 Task: Search one way flight ticket for 2 adults, 2 children, 2 infants in seat in first from Jacksonville: Albert J. Ellis Airport to Fort Wayne: Fort Wayne International Airport on 8-4-2023. Number of bags: 7 checked bags. Price is upto 76000. Outbound departure time preference is 22:30.
Action: Mouse moved to (399, 343)
Screenshot: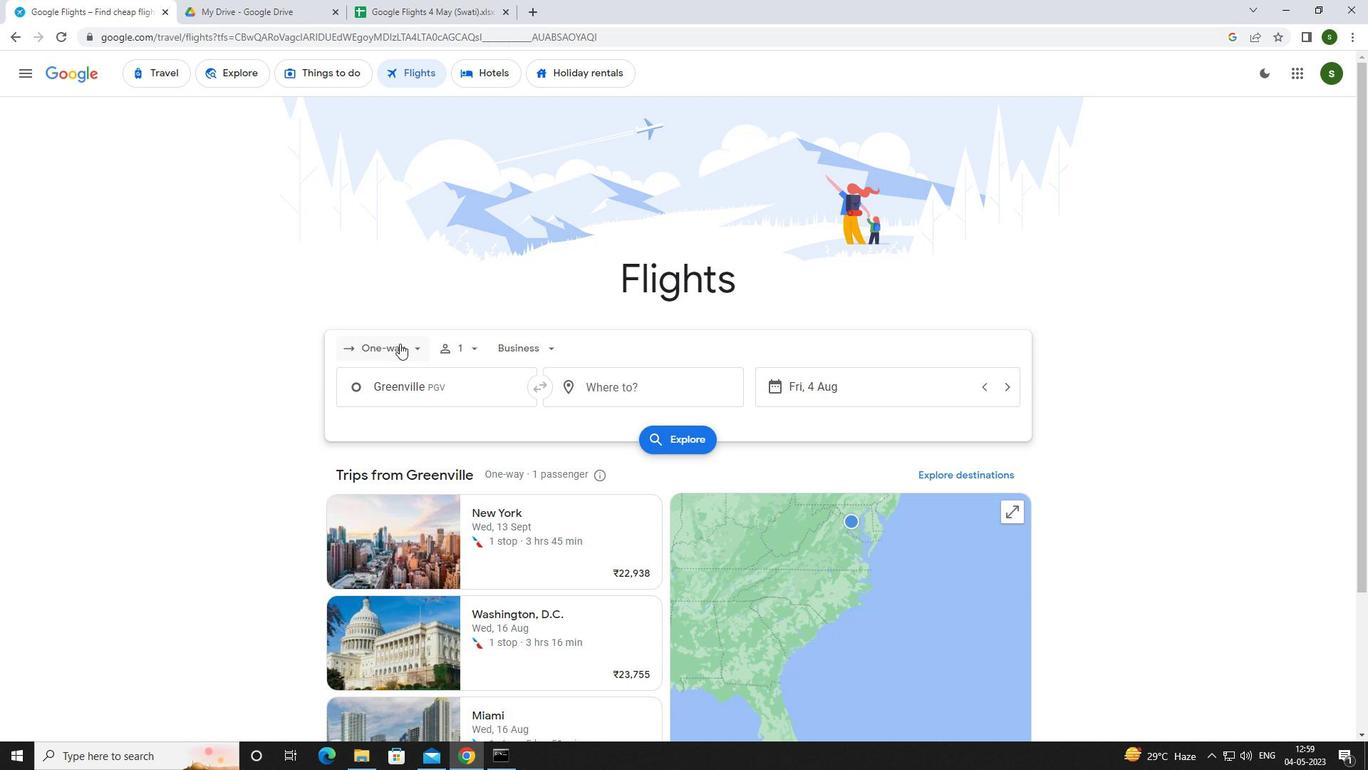 
Action: Mouse pressed left at (399, 343)
Screenshot: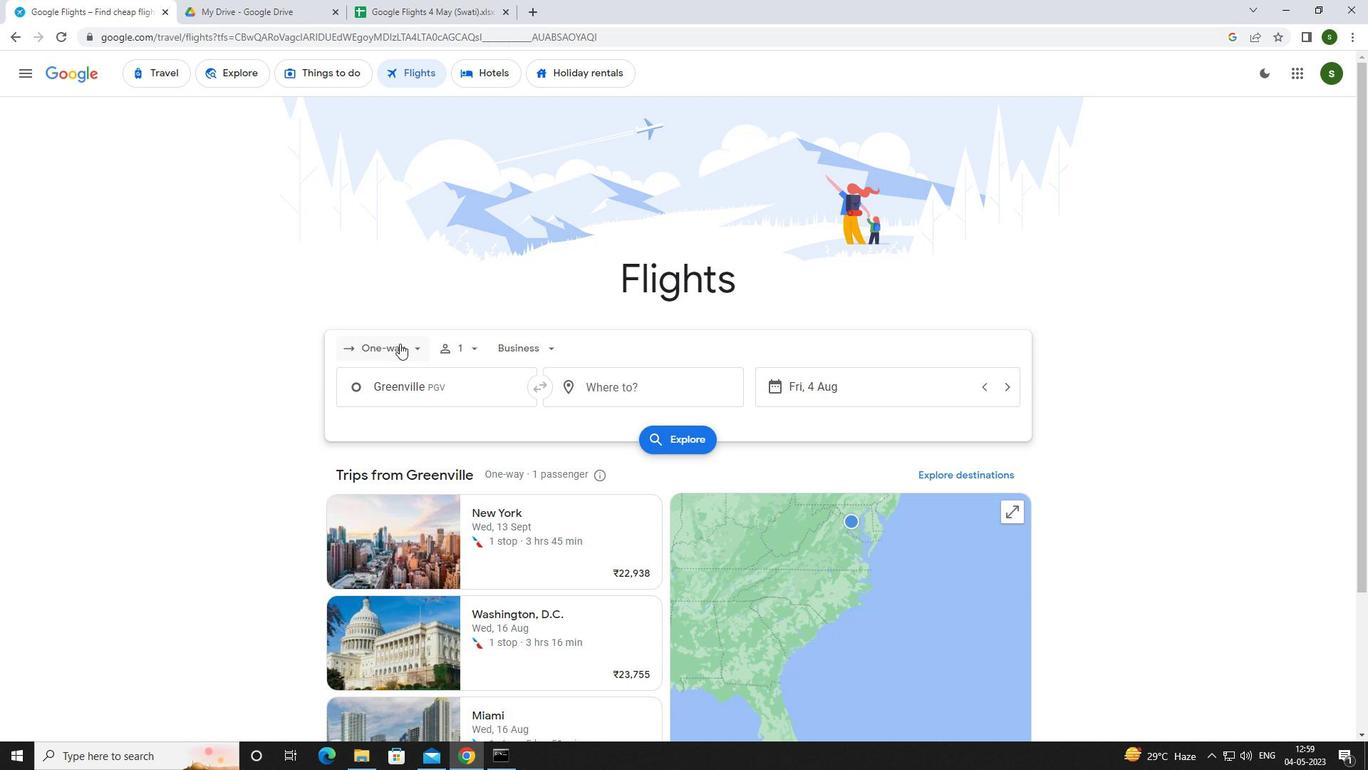 
Action: Mouse moved to (418, 417)
Screenshot: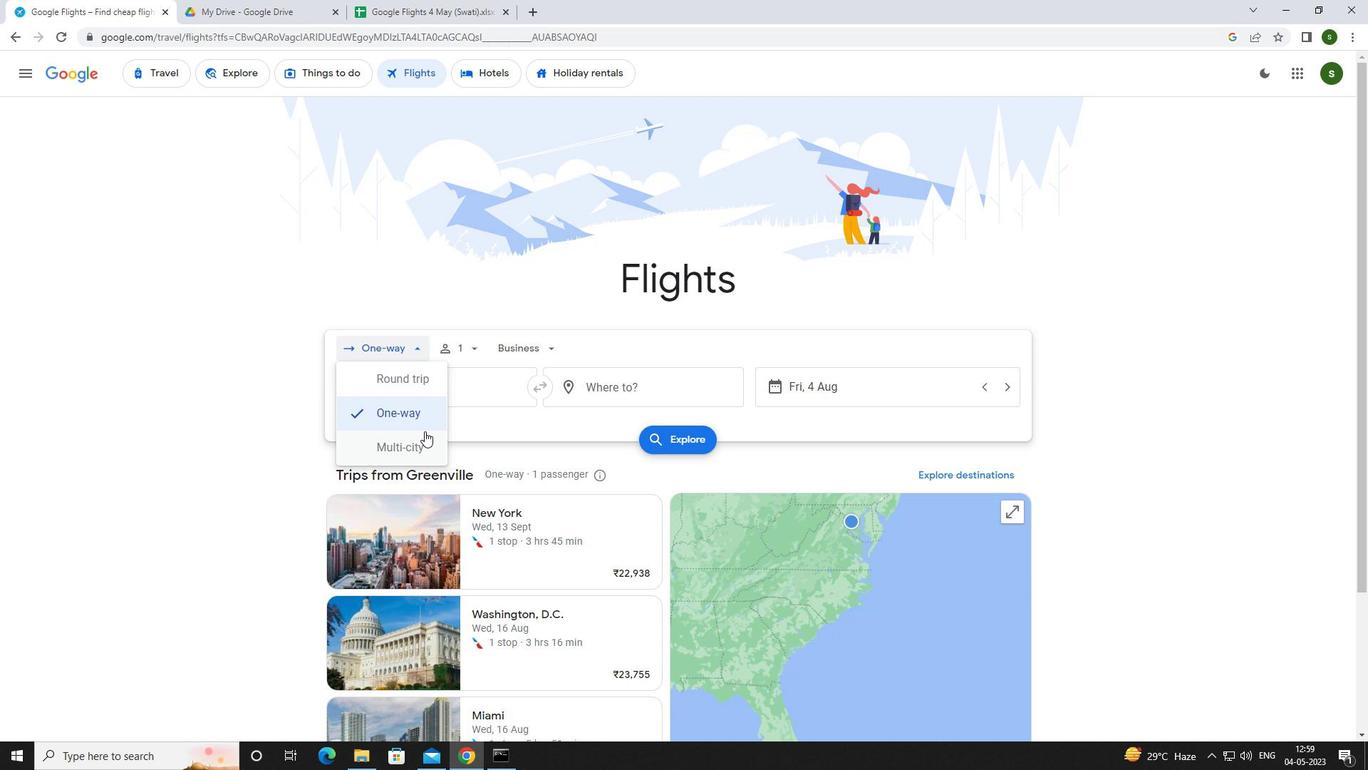 
Action: Mouse pressed left at (418, 417)
Screenshot: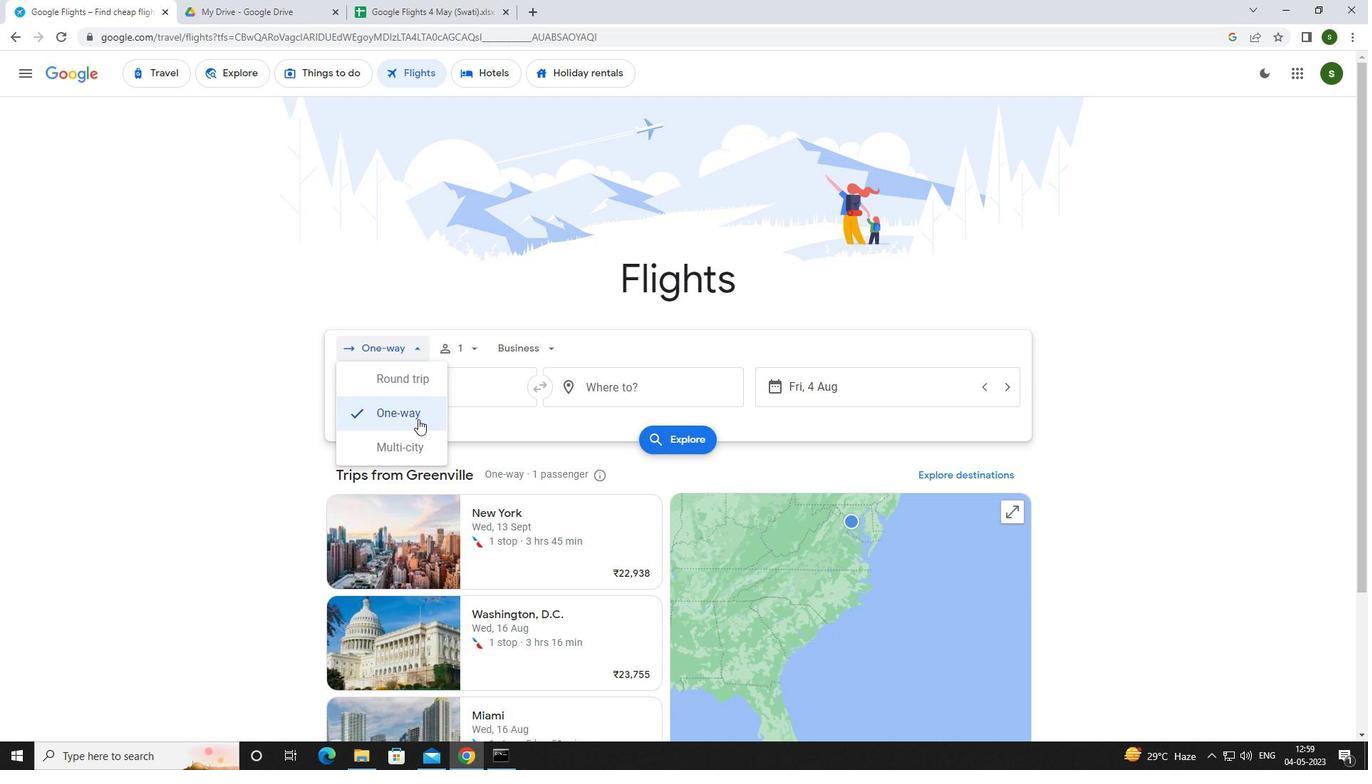 
Action: Mouse moved to (480, 341)
Screenshot: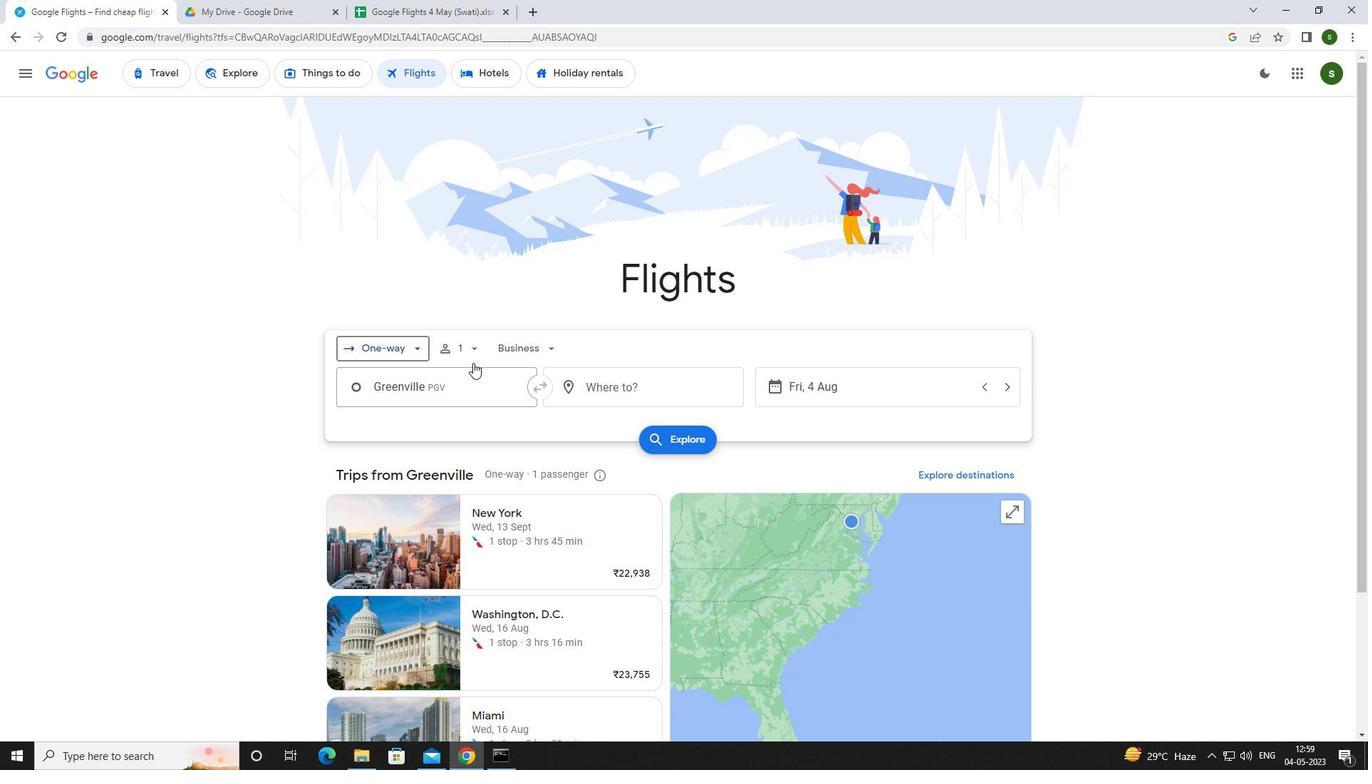 
Action: Mouse pressed left at (480, 341)
Screenshot: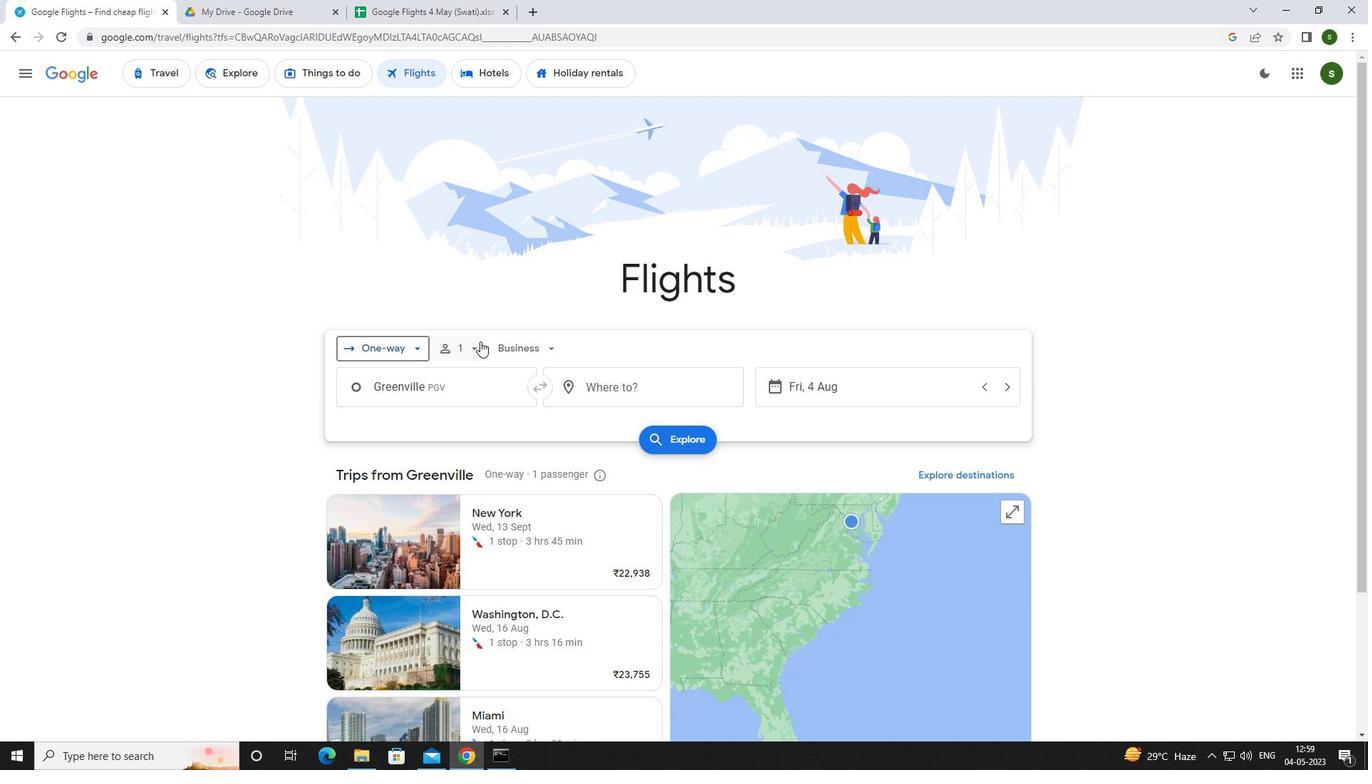 
Action: Mouse moved to (583, 382)
Screenshot: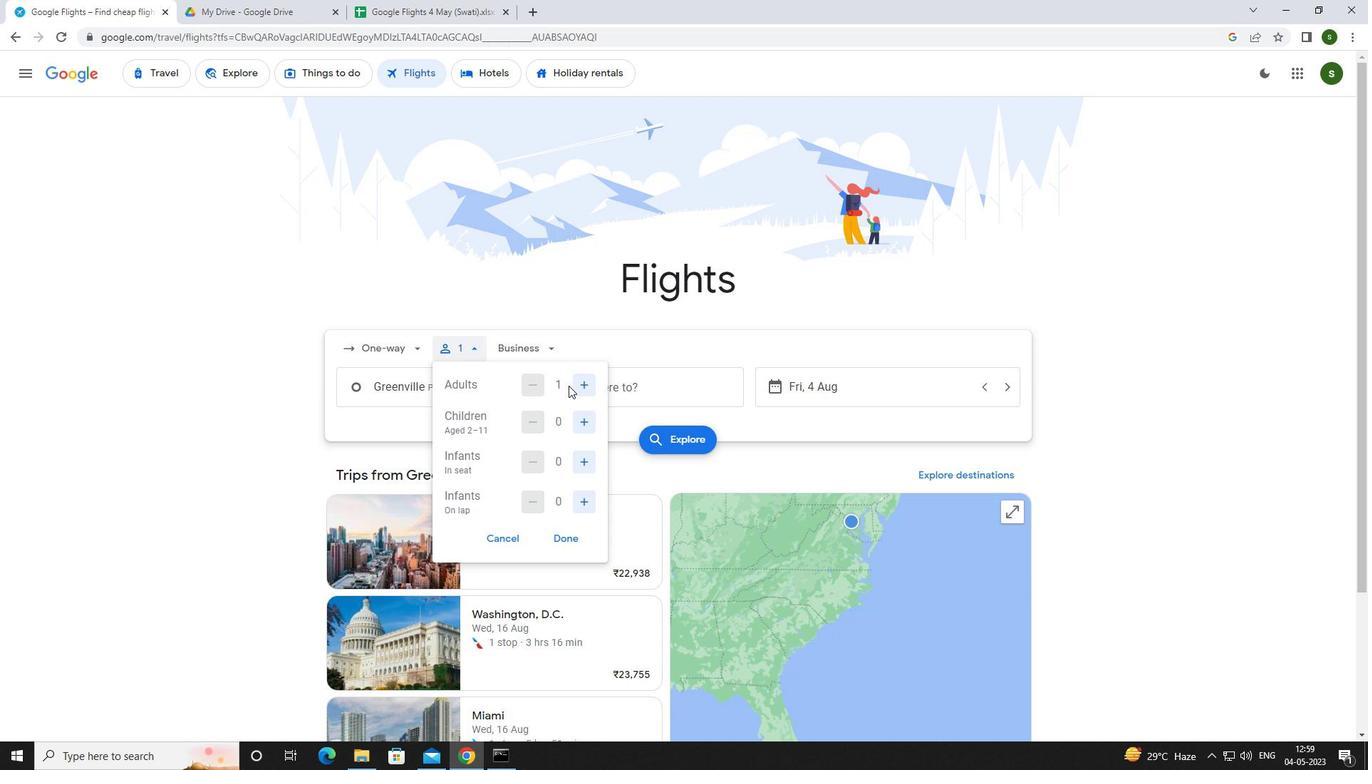 
Action: Mouse pressed left at (583, 382)
Screenshot: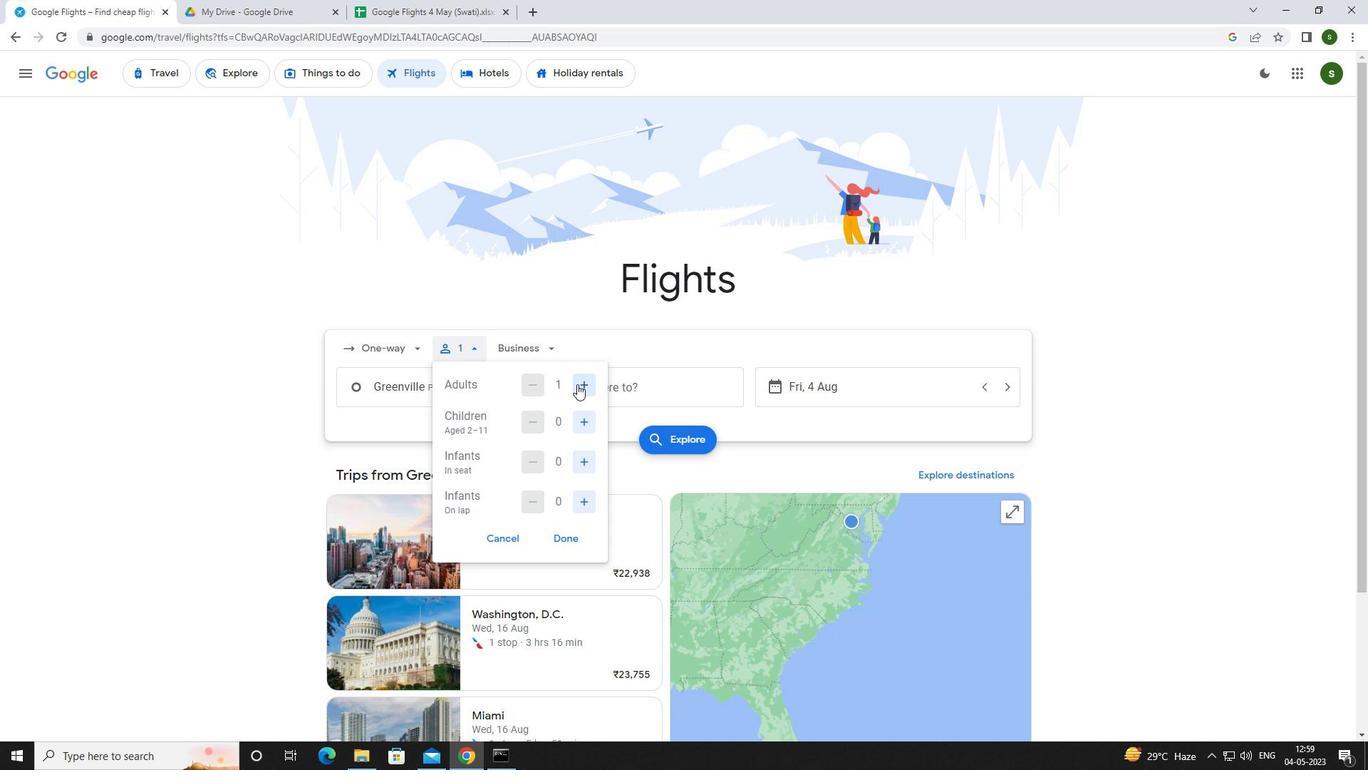 
Action: Mouse moved to (588, 425)
Screenshot: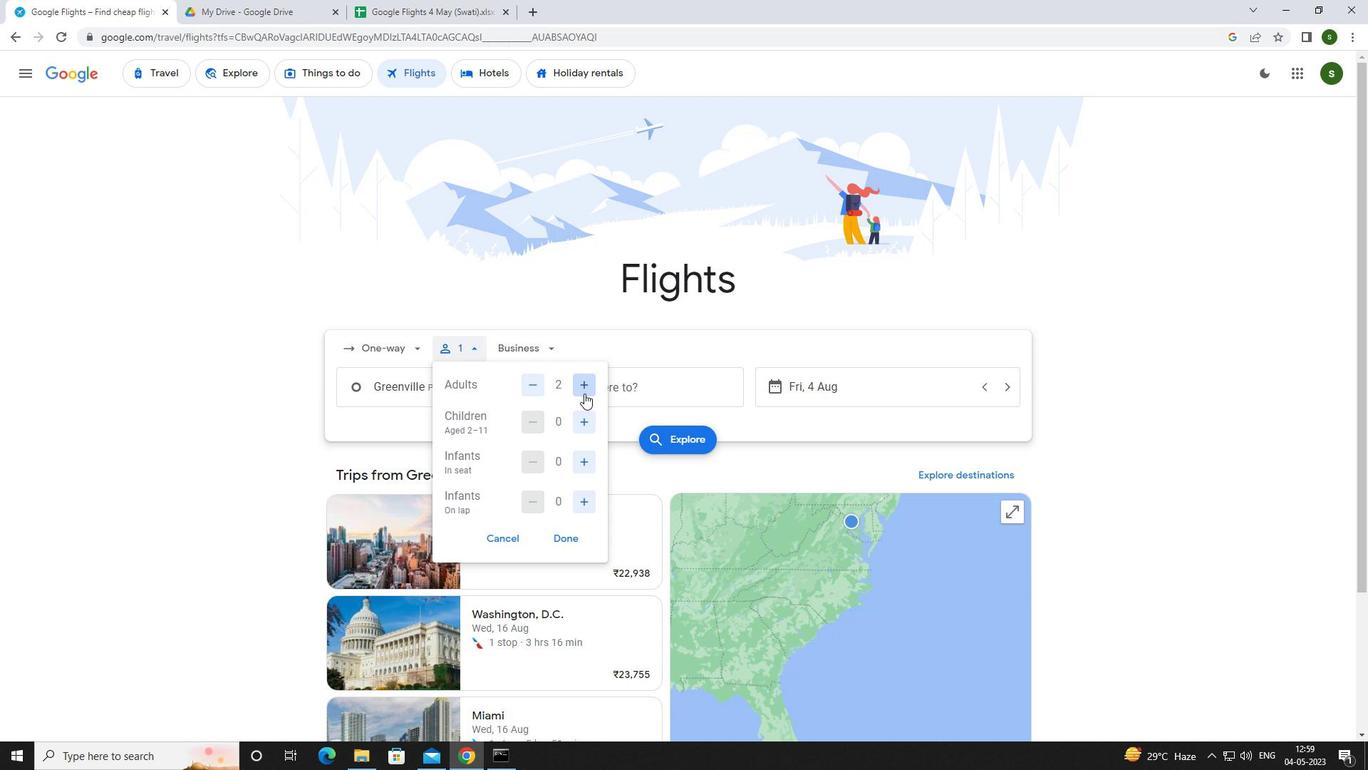 
Action: Mouse pressed left at (588, 425)
Screenshot: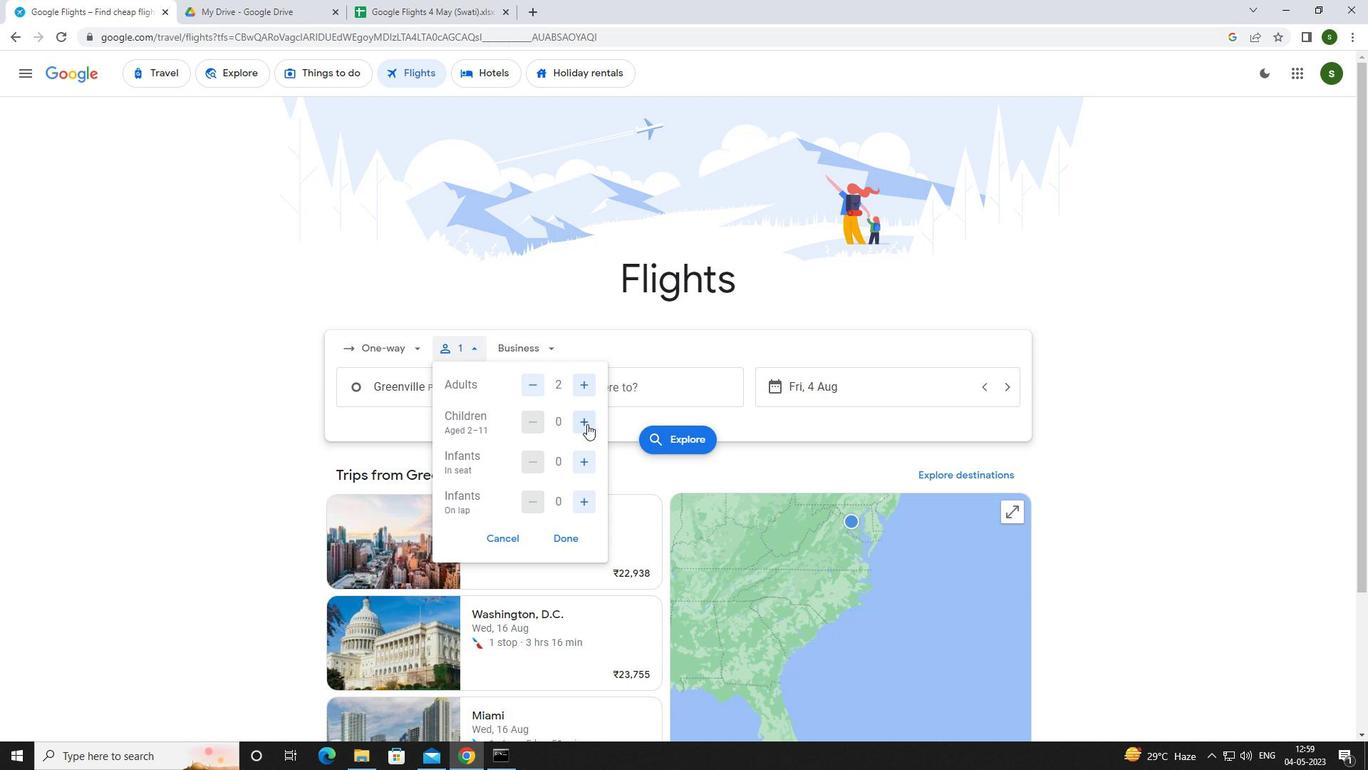 
Action: Mouse pressed left at (588, 425)
Screenshot: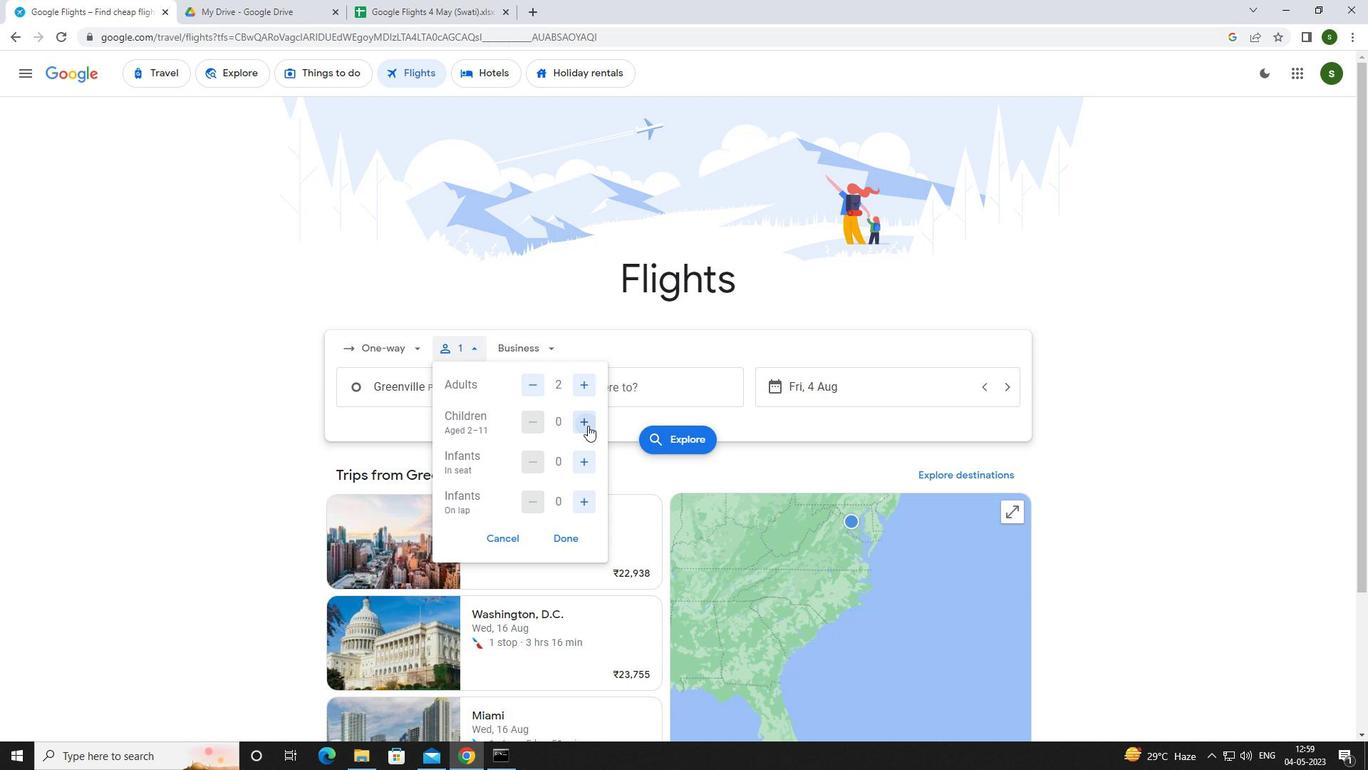 
Action: Mouse moved to (582, 462)
Screenshot: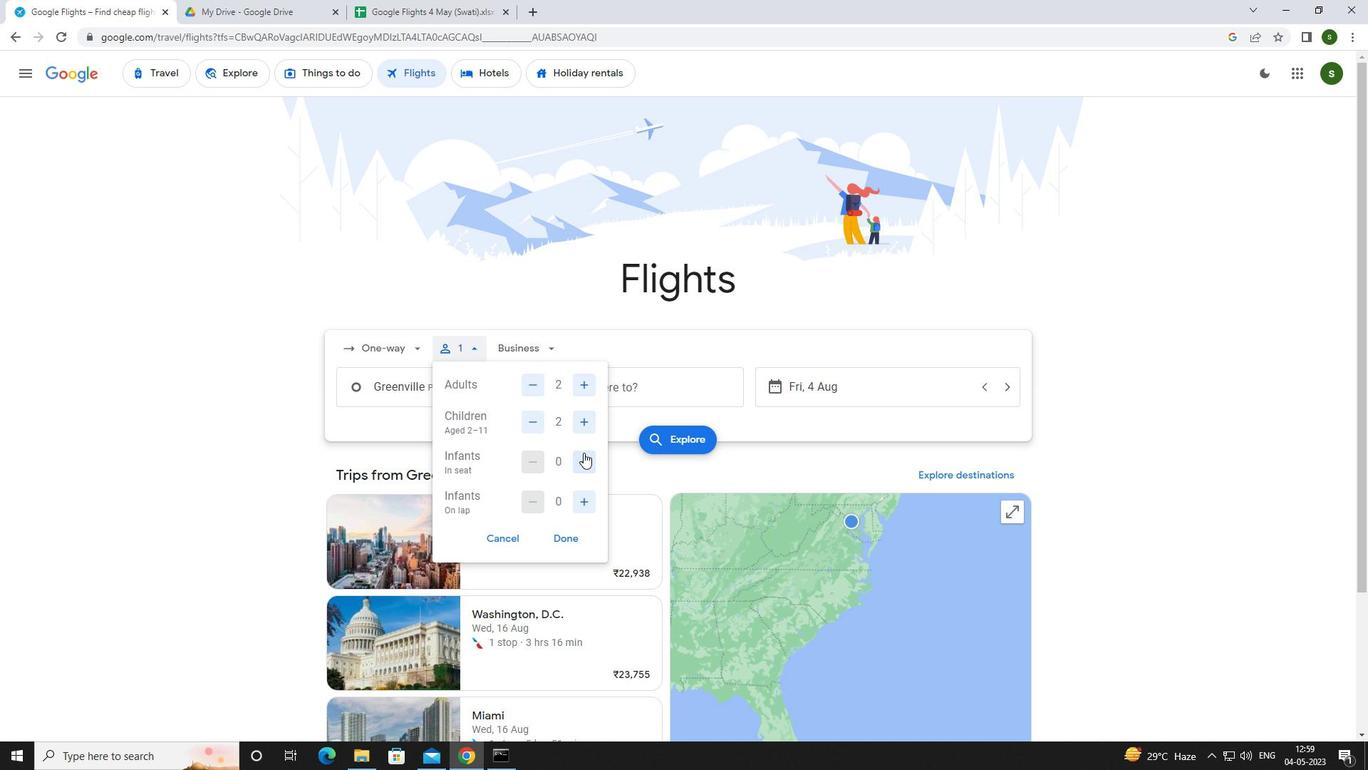 
Action: Mouse pressed left at (582, 462)
Screenshot: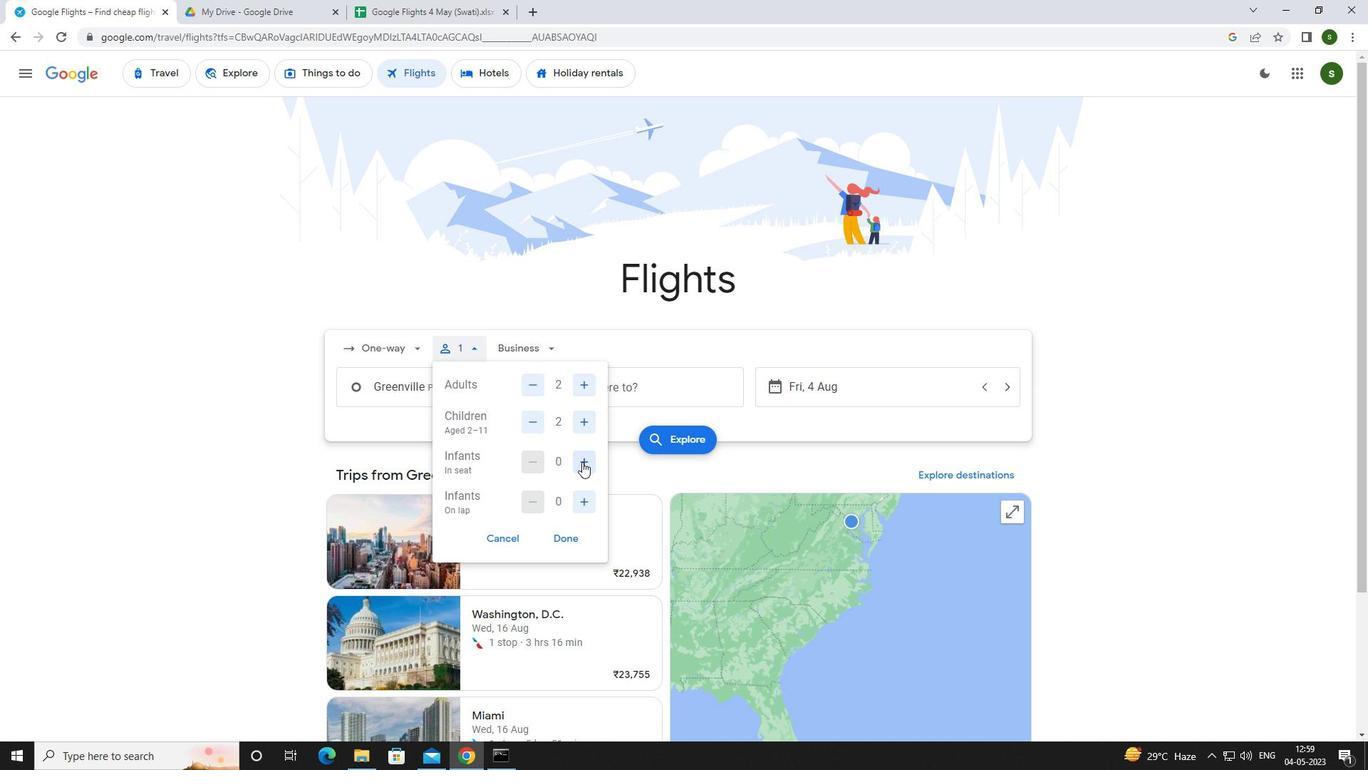
Action: Mouse pressed left at (582, 462)
Screenshot: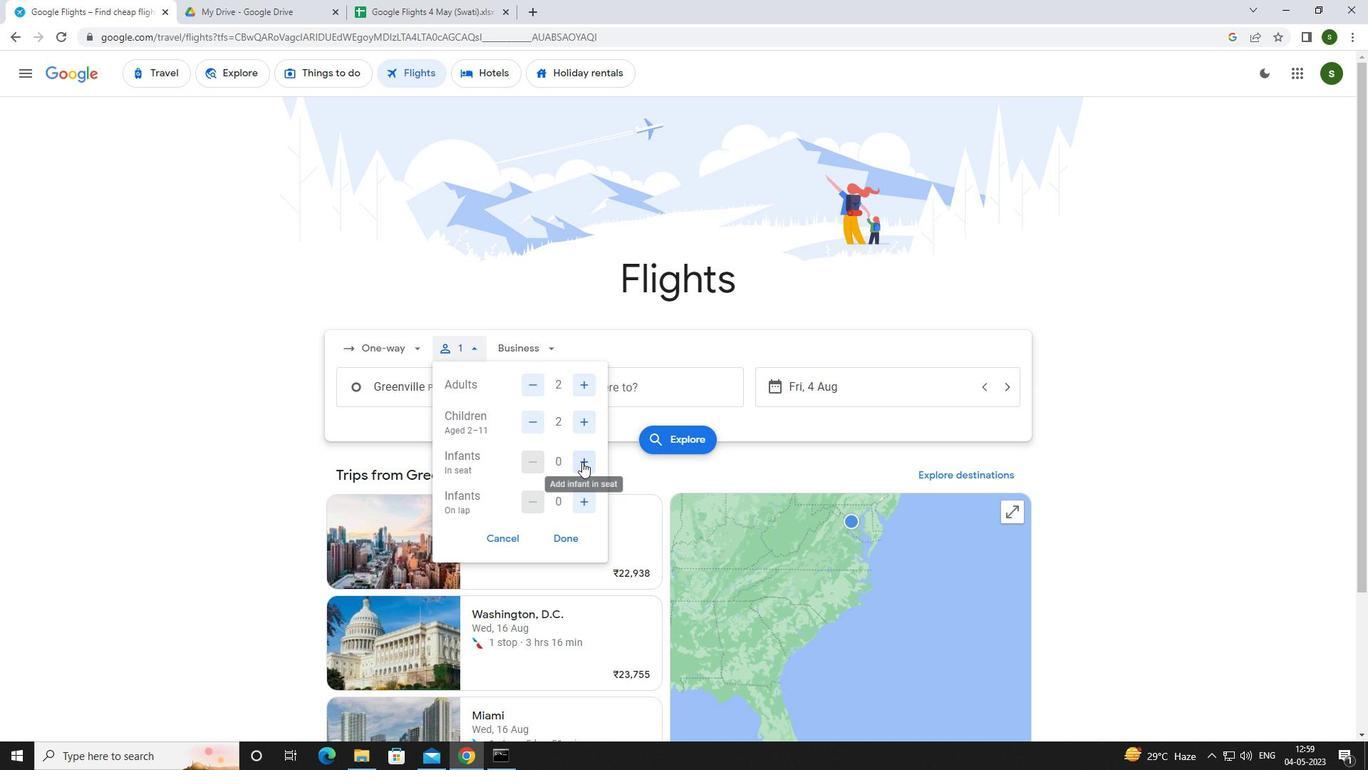 
Action: Mouse moved to (541, 353)
Screenshot: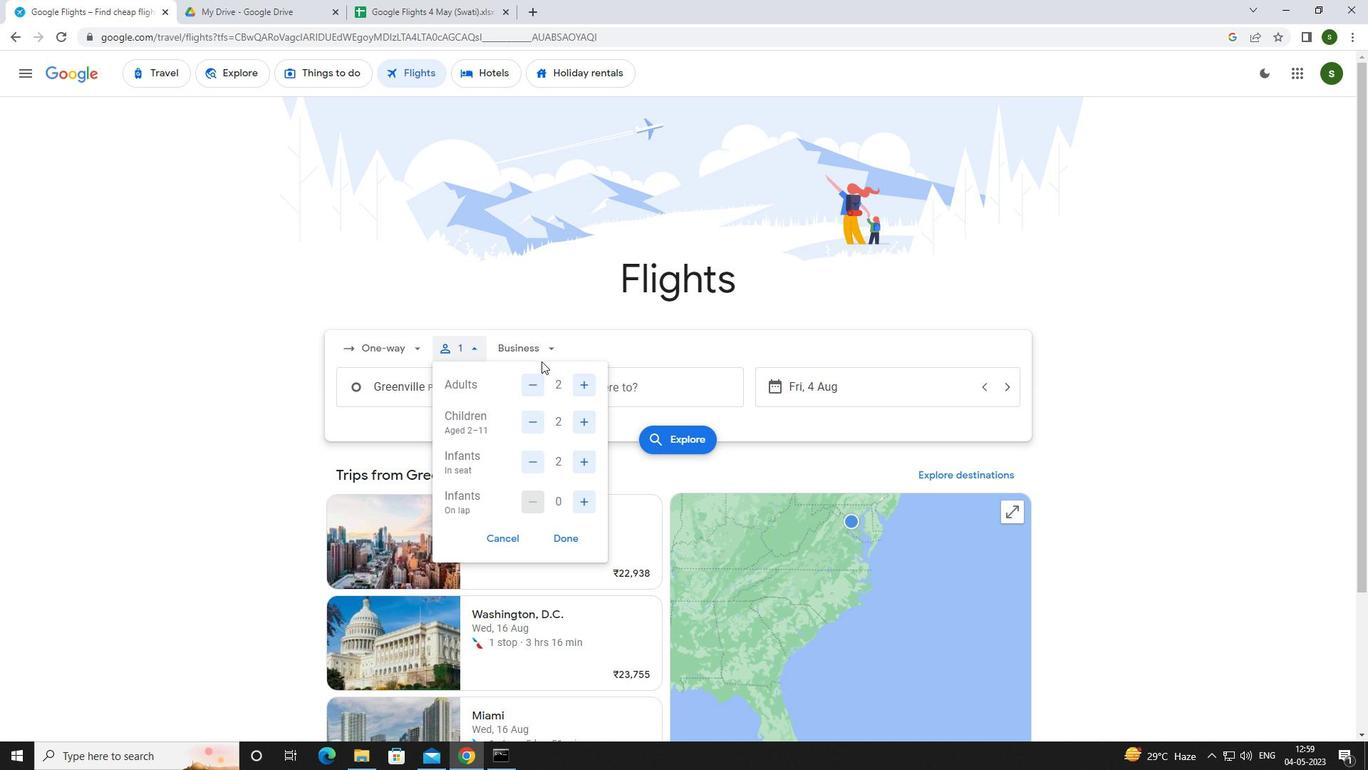 
Action: Mouse pressed left at (541, 353)
Screenshot: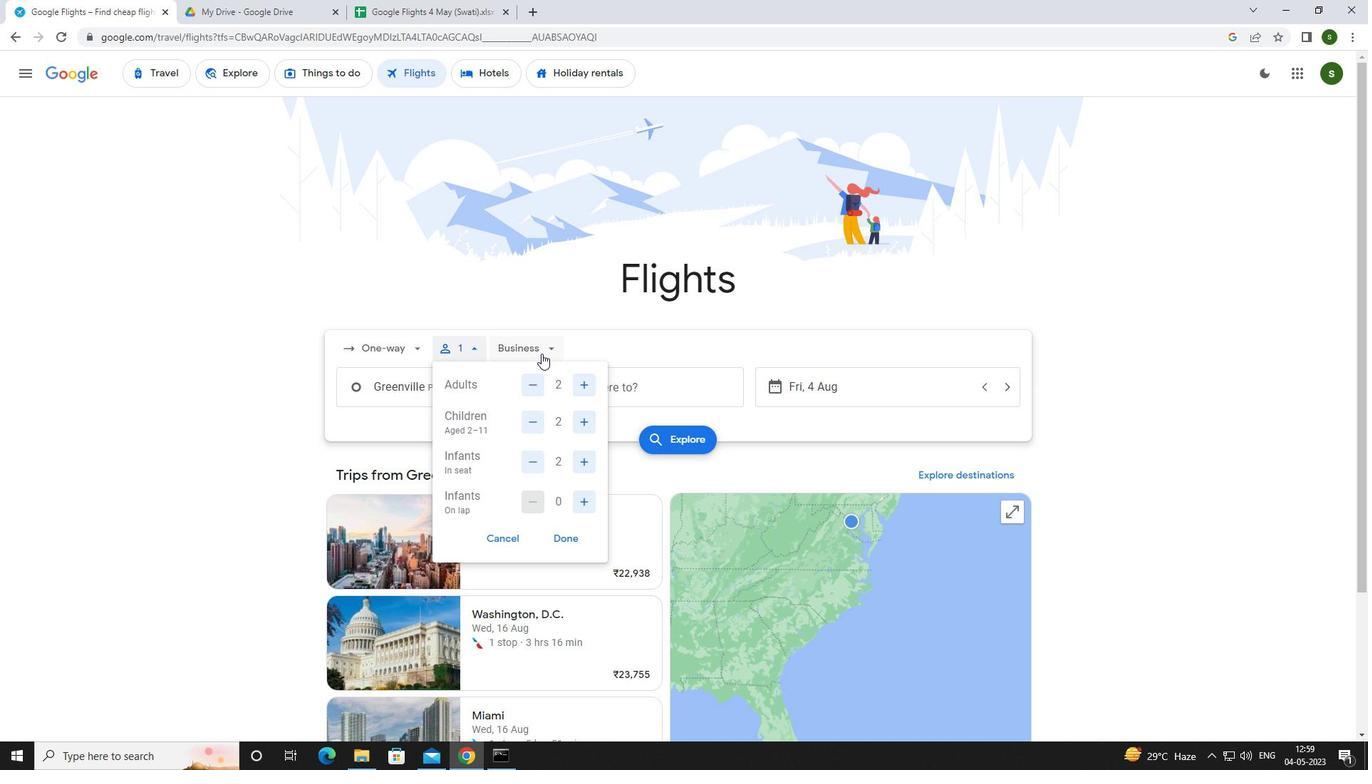 
Action: Mouse moved to (574, 479)
Screenshot: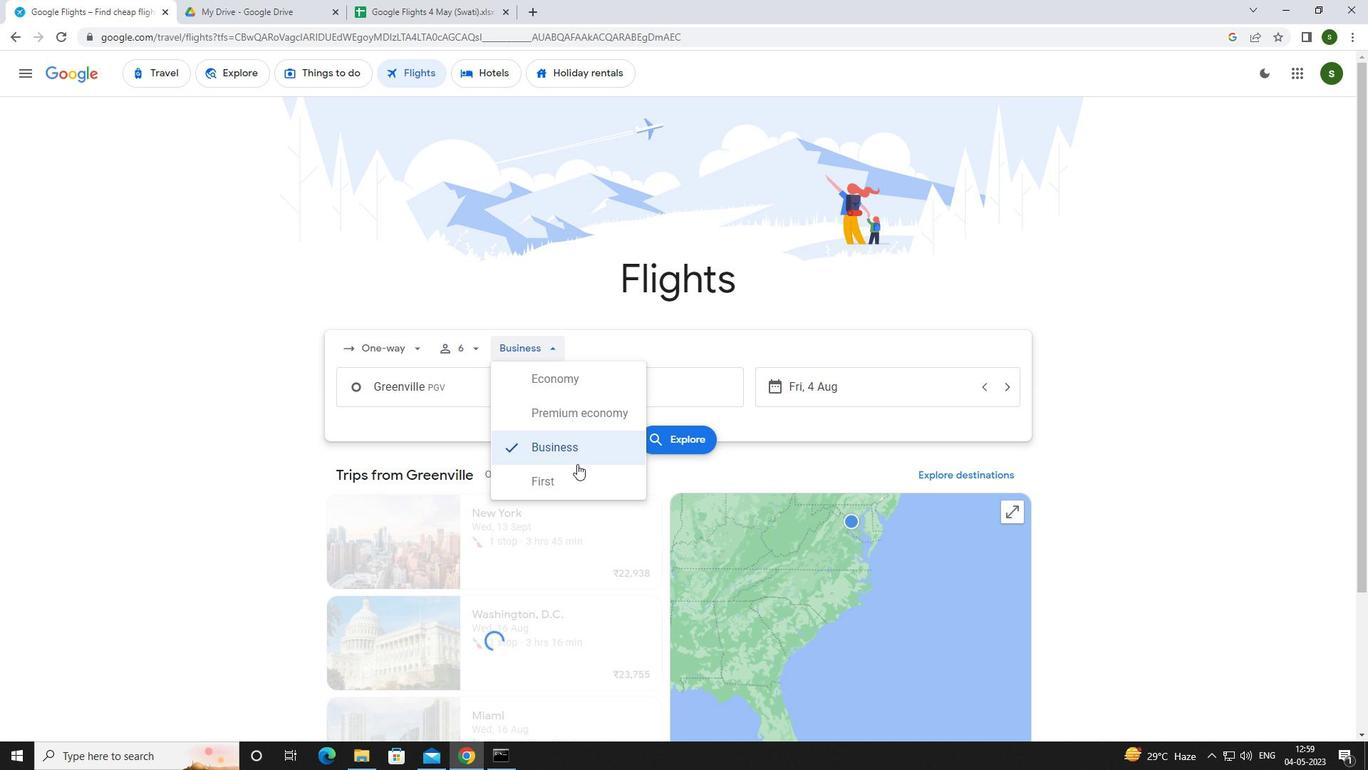 
Action: Mouse pressed left at (574, 479)
Screenshot: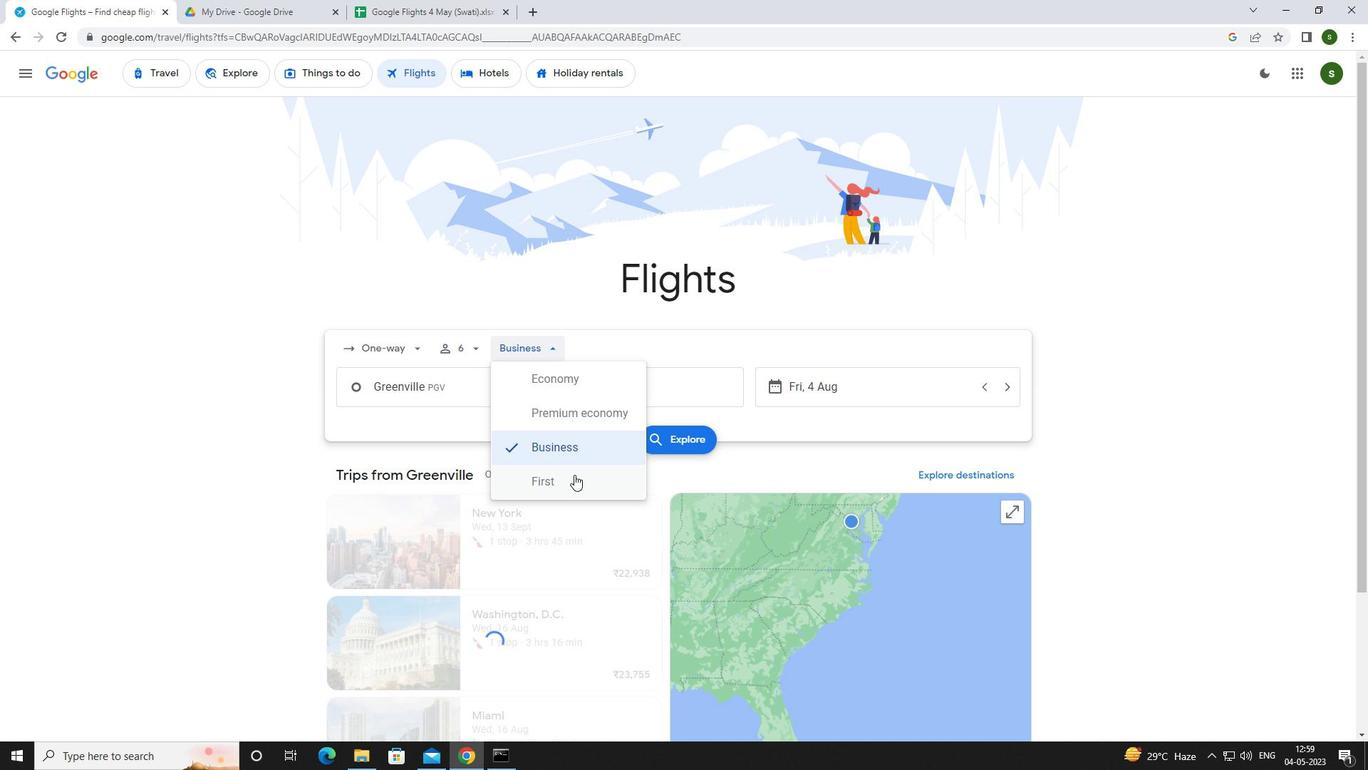 
Action: Mouse moved to (484, 385)
Screenshot: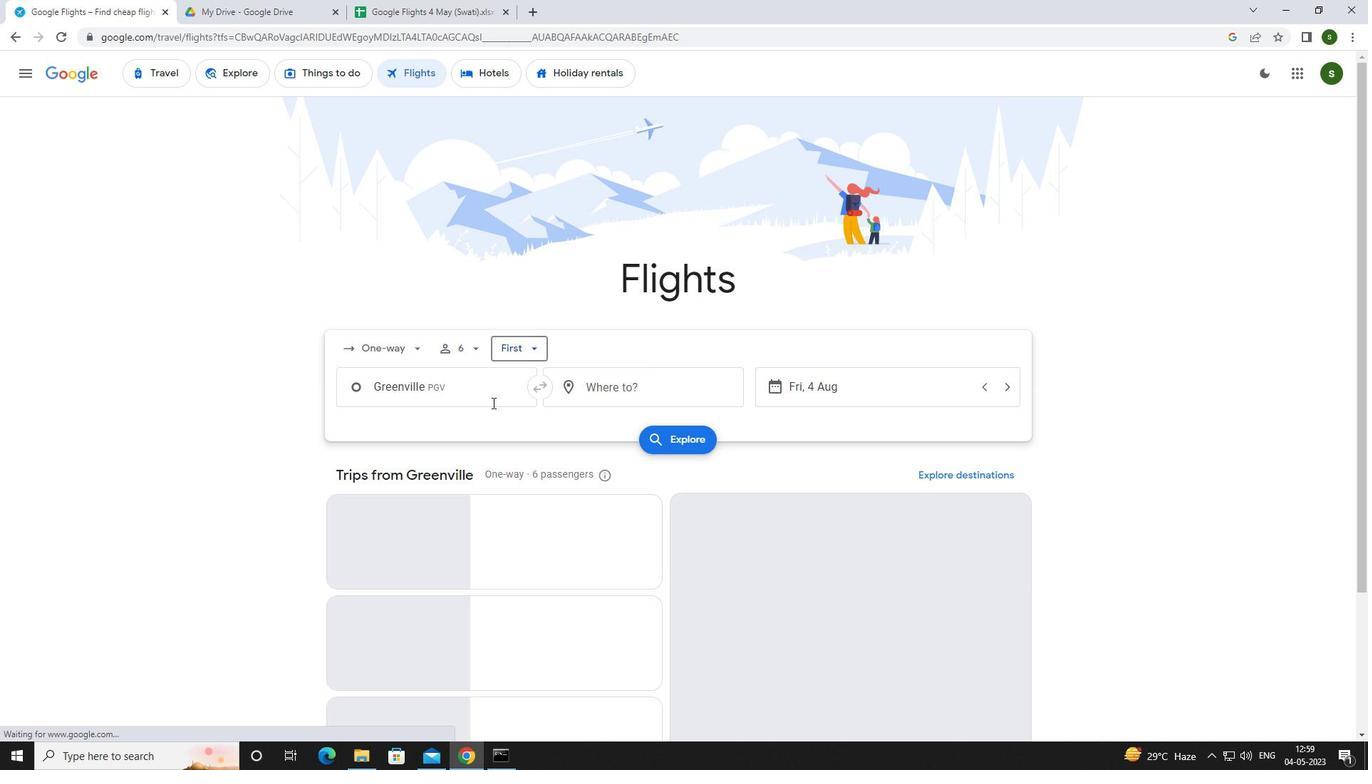 
Action: Mouse pressed left at (484, 385)
Screenshot: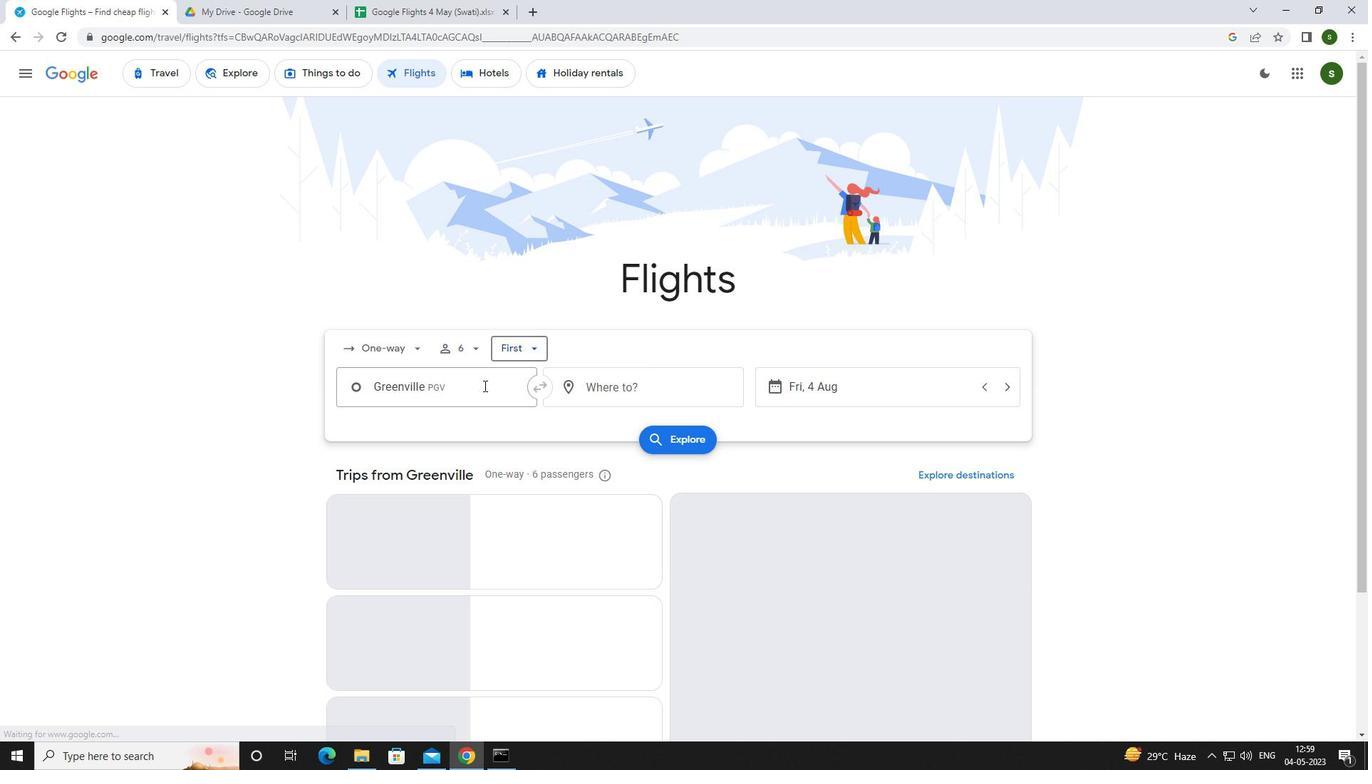
Action: Key pressed <Key.caps_lock>a<Key.caps_lock>lbert<Key.space>
Screenshot: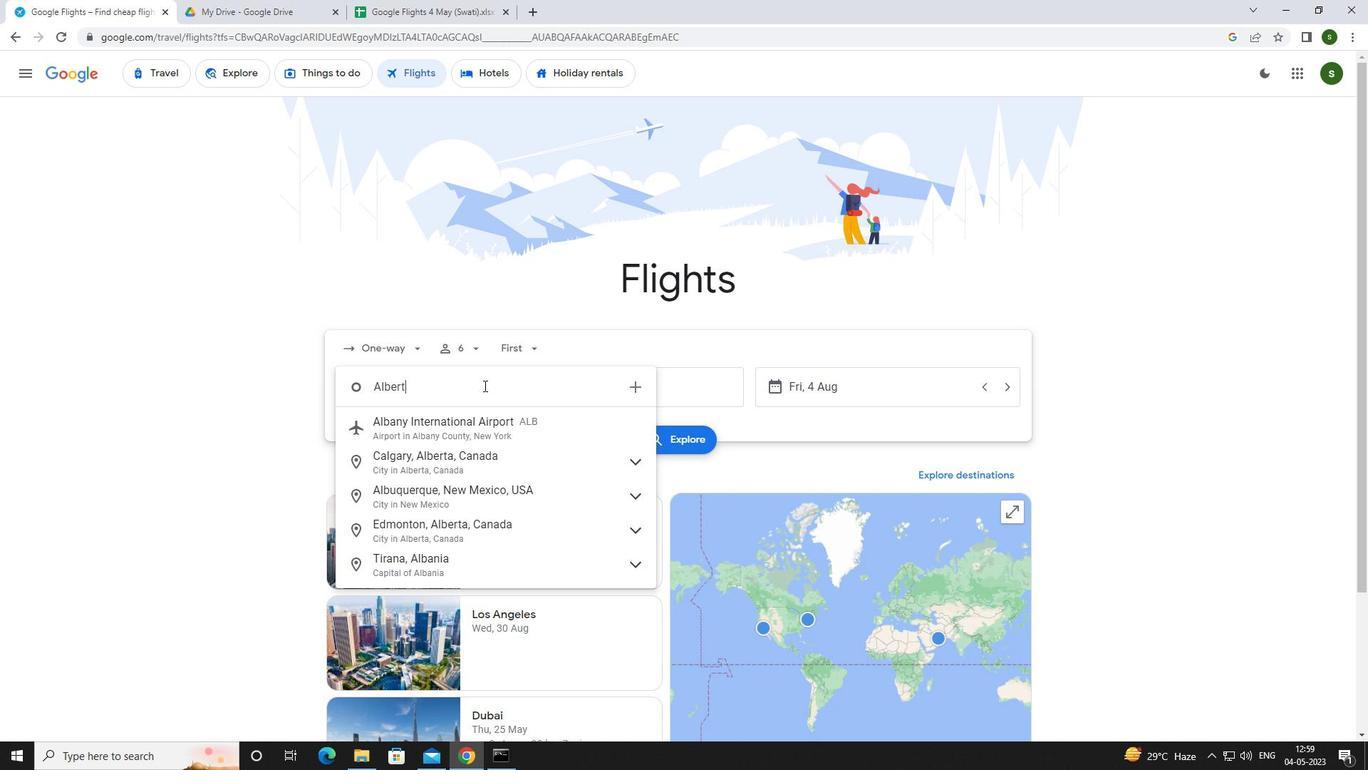 
Action: Mouse moved to (479, 420)
Screenshot: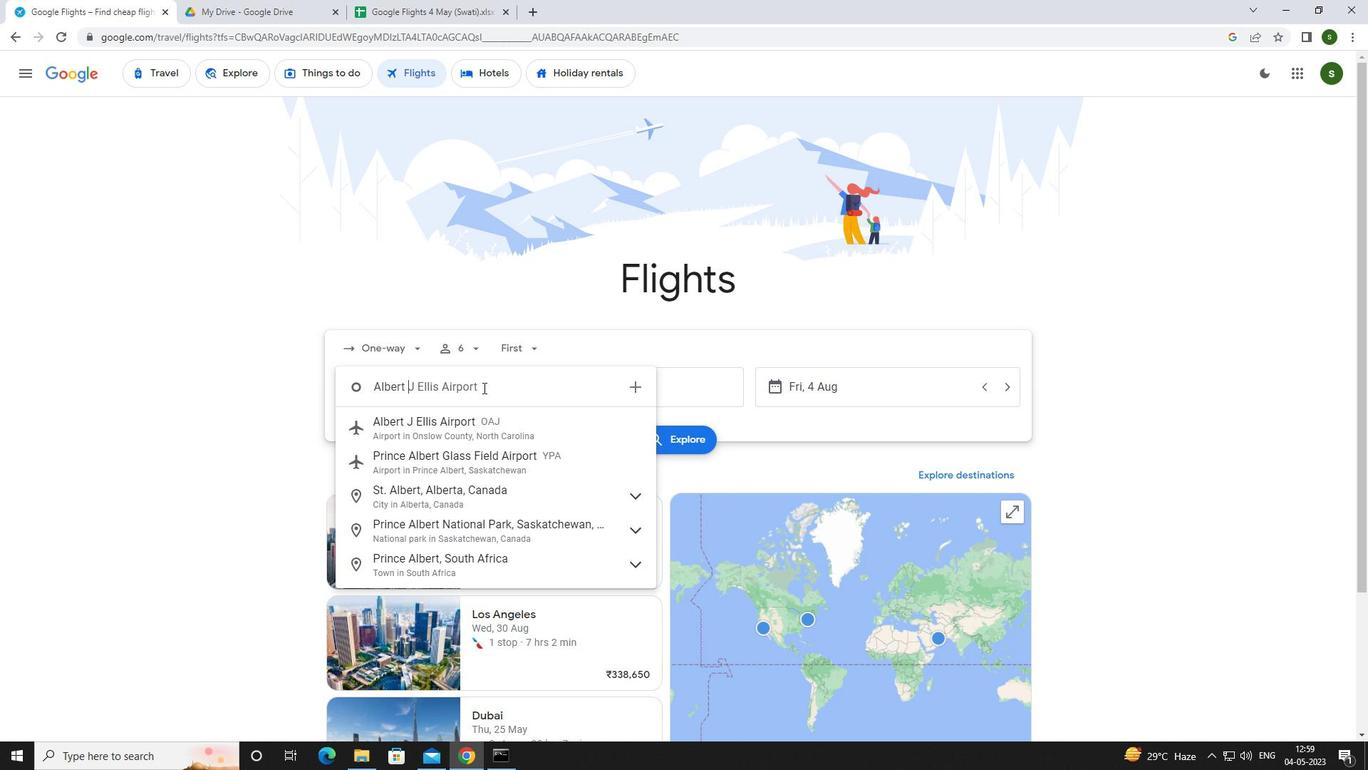 
Action: Mouse pressed left at (479, 420)
Screenshot: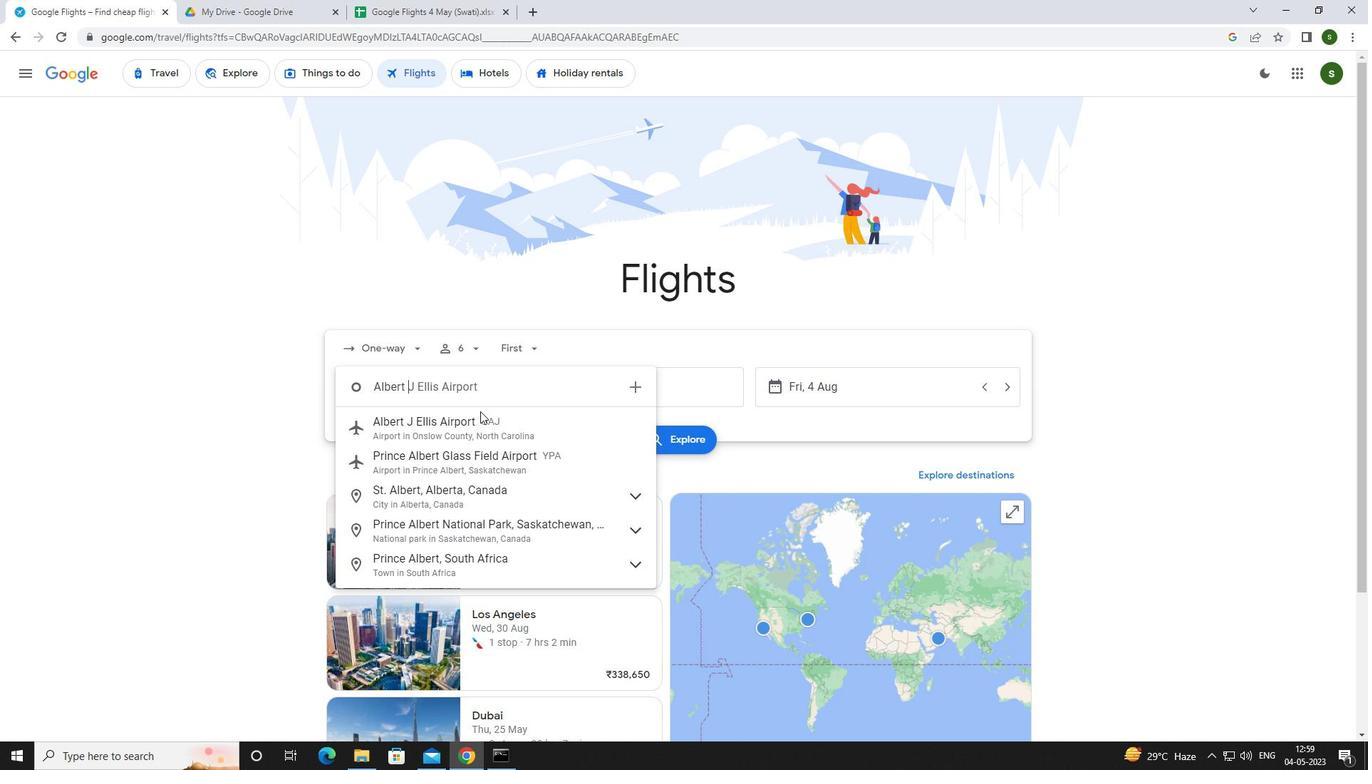 
Action: Mouse moved to (604, 376)
Screenshot: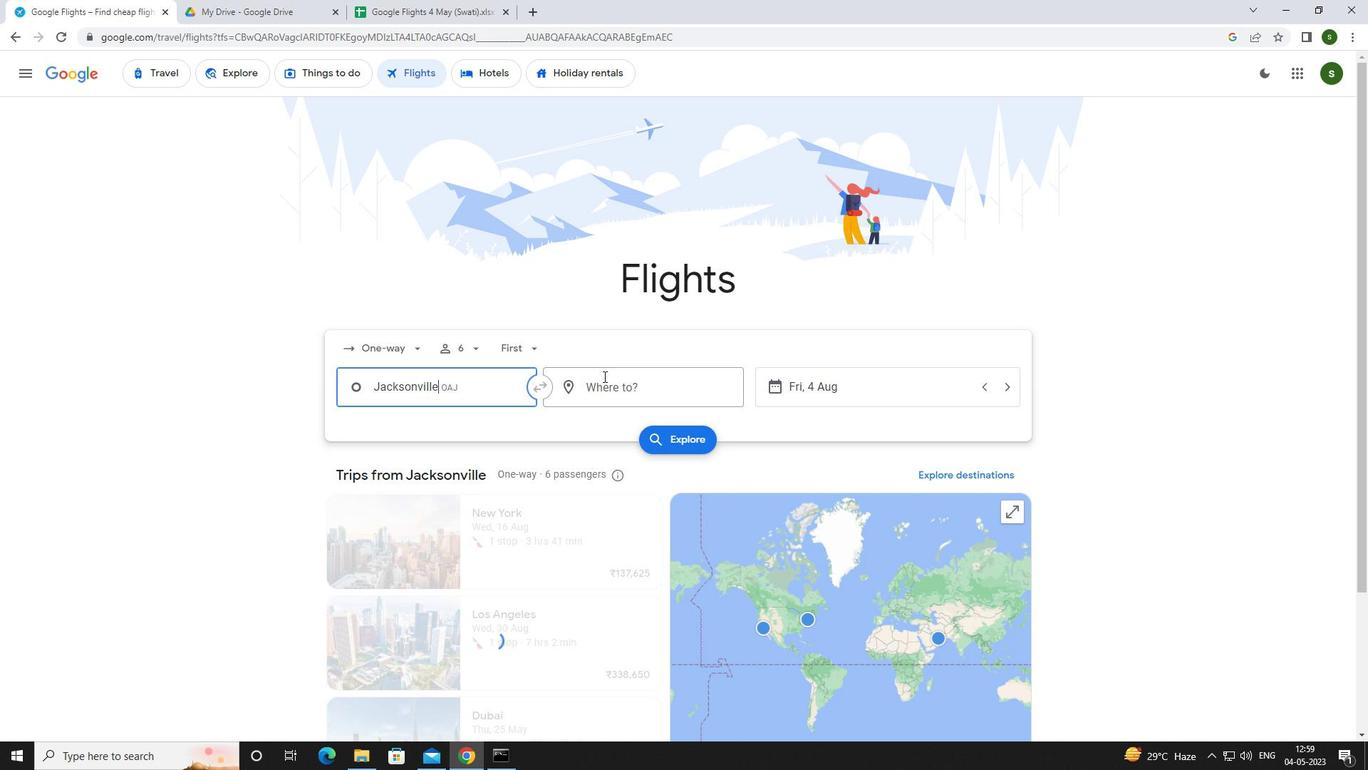 
Action: Mouse pressed left at (604, 376)
Screenshot: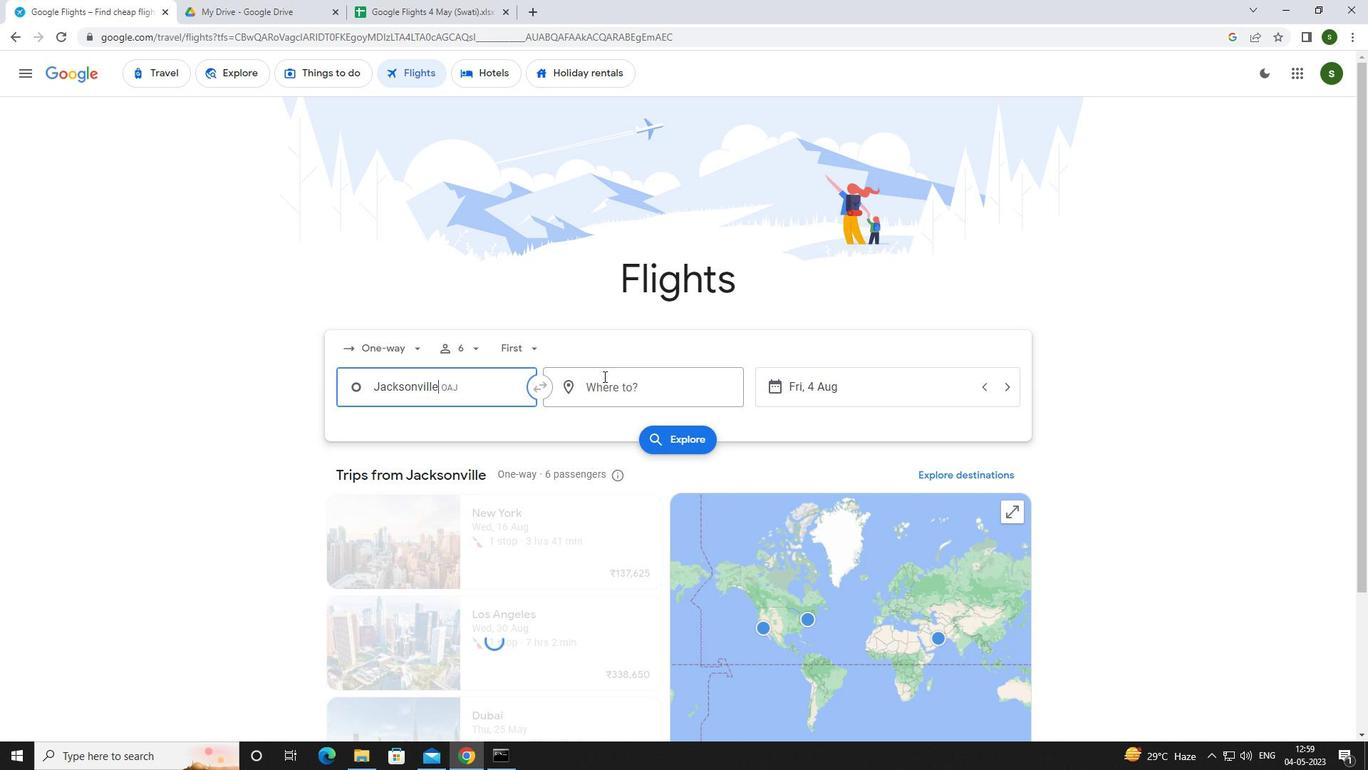 
Action: Mouse moved to (605, 376)
Screenshot: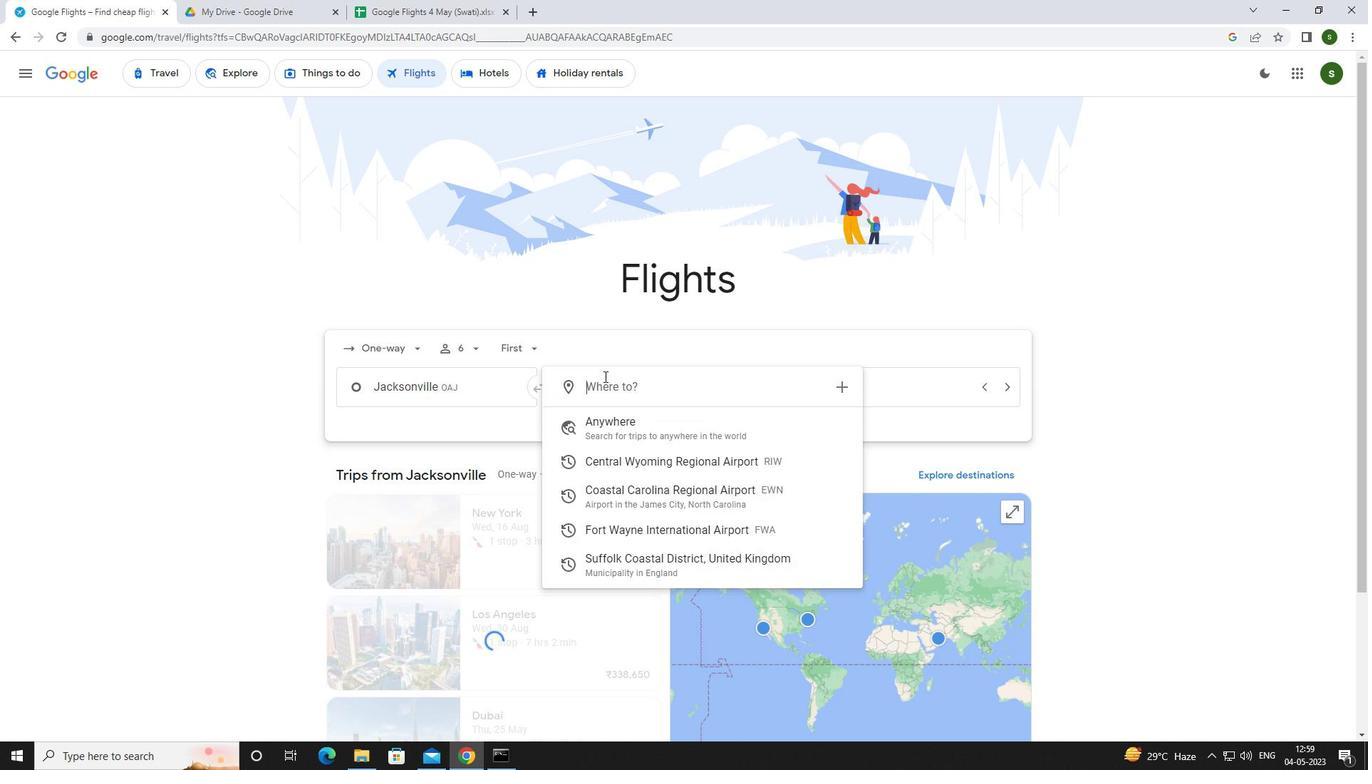 
Action: Key pressed <Key.caps_lock>f<Key.caps_lock>ort<Key.space><Key.caps_lock>w<Key.caps_lock>ay
Screenshot: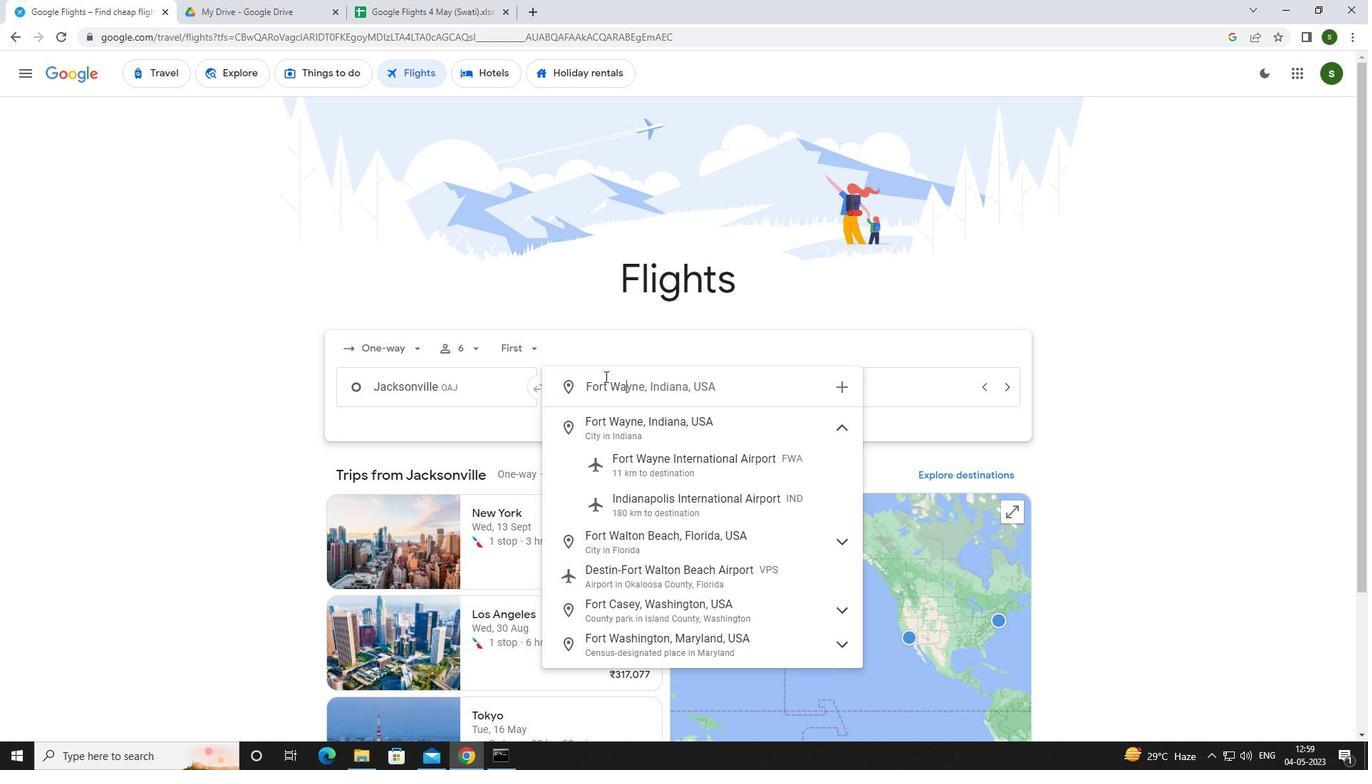 
Action: Mouse moved to (635, 457)
Screenshot: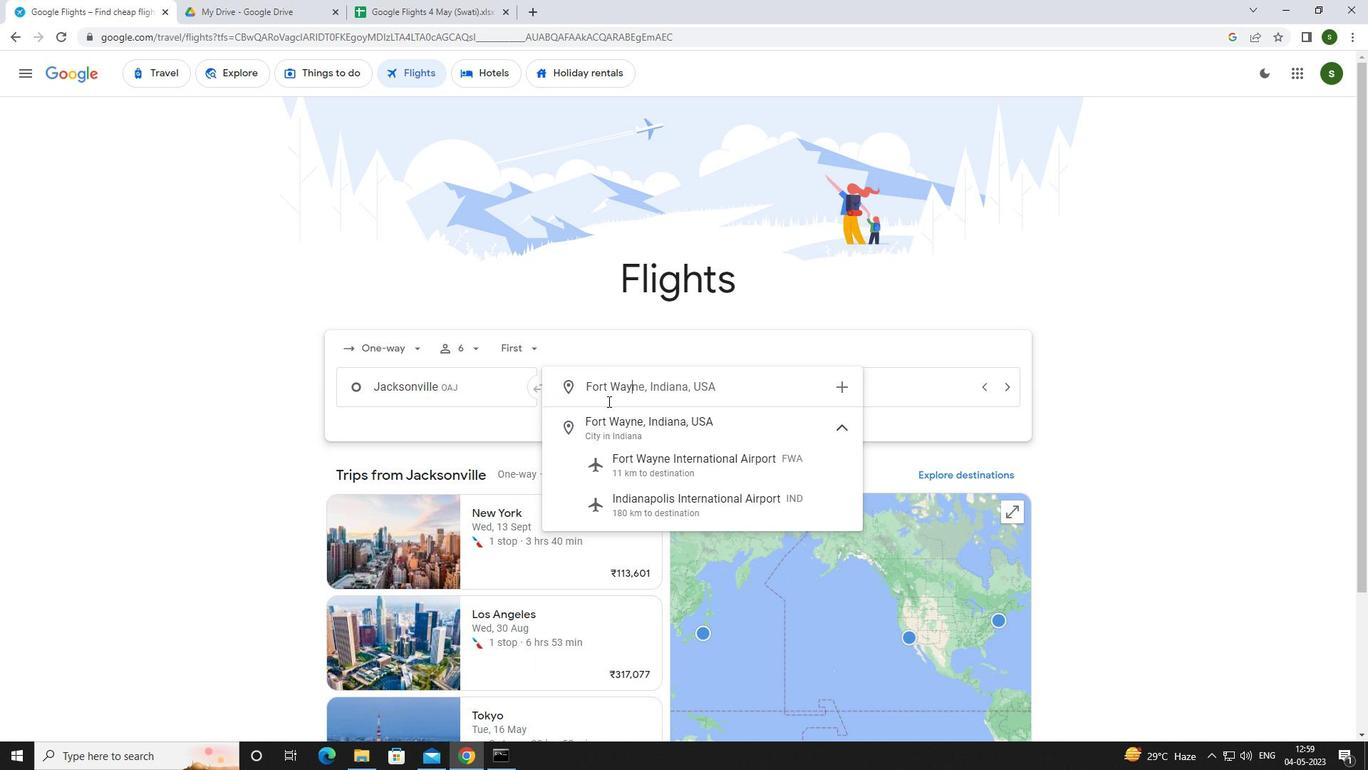
Action: Mouse pressed left at (635, 457)
Screenshot: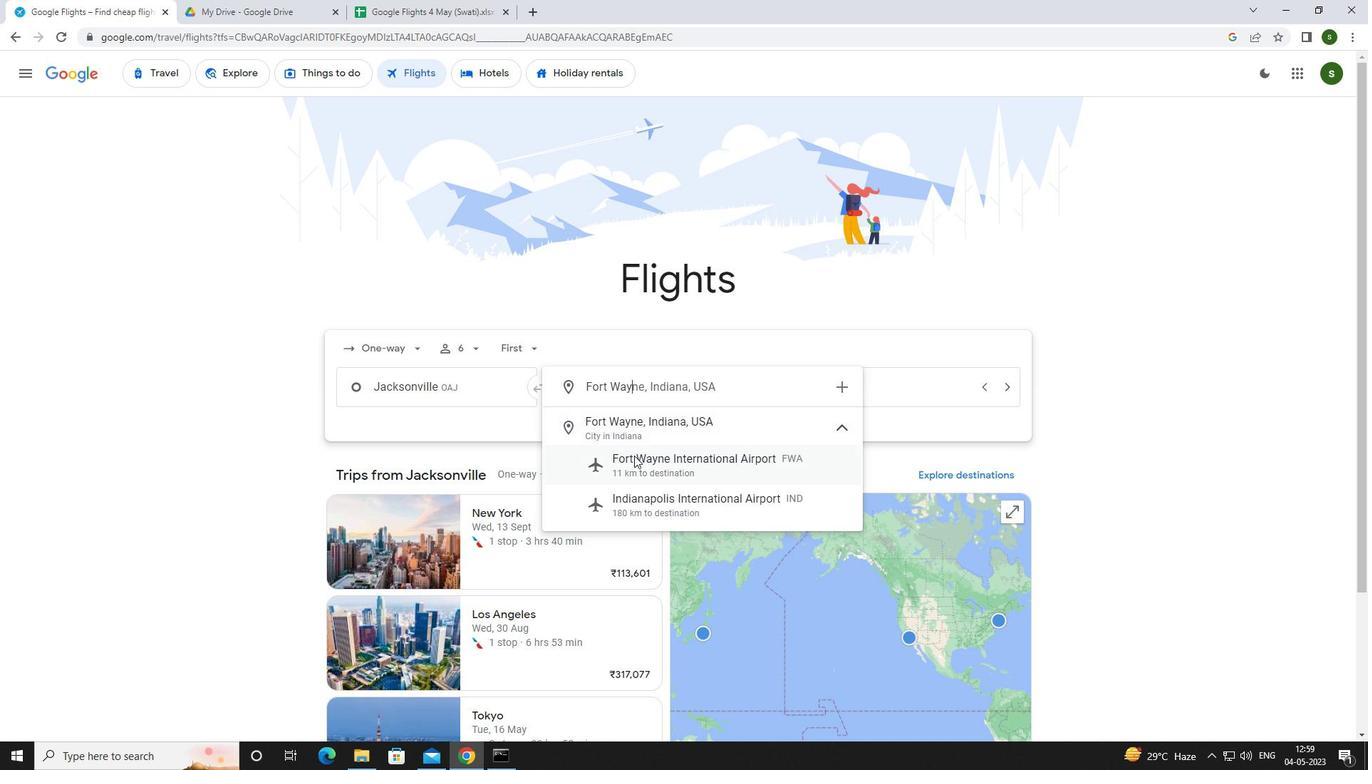 
Action: Mouse moved to (864, 384)
Screenshot: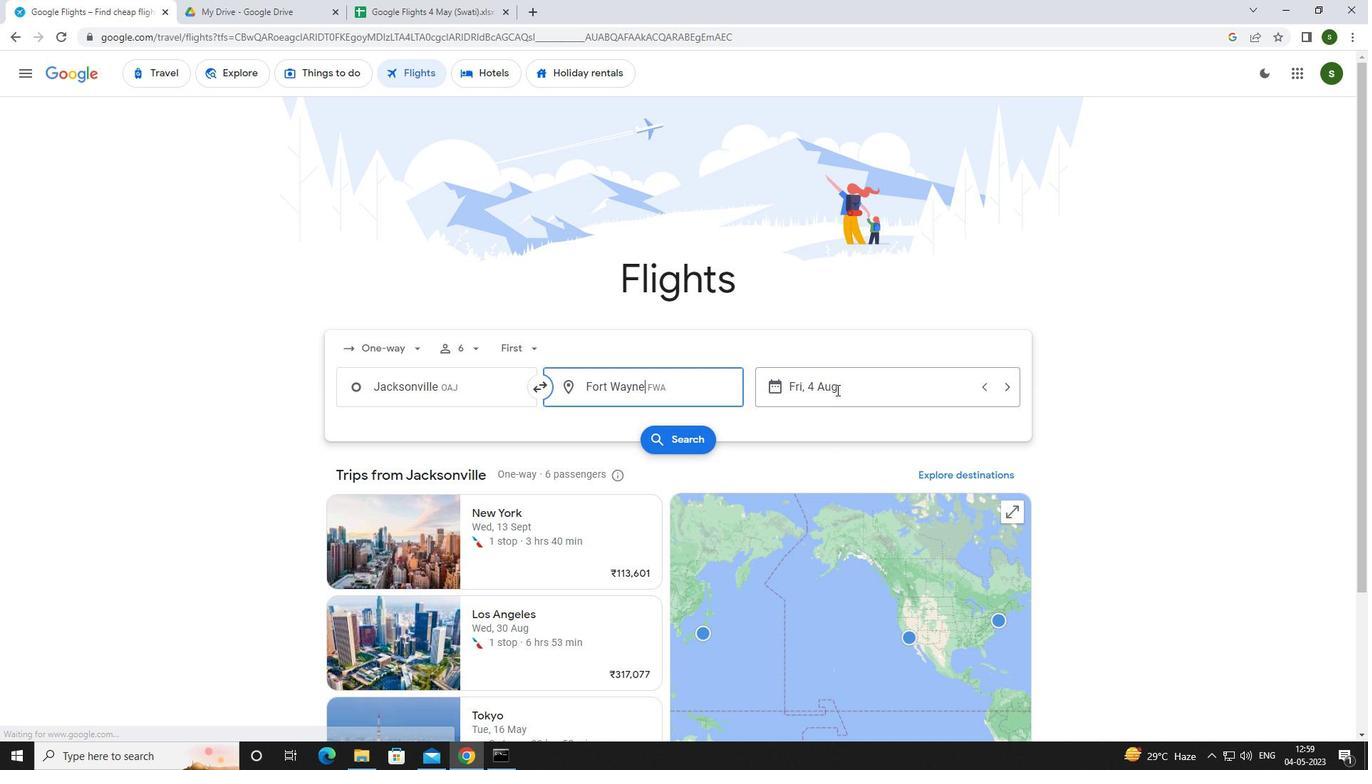 
Action: Mouse pressed left at (864, 384)
Screenshot: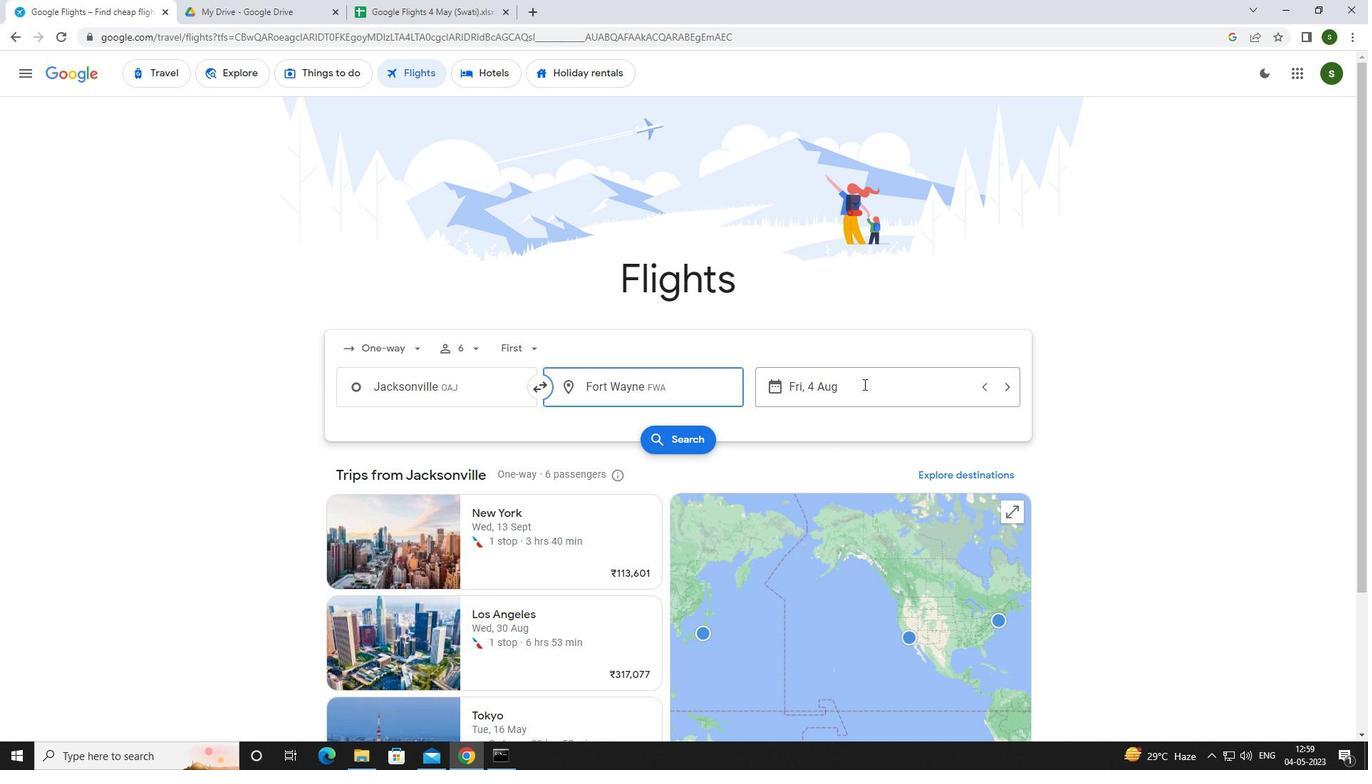 
Action: Mouse moved to (695, 477)
Screenshot: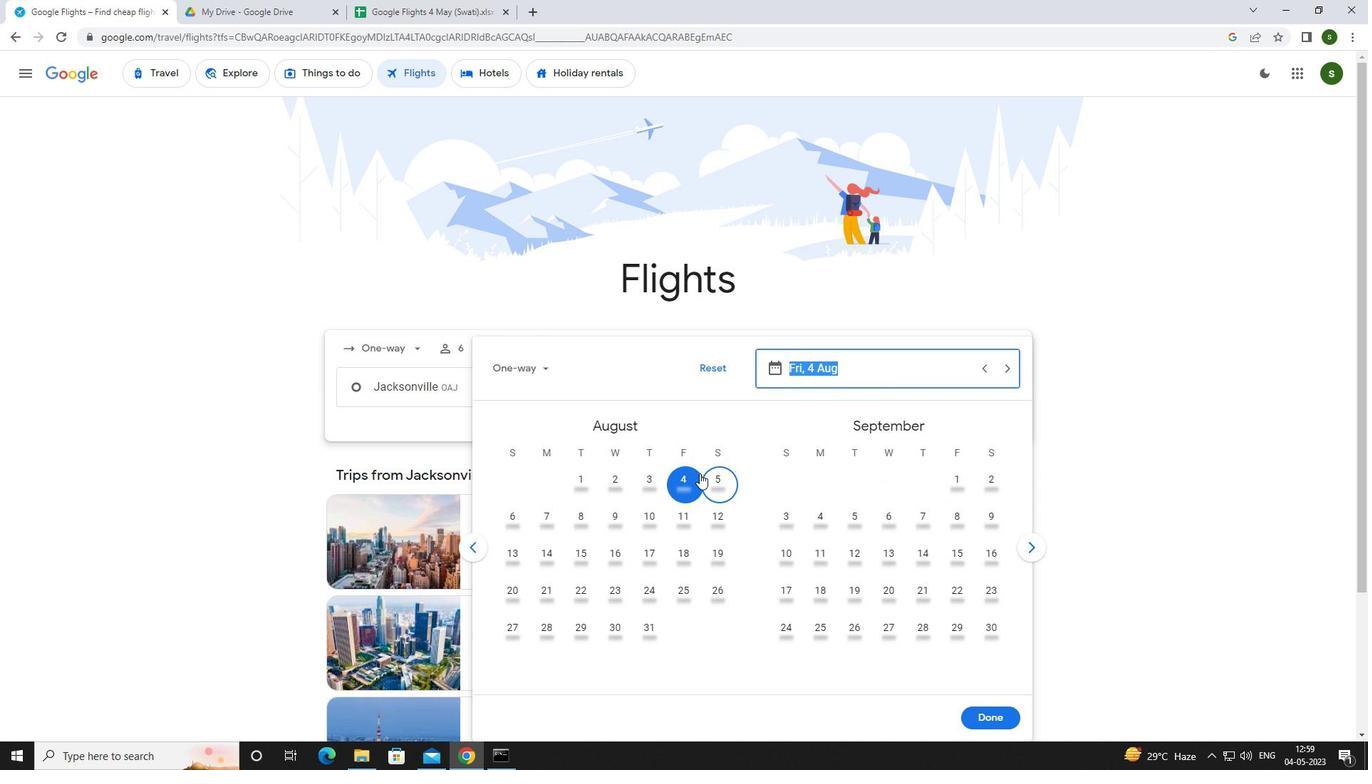 
Action: Mouse pressed left at (695, 477)
Screenshot: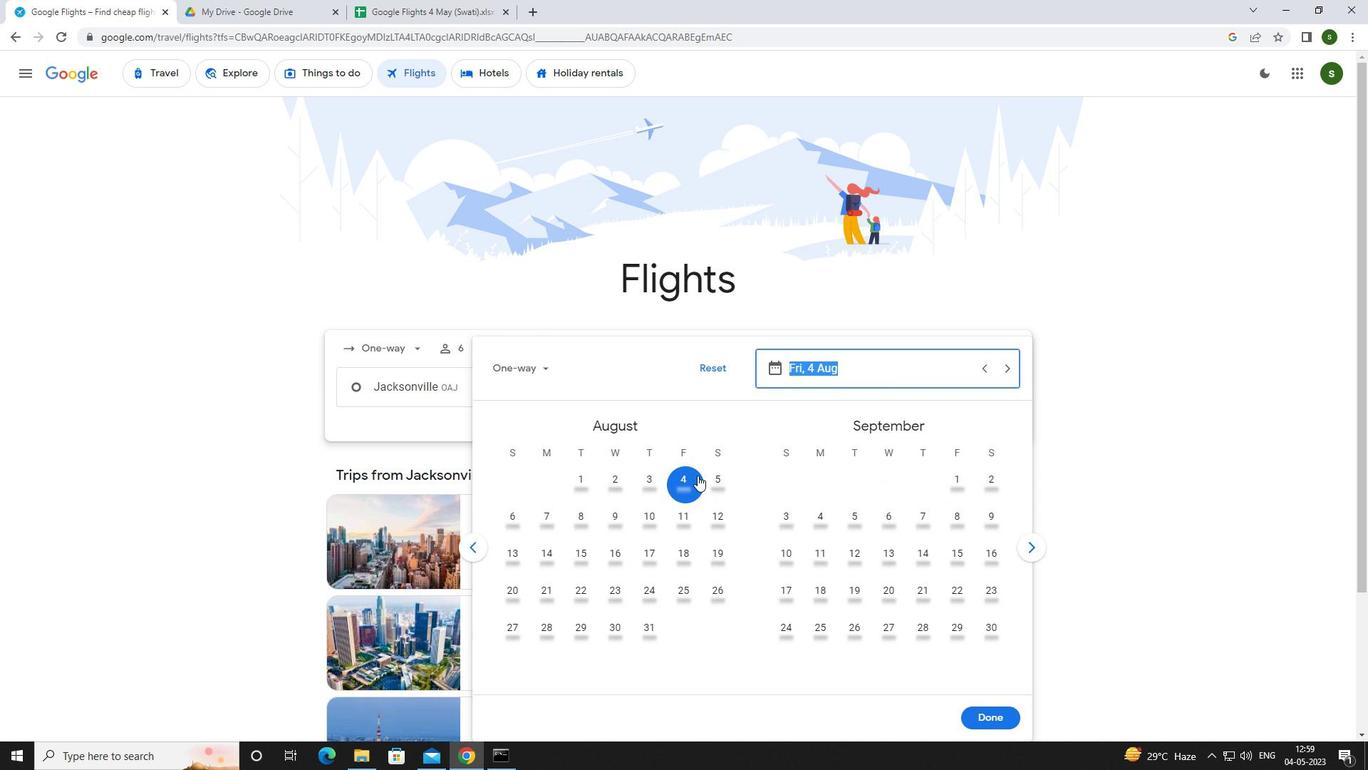 
Action: Mouse moved to (989, 714)
Screenshot: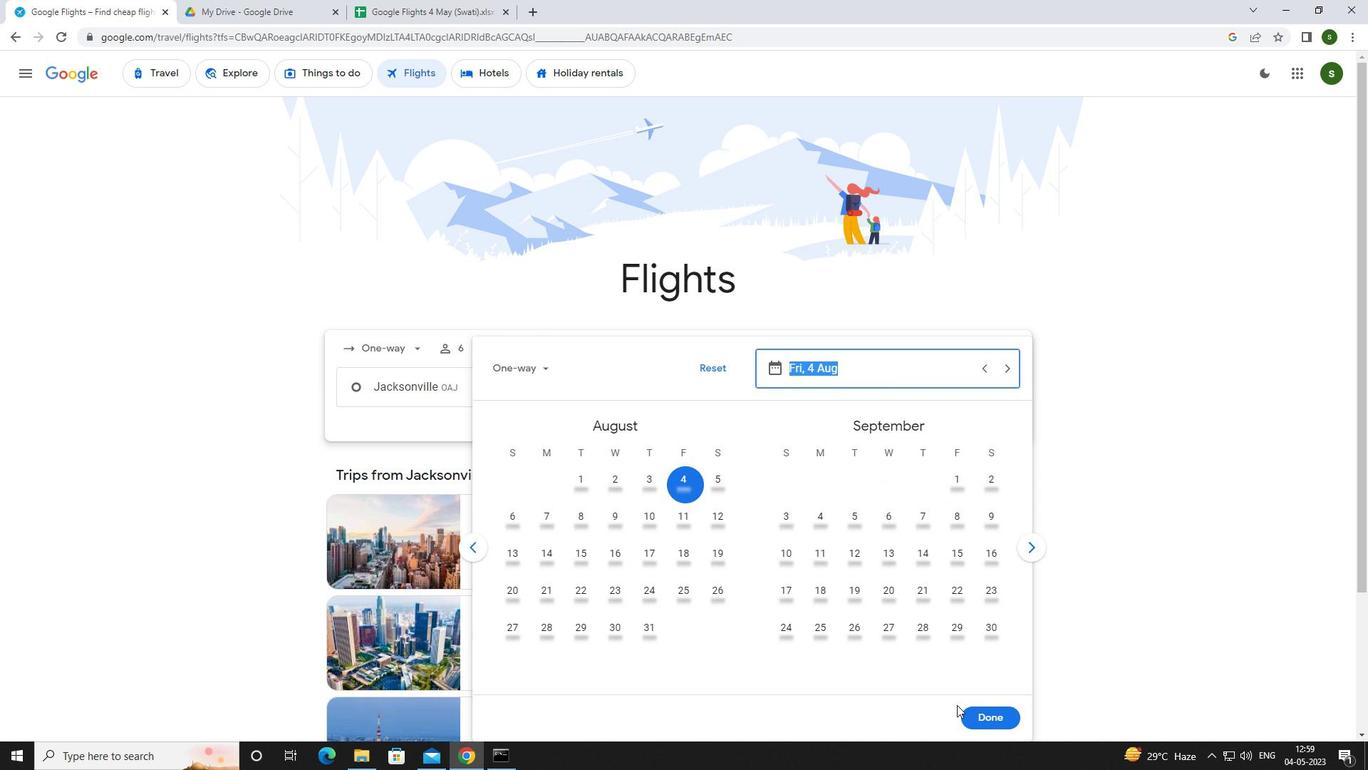 
Action: Mouse pressed left at (989, 714)
Screenshot: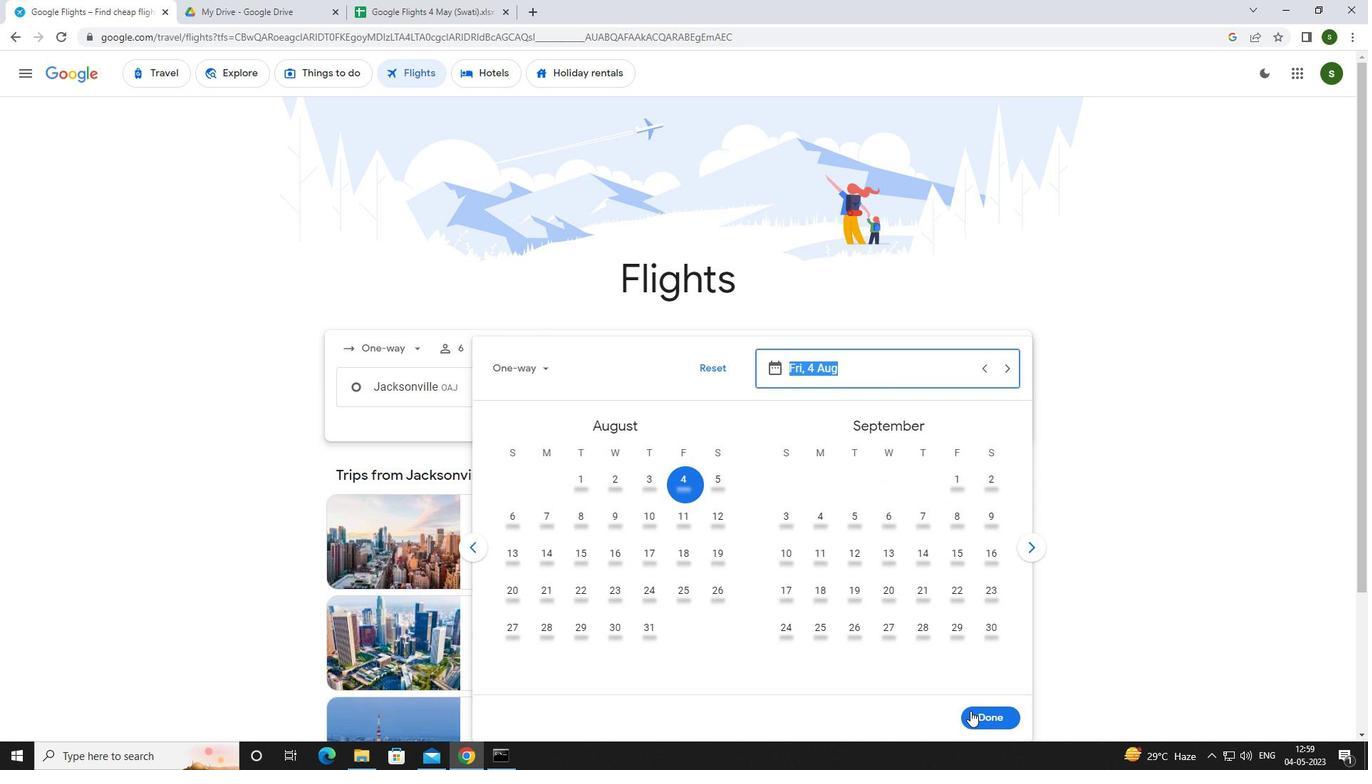 
Action: Mouse moved to (663, 449)
Screenshot: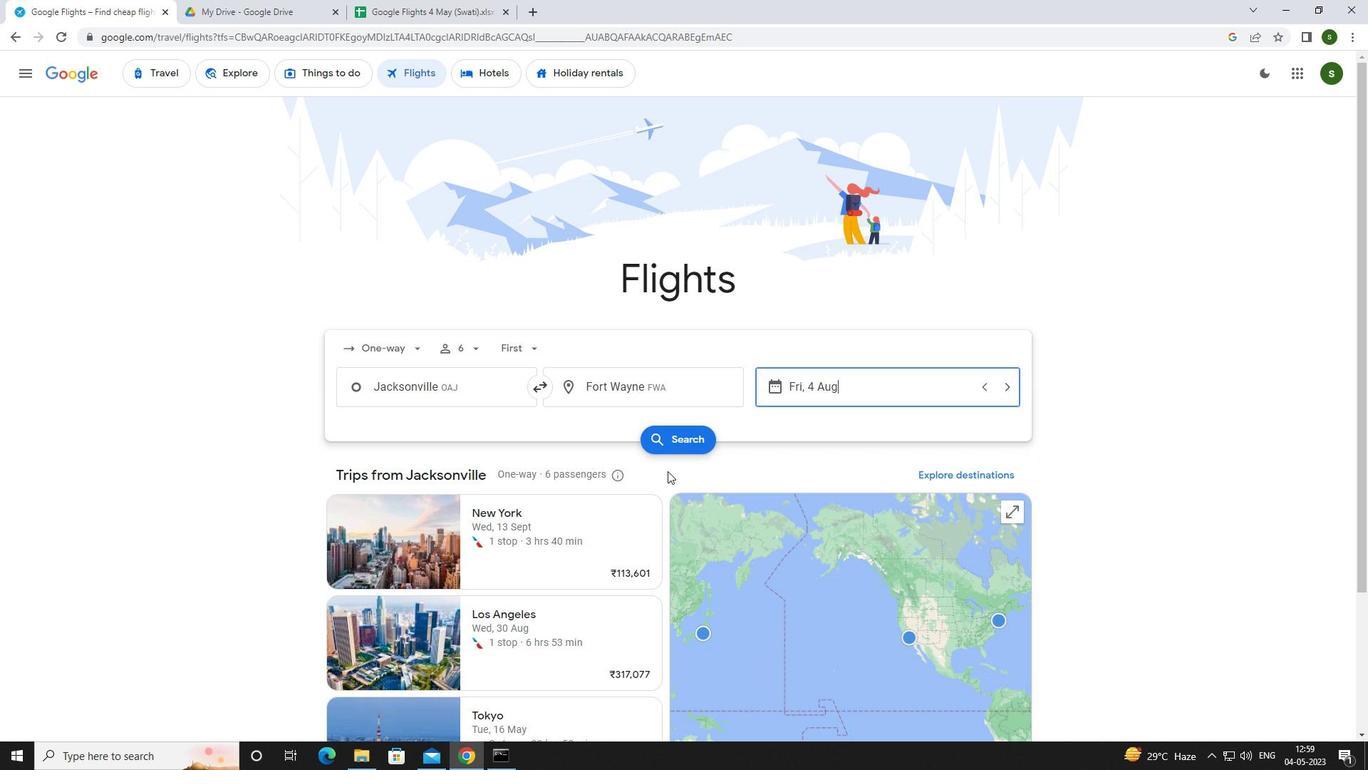 
Action: Mouse pressed left at (663, 449)
Screenshot: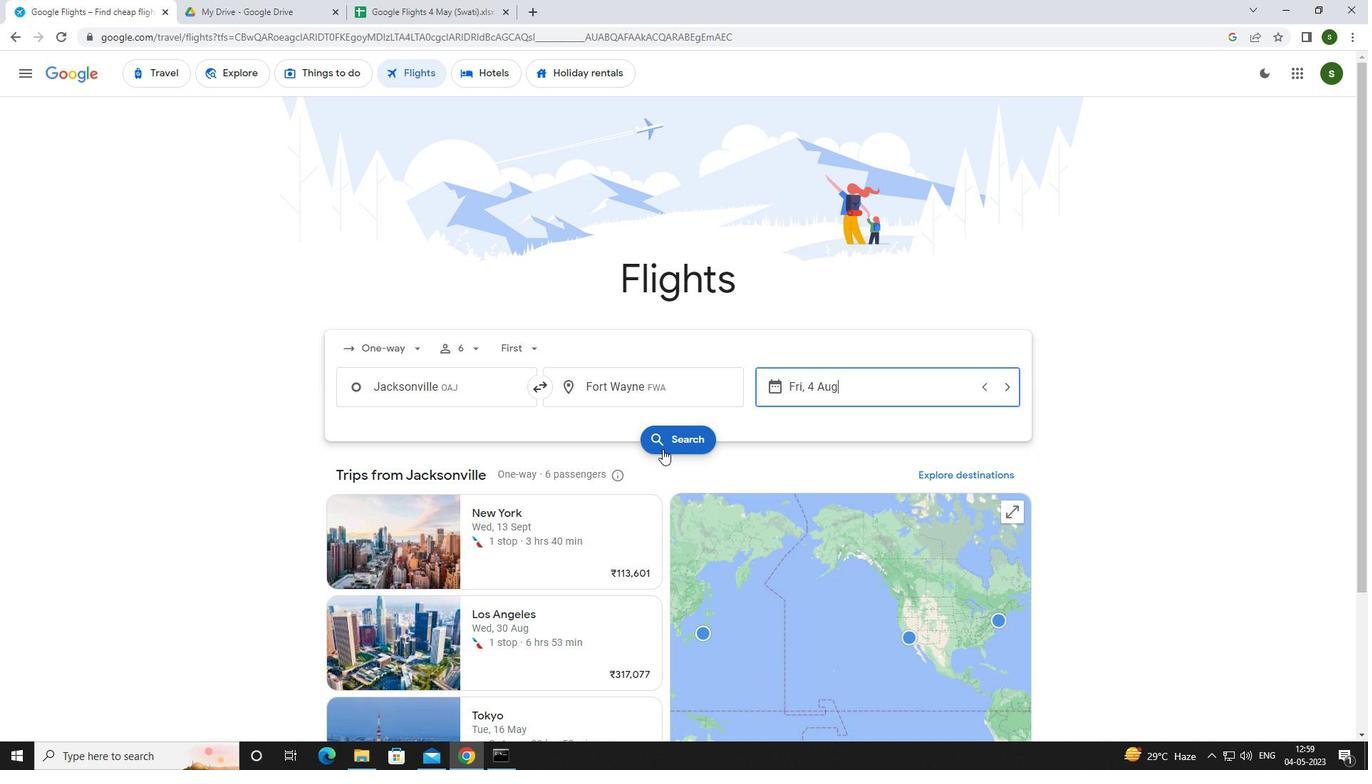 
Action: Mouse moved to (356, 207)
Screenshot: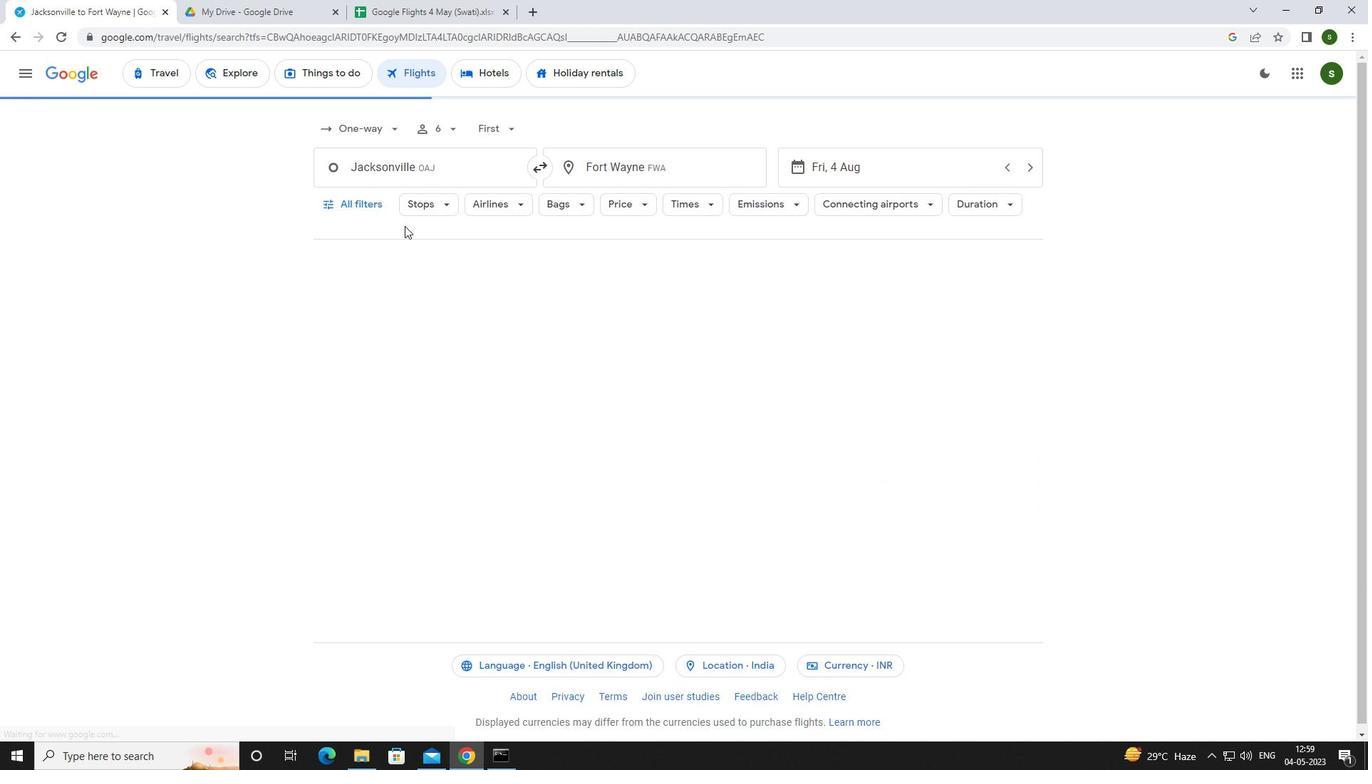 
Action: Mouse pressed left at (356, 207)
Screenshot: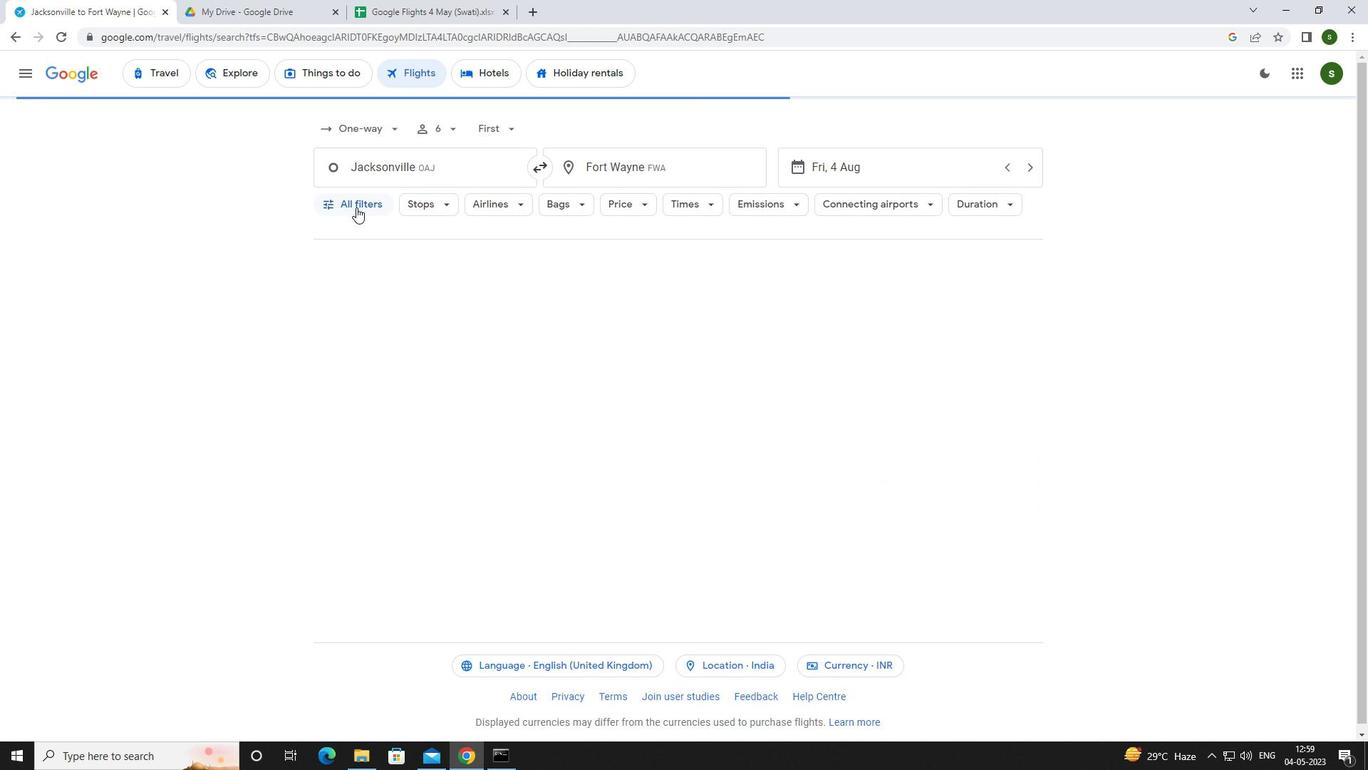 
Action: Mouse moved to (526, 501)
Screenshot: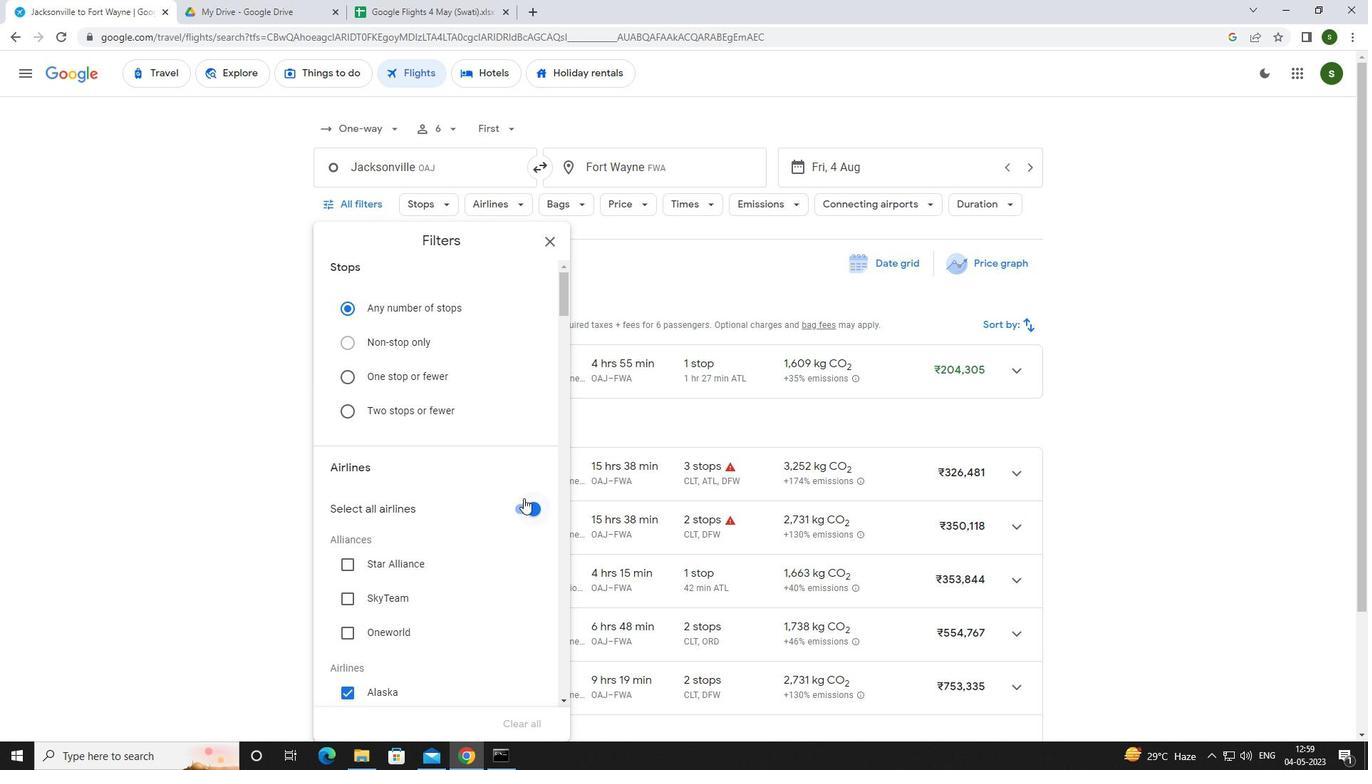 
Action: Mouse scrolled (526, 500) with delta (0, 0)
Screenshot: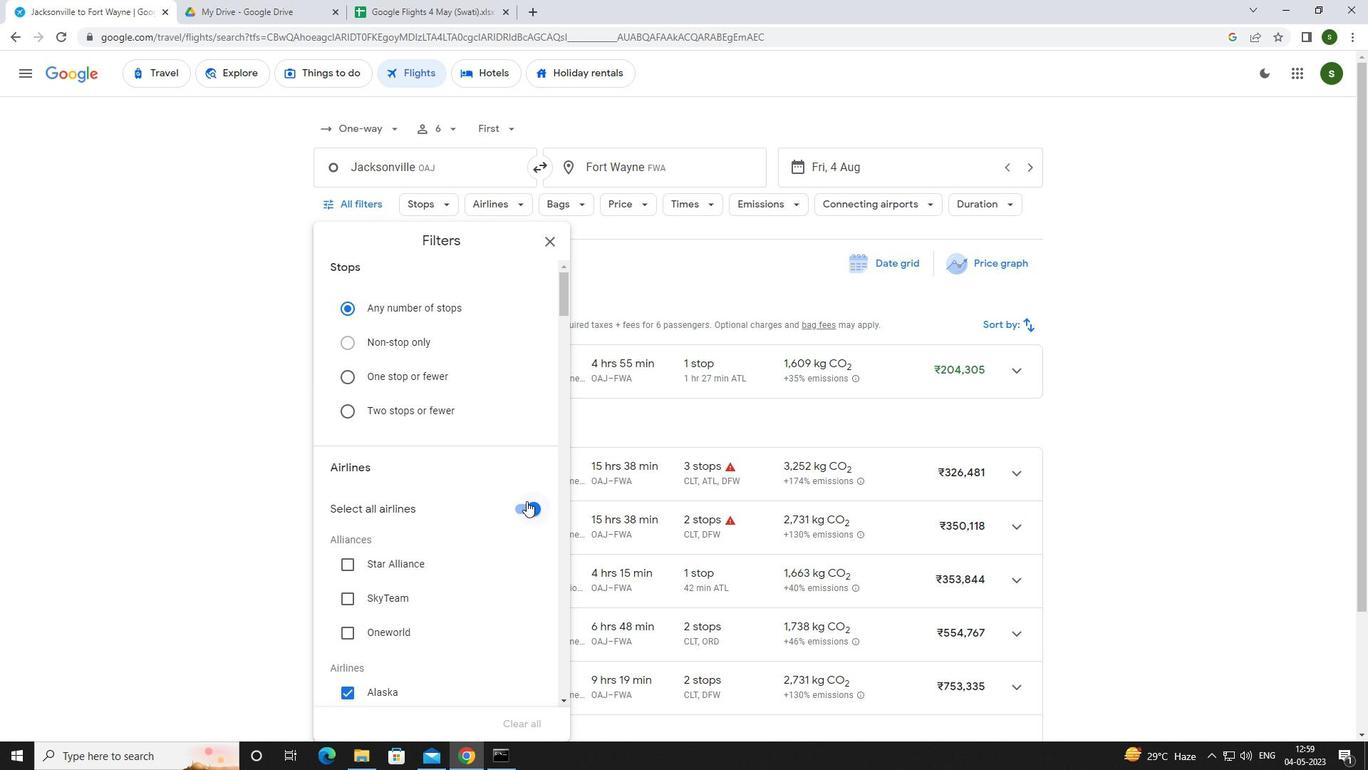 
Action: Mouse scrolled (526, 500) with delta (0, 0)
Screenshot: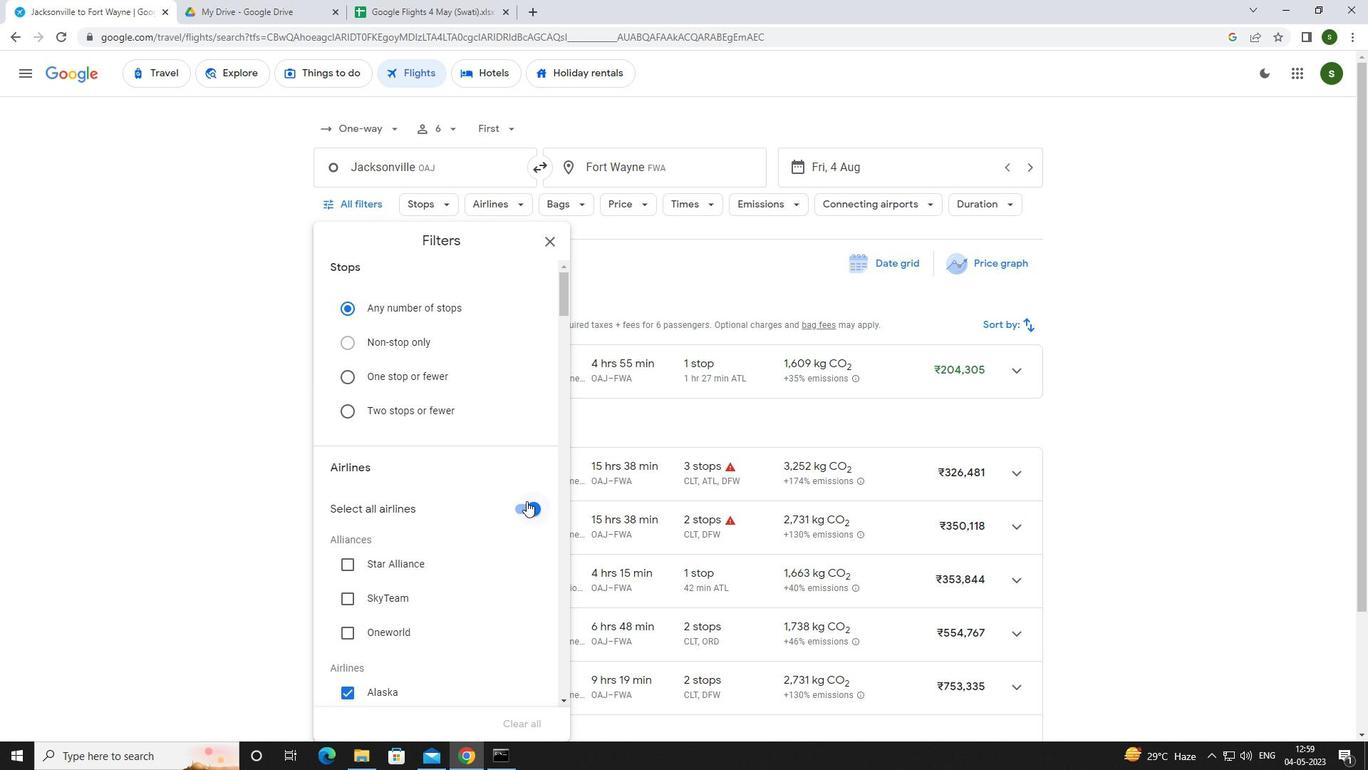 
Action: Mouse scrolled (526, 500) with delta (0, 0)
Screenshot: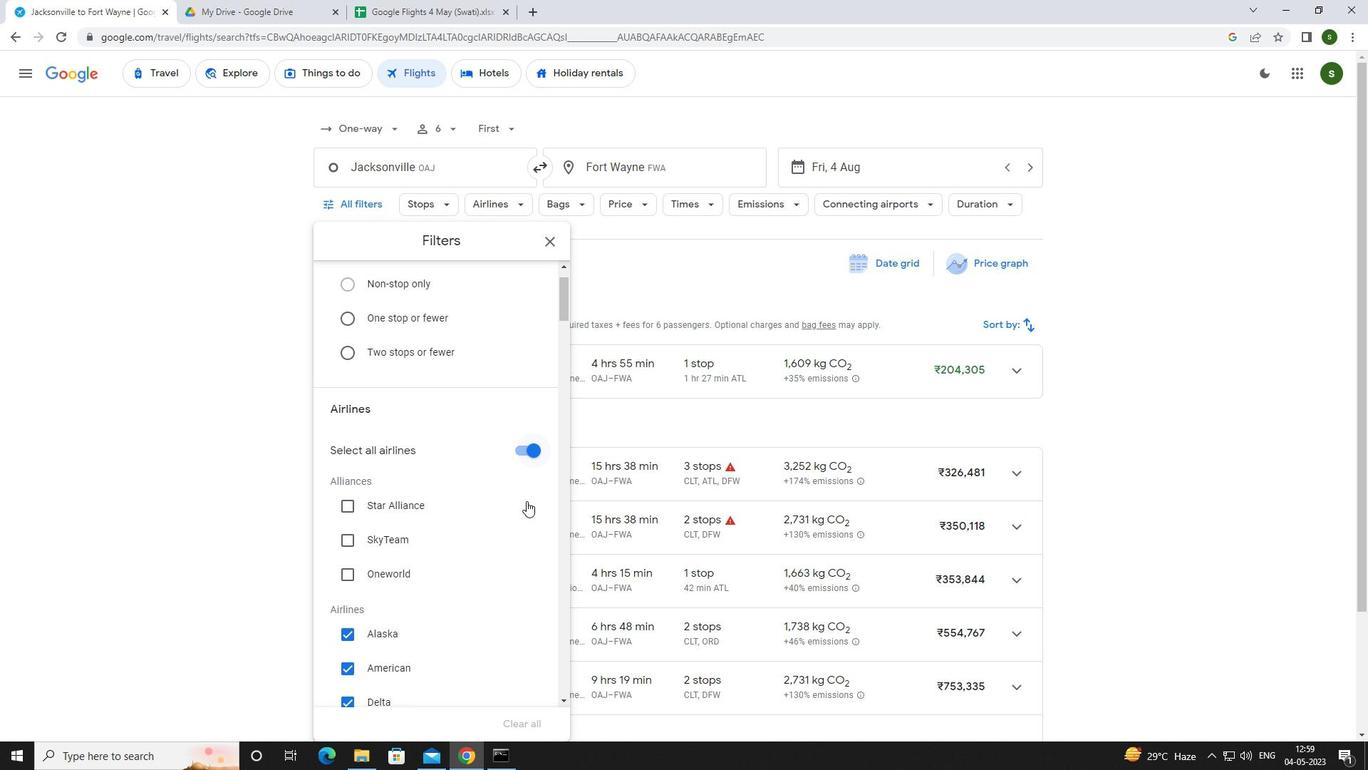 
Action: Mouse scrolled (526, 500) with delta (0, 0)
Screenshot: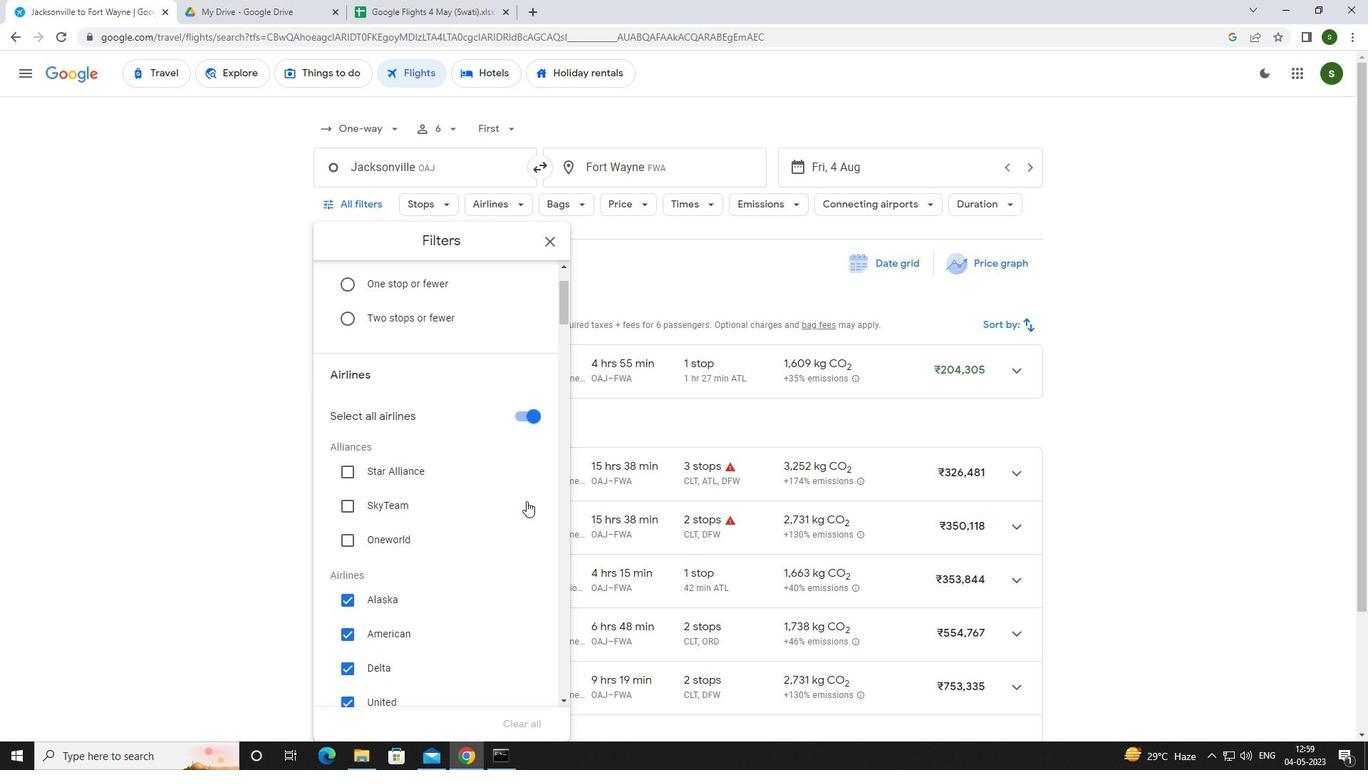 
Action: Mouse scrolled (526, 500) with delta (0, 0)
Screenshot: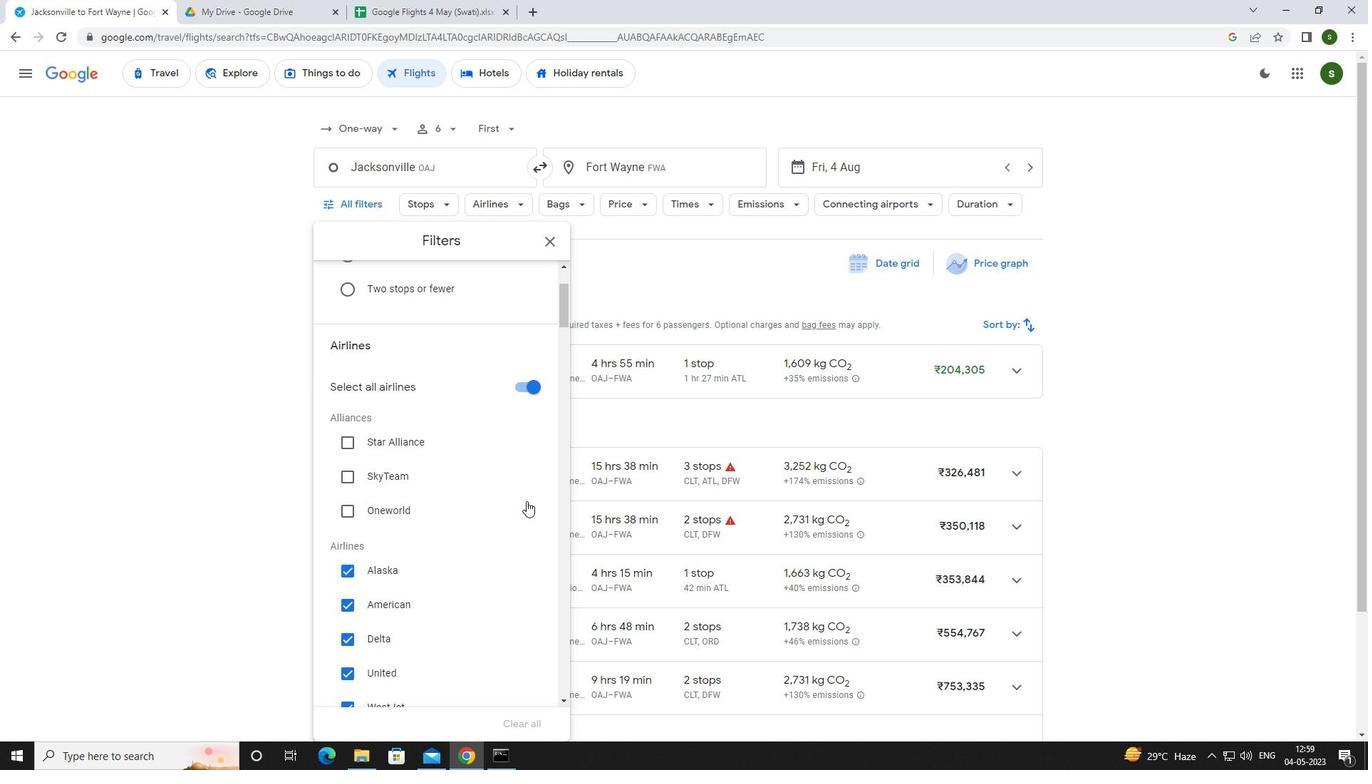 
Action: Mouse scrolled (526, 500) with delta (0, 0)
Screenshot: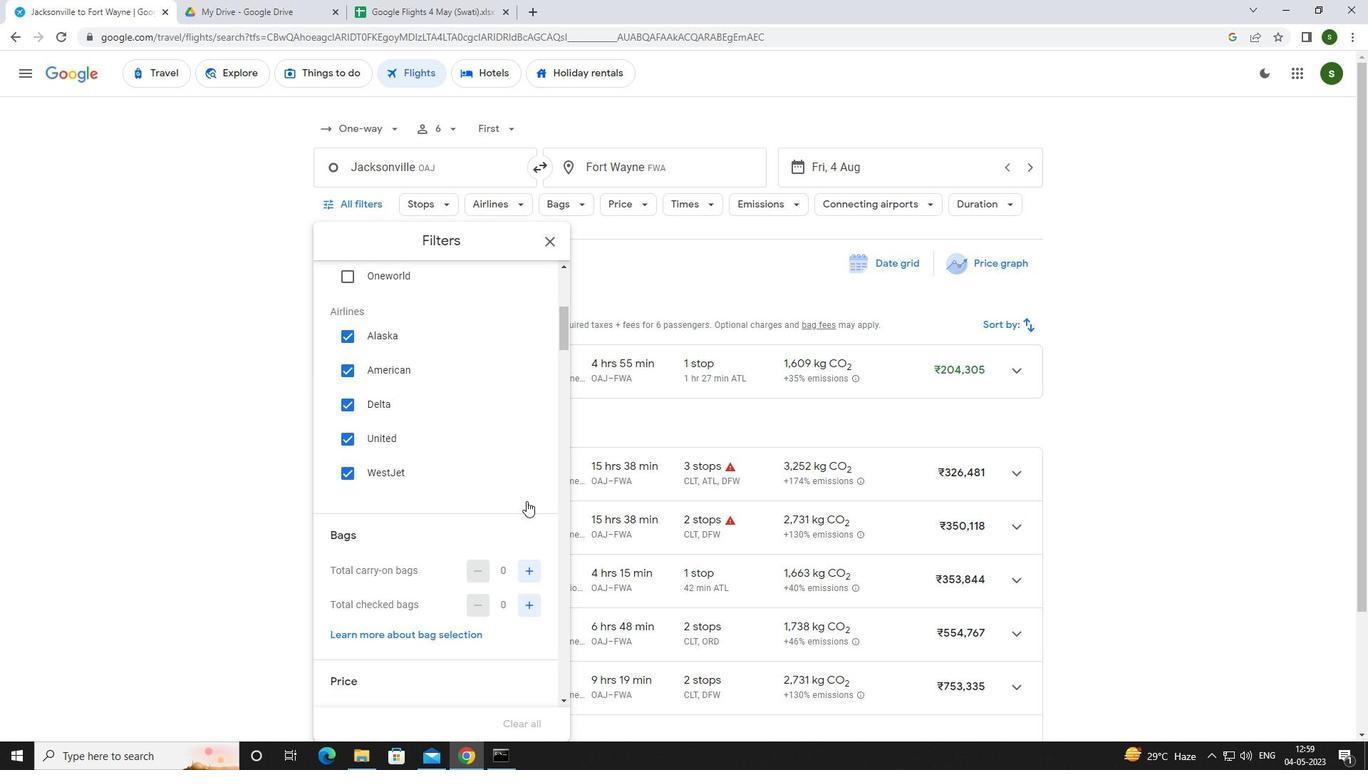 
Action: Mouse scrolled (526, 500) with delta (0, 0)
Screenshot: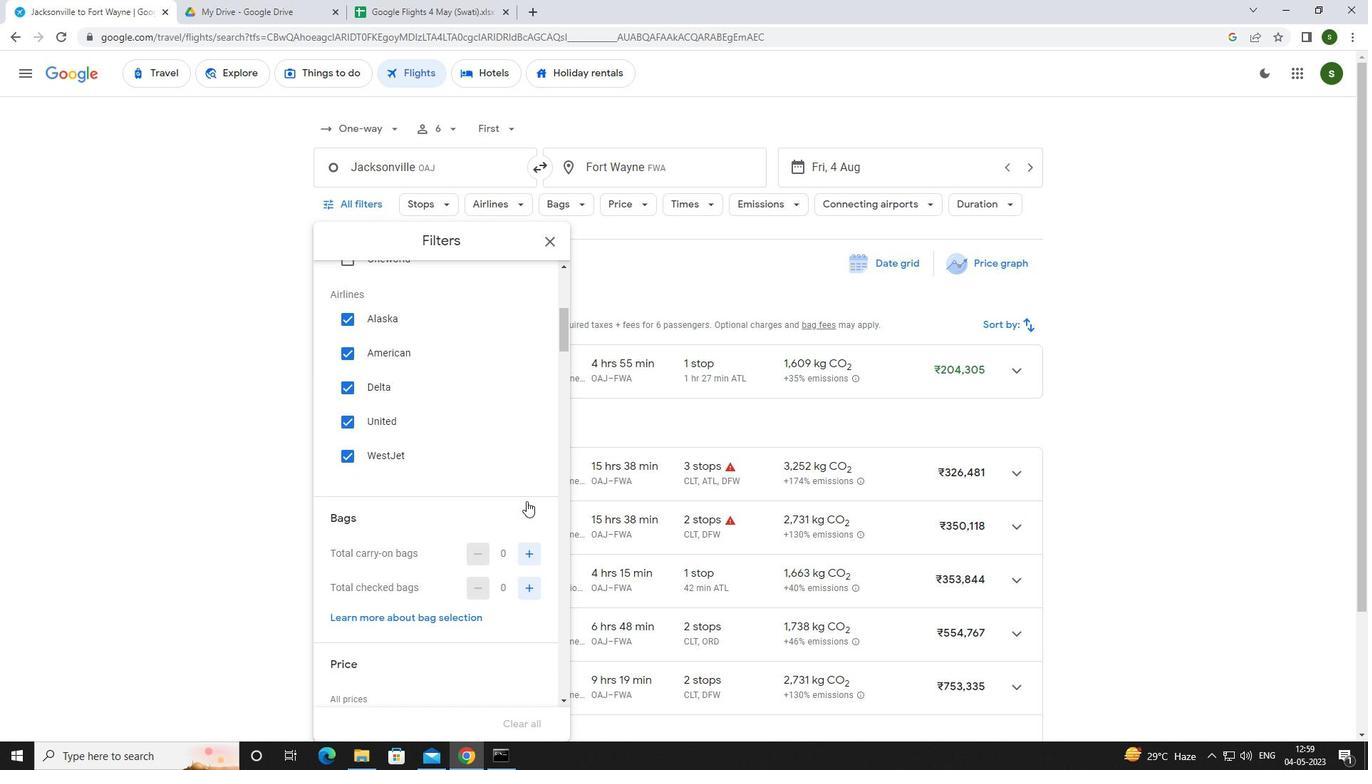 
Action: Mouse moved to (533, 463)
Screenshot: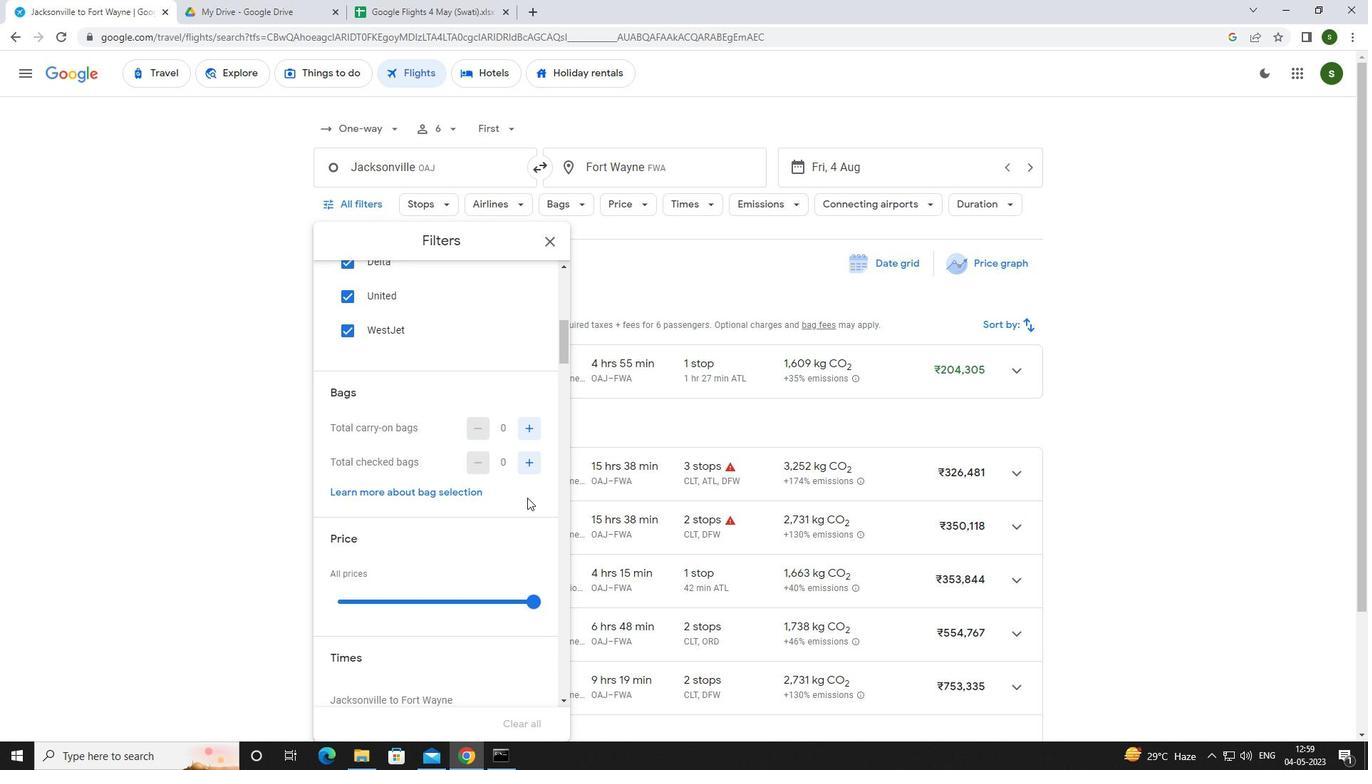 
Action: Mouse pressed left at (533, 463)
Screenshot: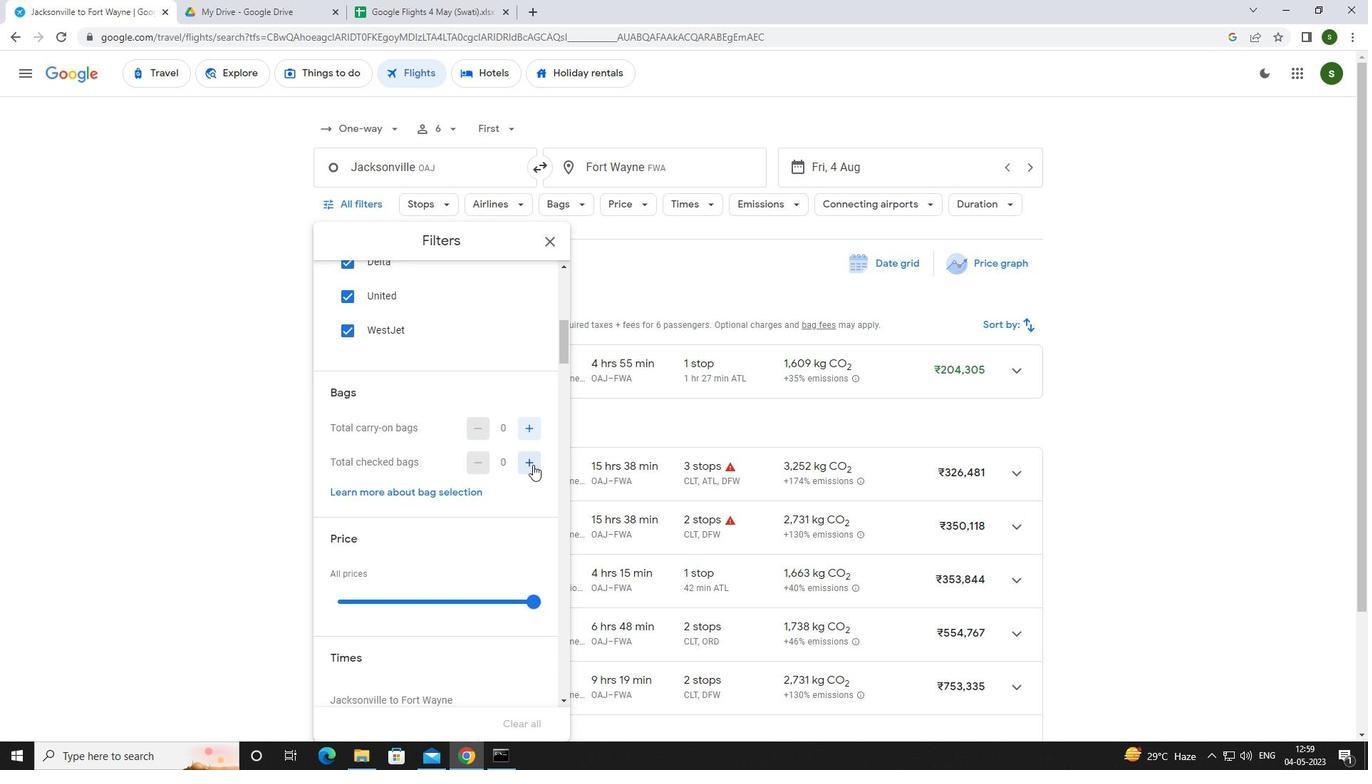 
Action: Mouse pressed left at (533, 463)
Screenshot: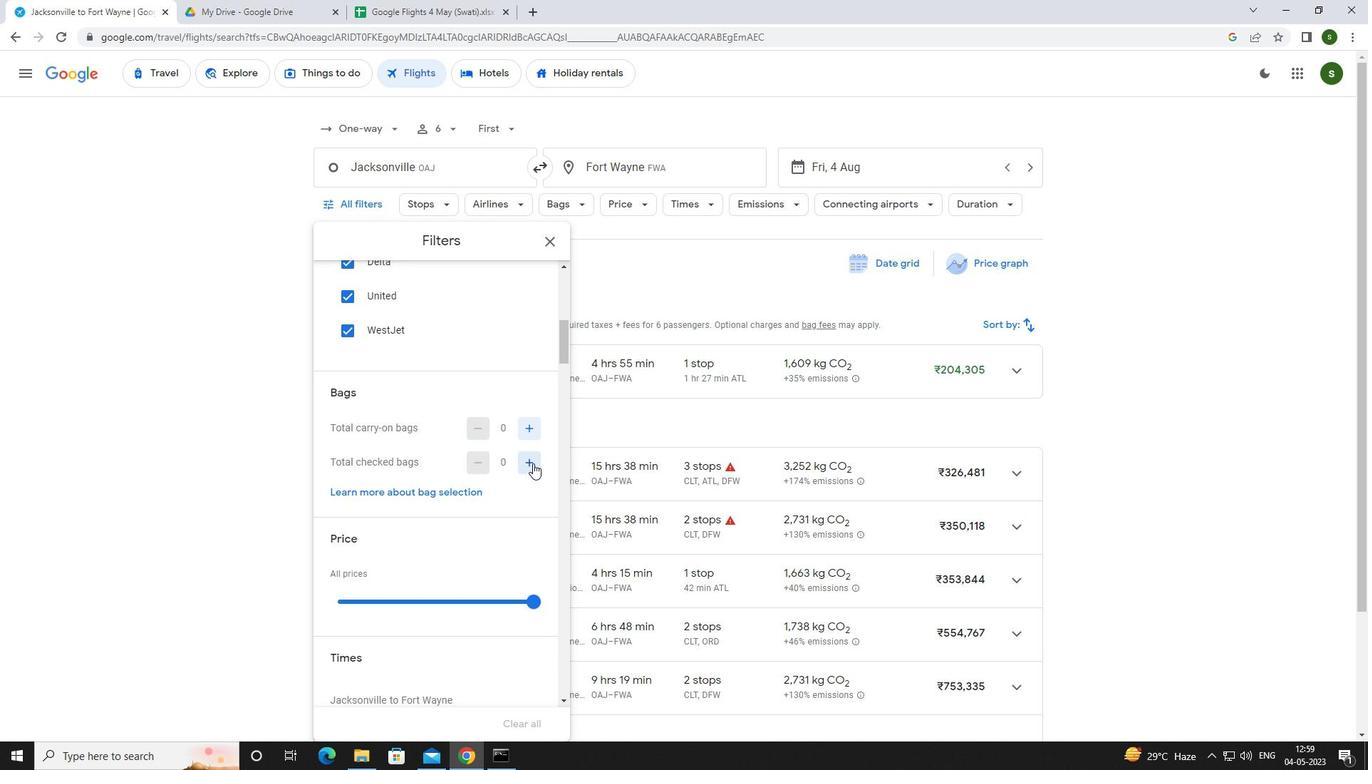 
Action: Mouse pressed left at (533, 463)
Screenshot: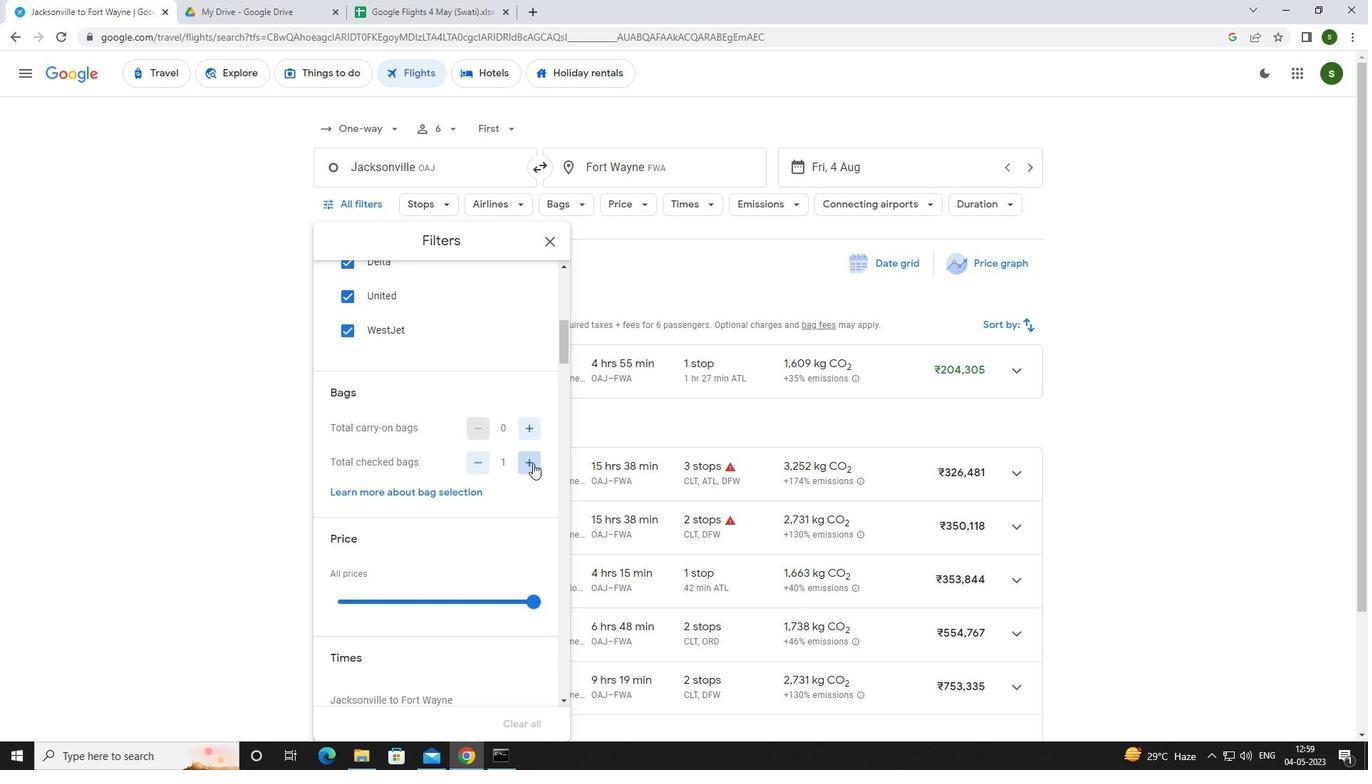 
Action: Mouse pressed left at (533, 463)
Screenshot: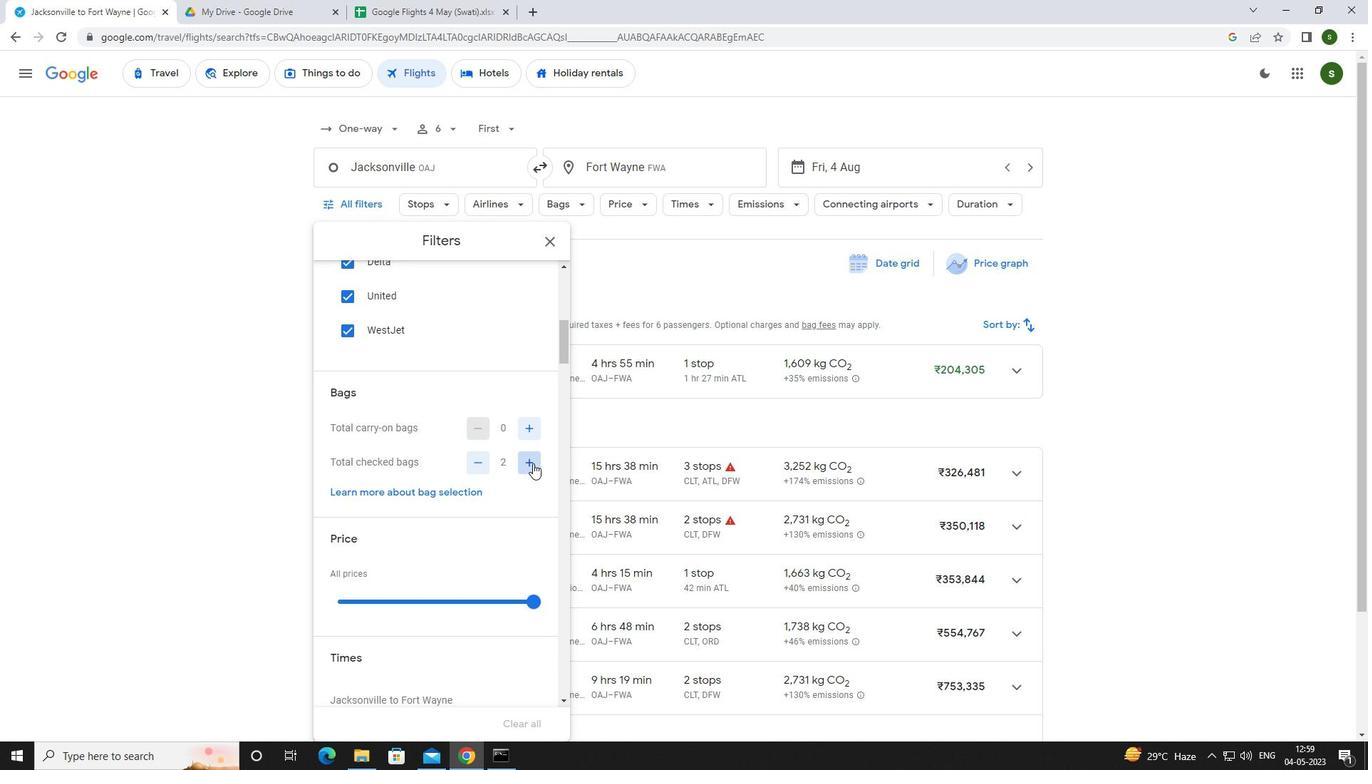 
Action: Mouse pressed left at (533, 463)
Screenshot: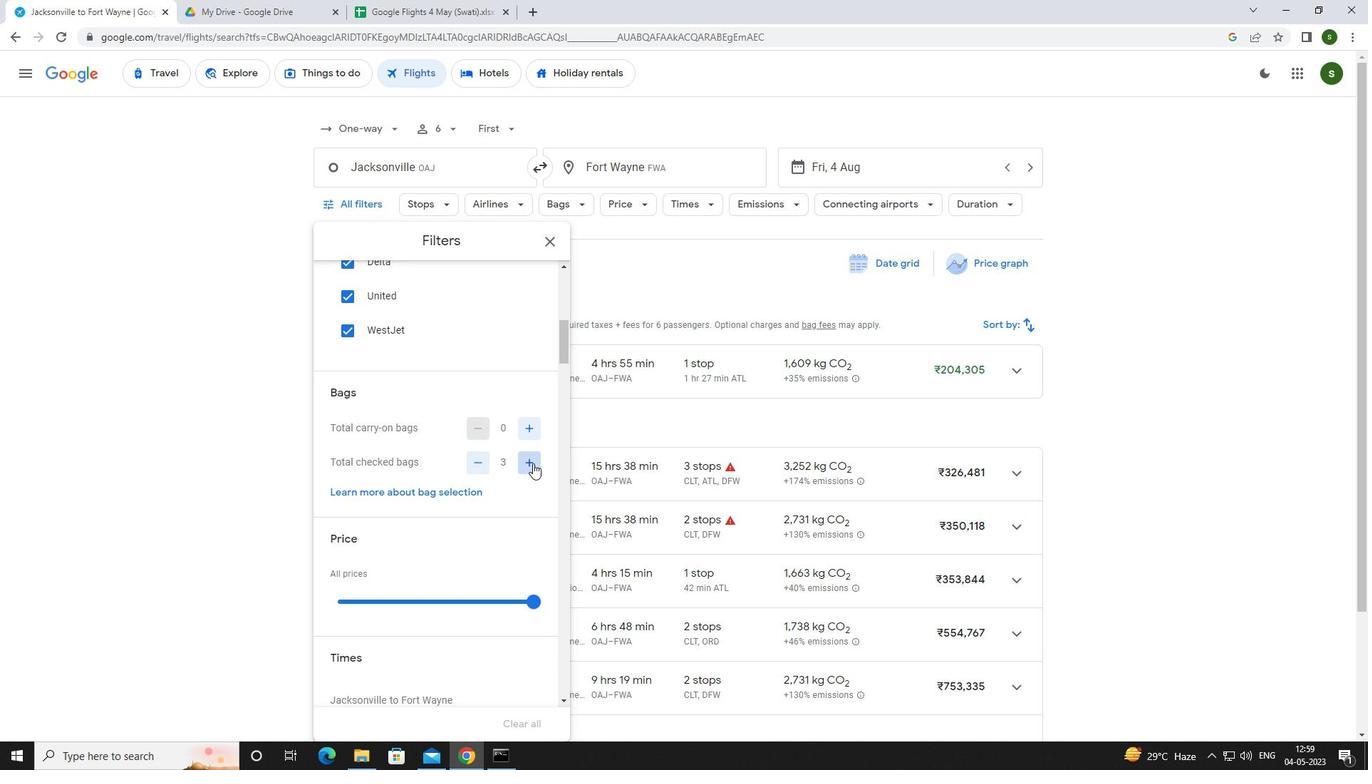 
Action: Mouse pressed left at (533, 463)
Screenshot: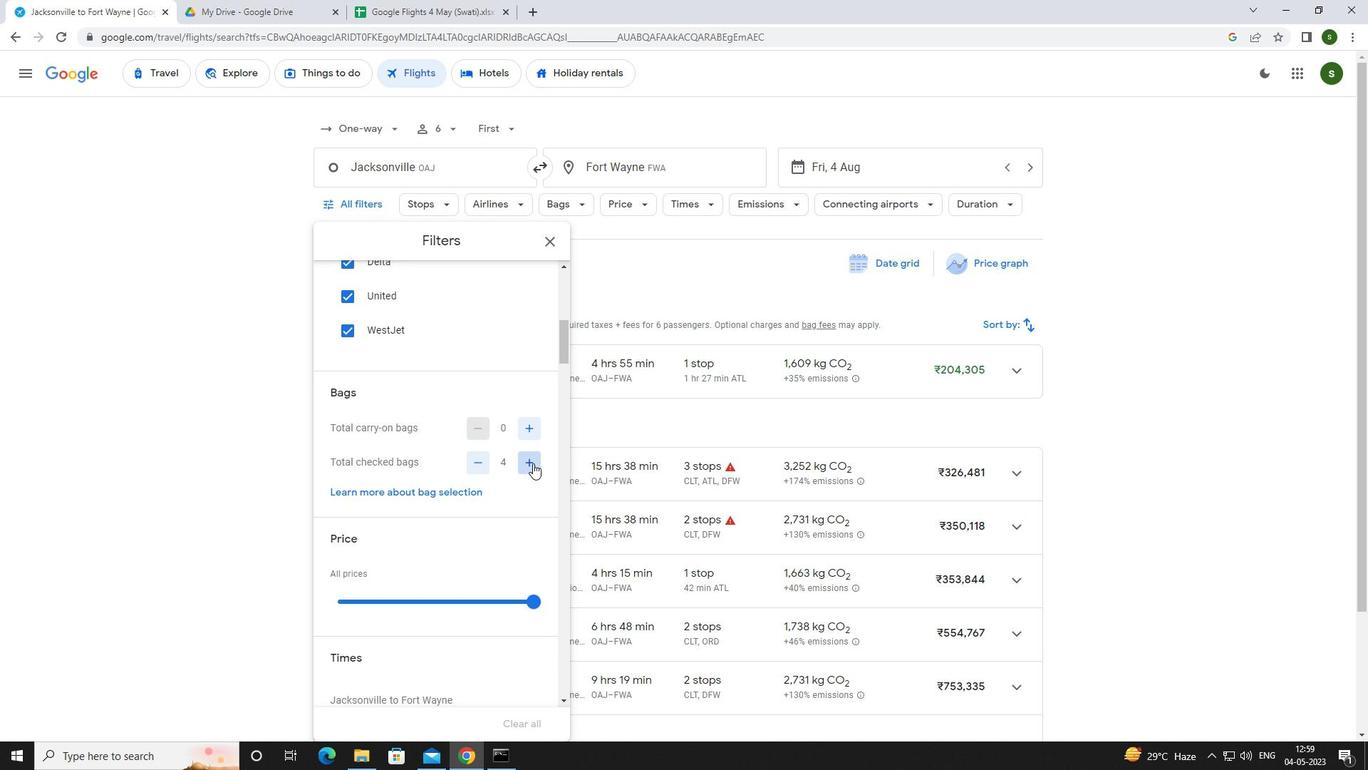 
Action: Mouse pressed left at (533, 463)
Screenshot: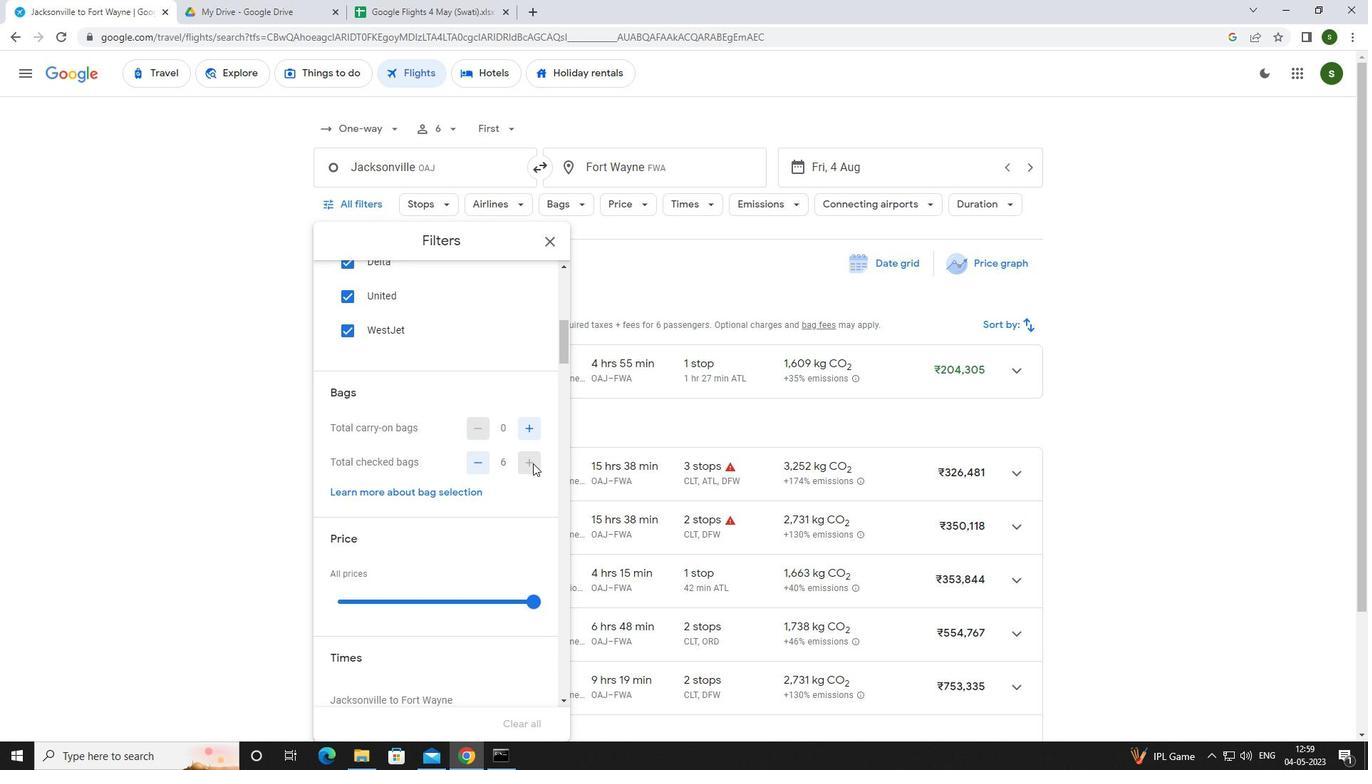 
Action: Mouse scrolled (533, 462) with delta (0, 0)
Screenshot: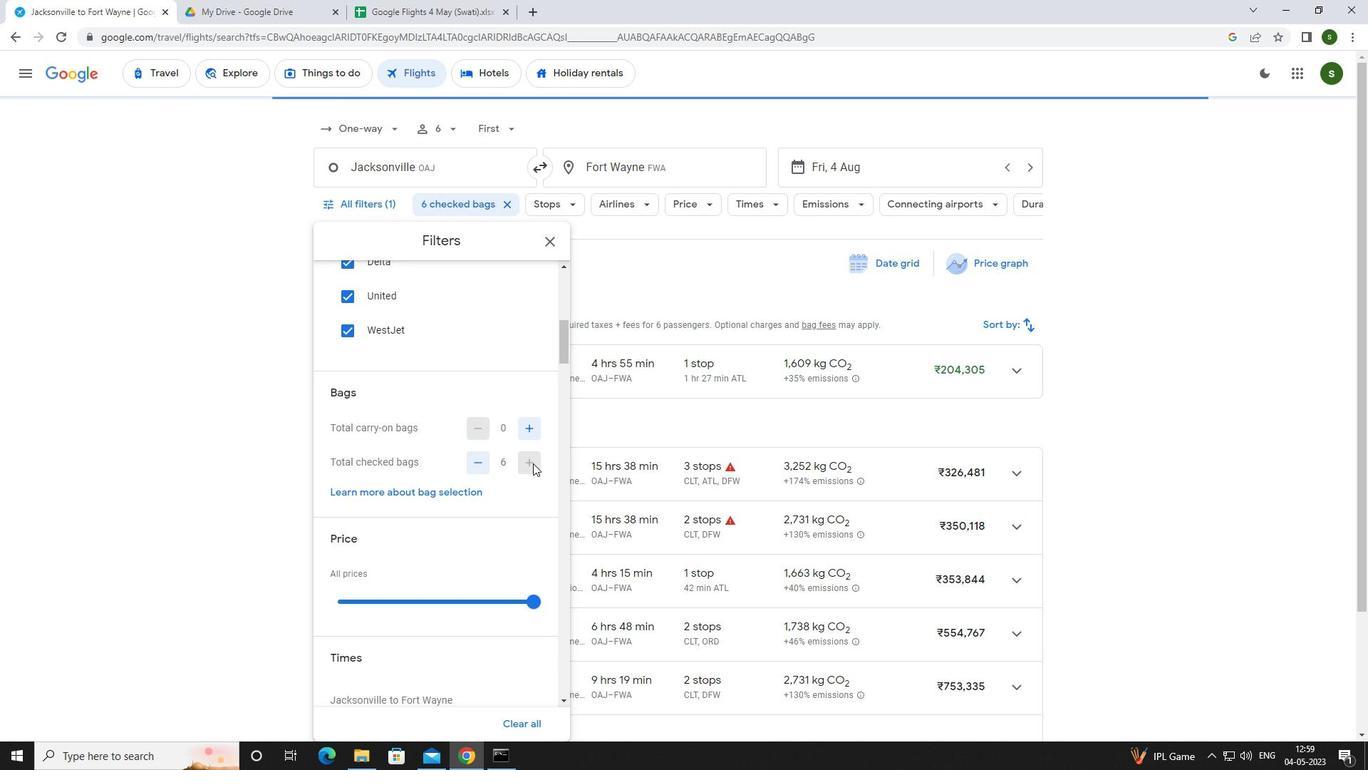 
Action: Mouse scrolled (533, 462) with delta (0, 0)
Screenshot: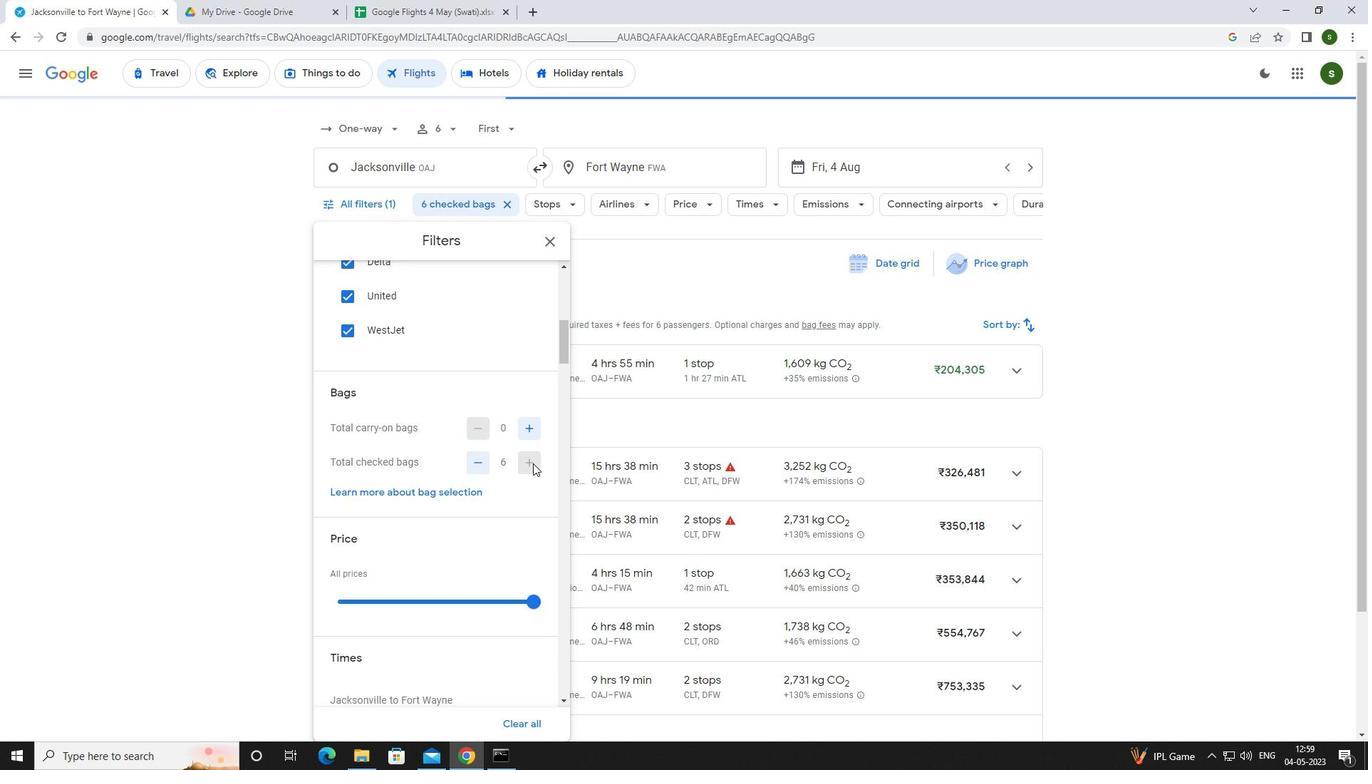 
Action: Mouse moved to (534, 462)
Screenshot: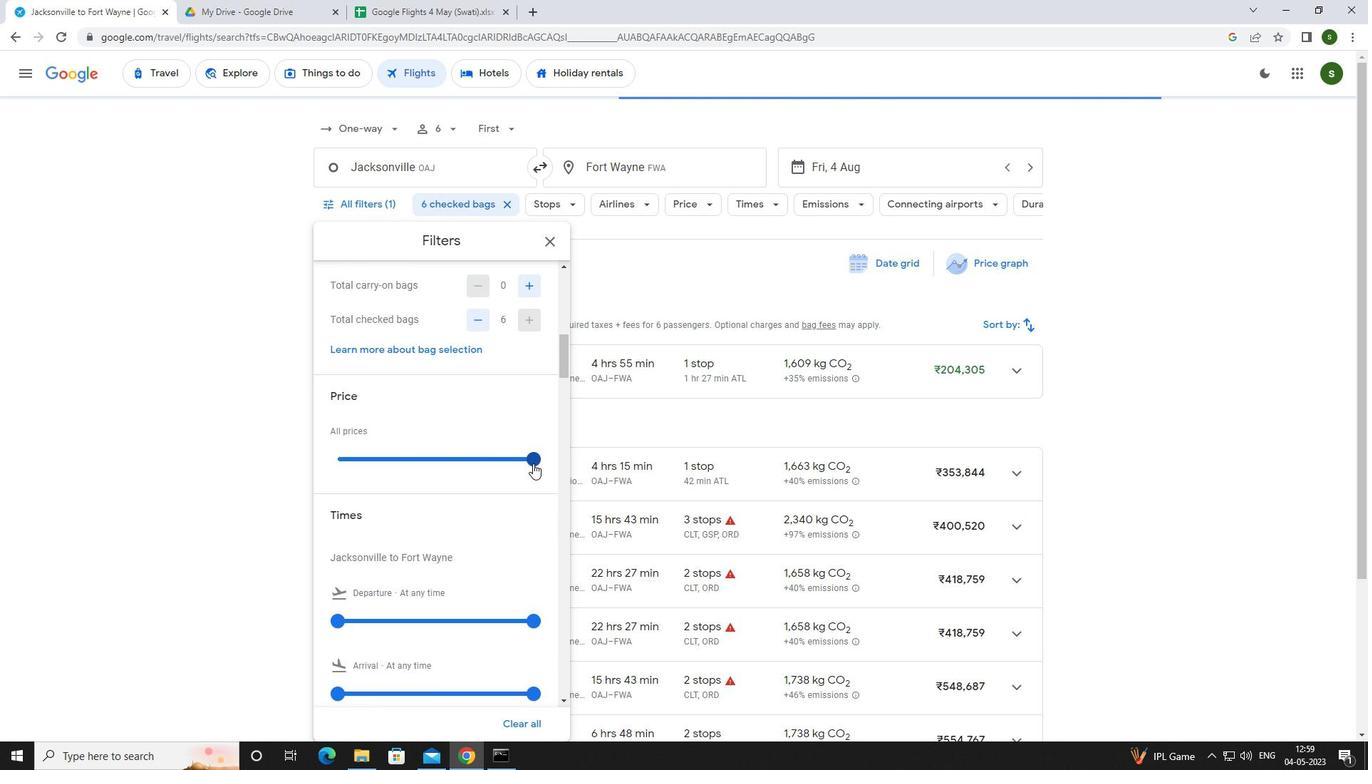 
Action: Mouse pressed left at (534, 462)
Screenshot: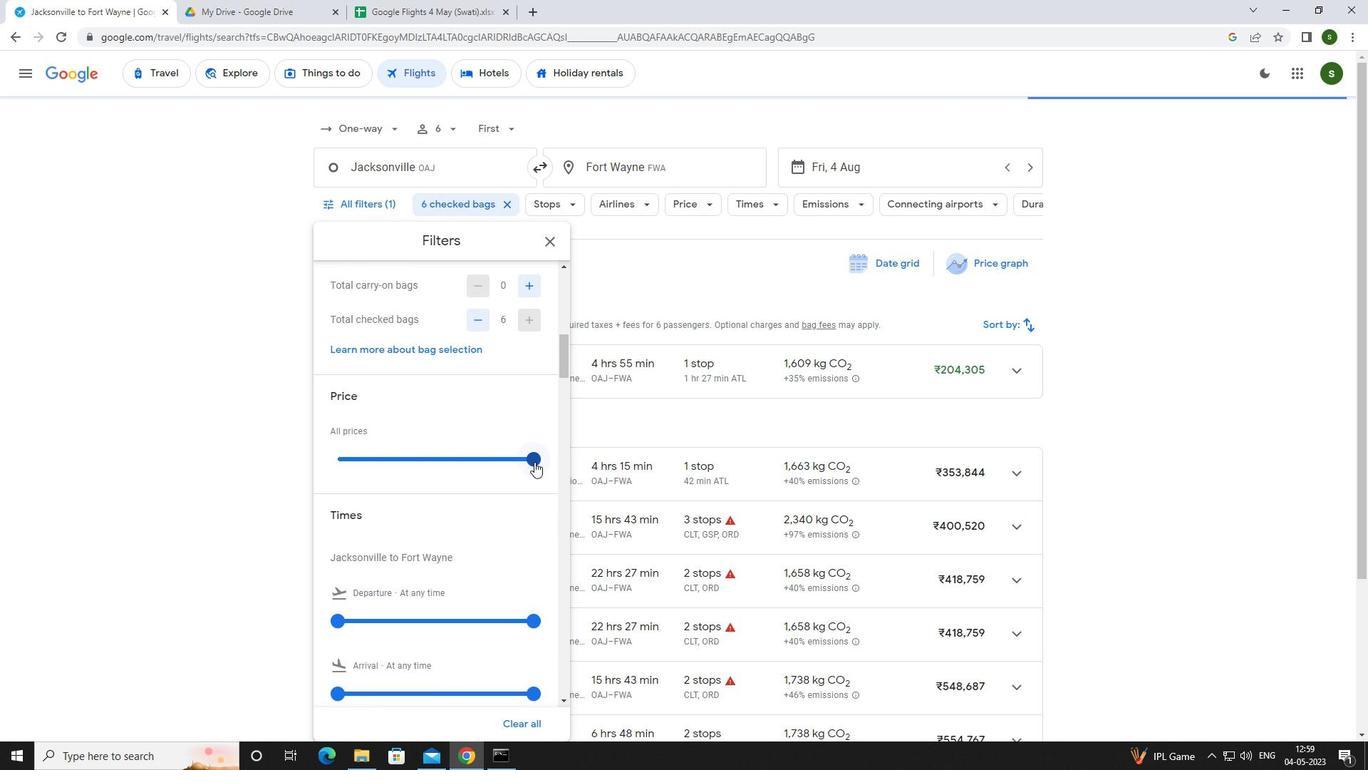 
Action: Mouse moved to (337, 453)
Screenshot: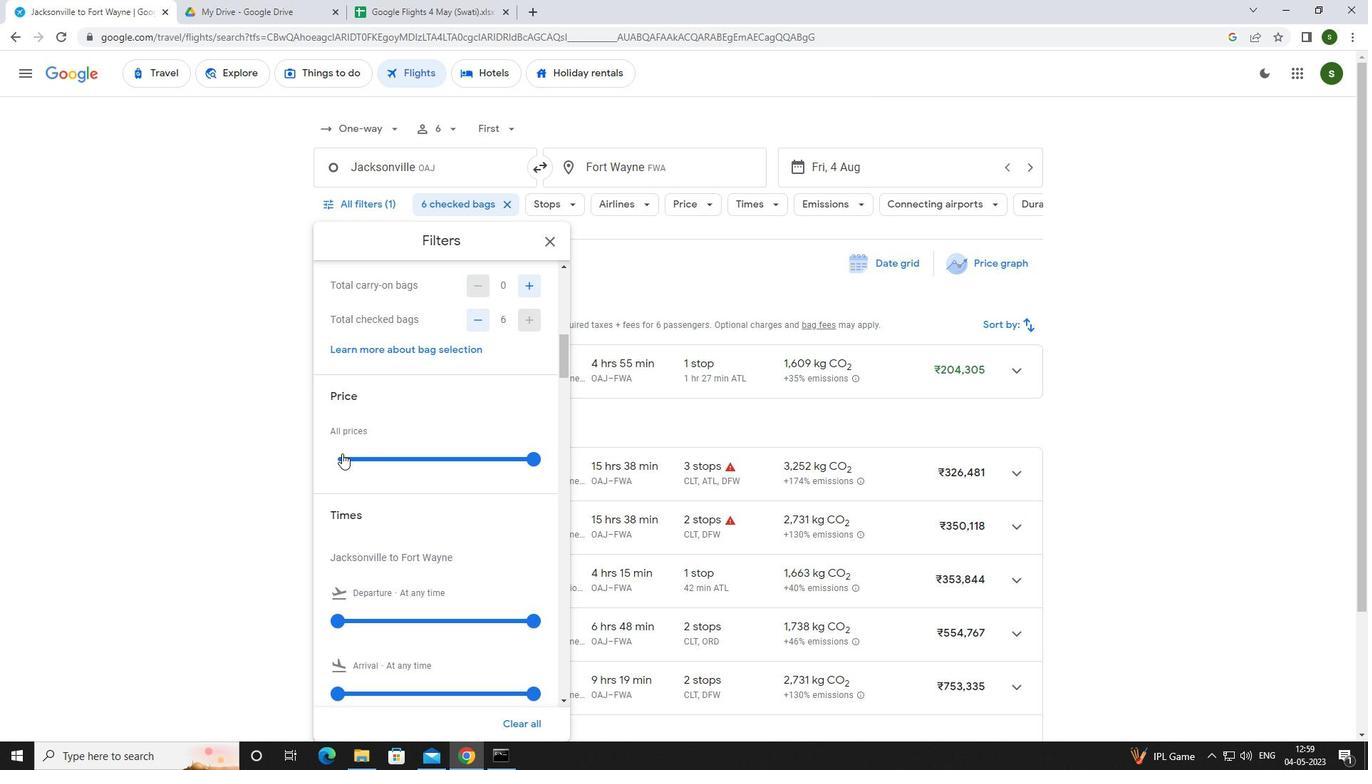
Action: Mouse pressed left at (337, 453)
Screenshot: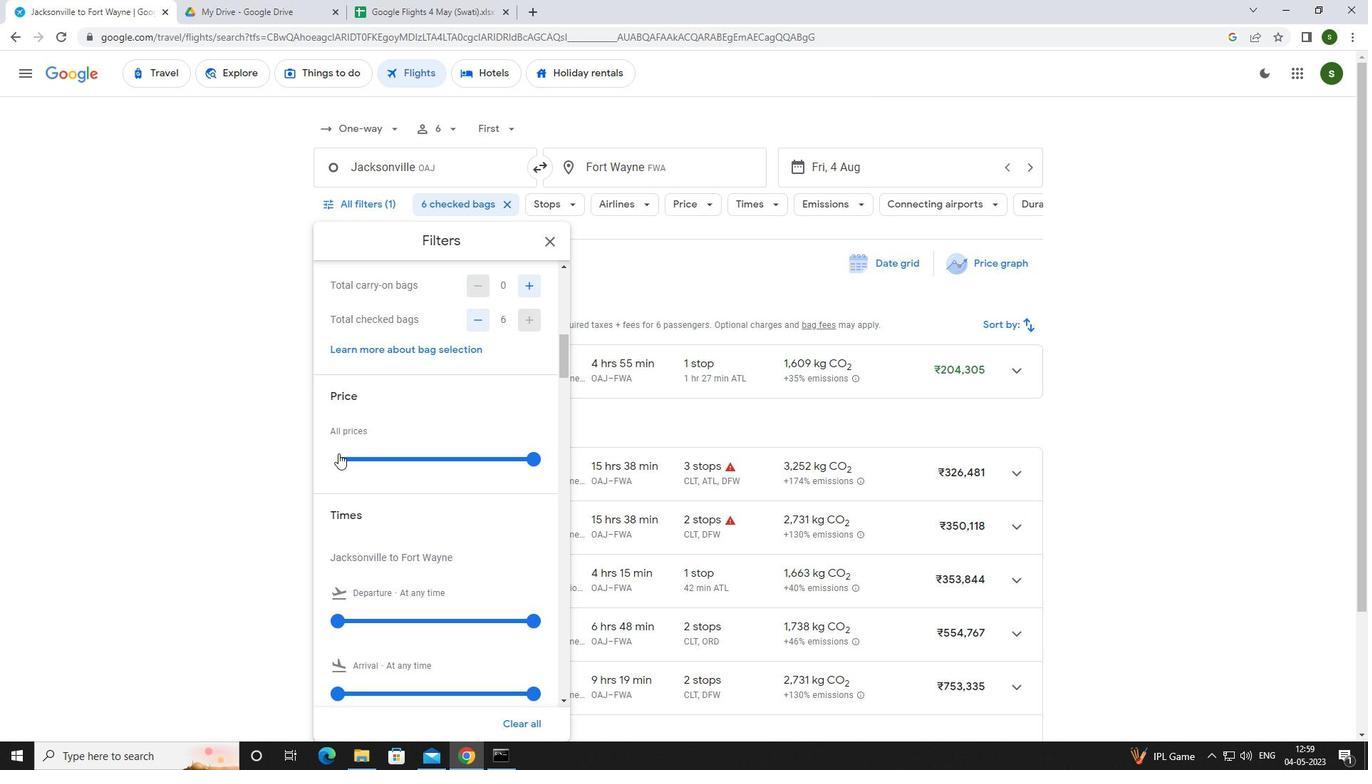
Action: Mouse scrolled (337, 452) with delta (0, 0)
Screenshot: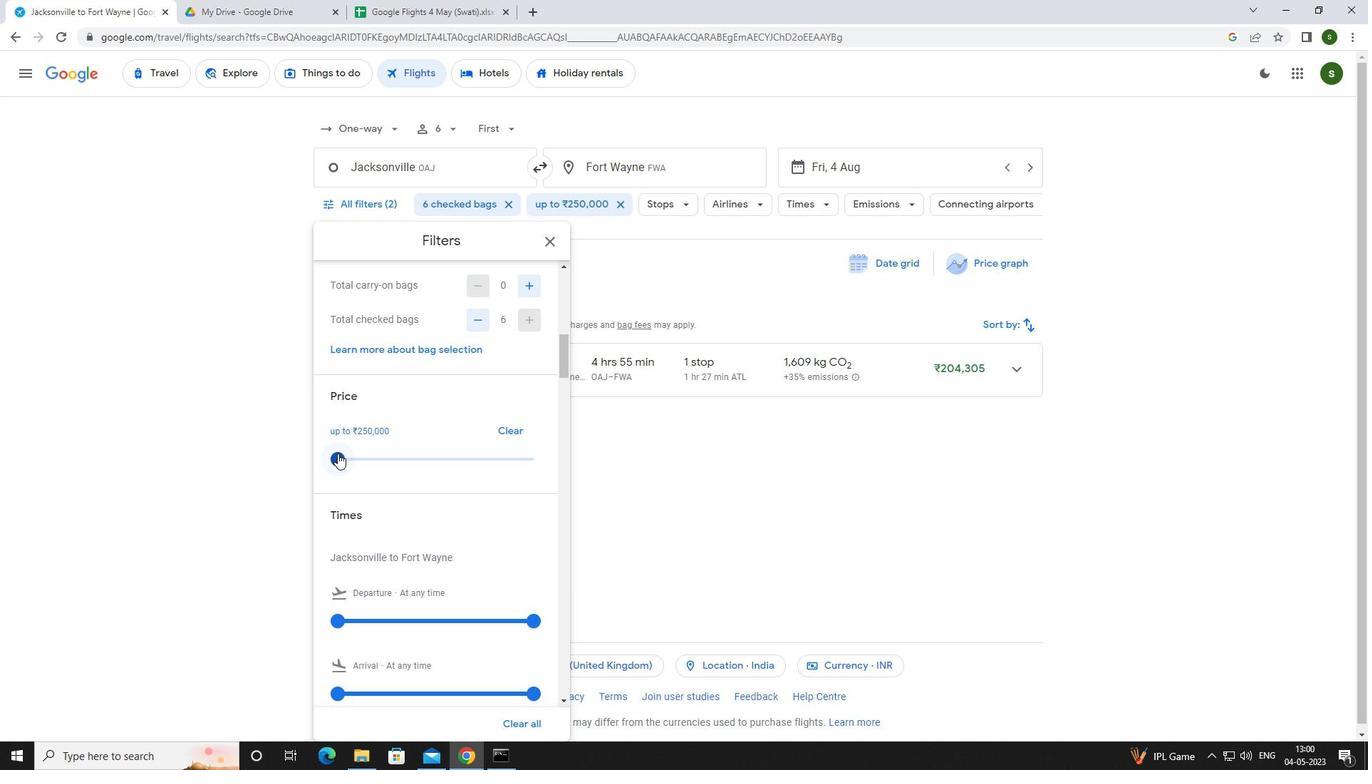 
Action: Mouse scrolled (337, 452) with delta (0, 0)
Screenshot: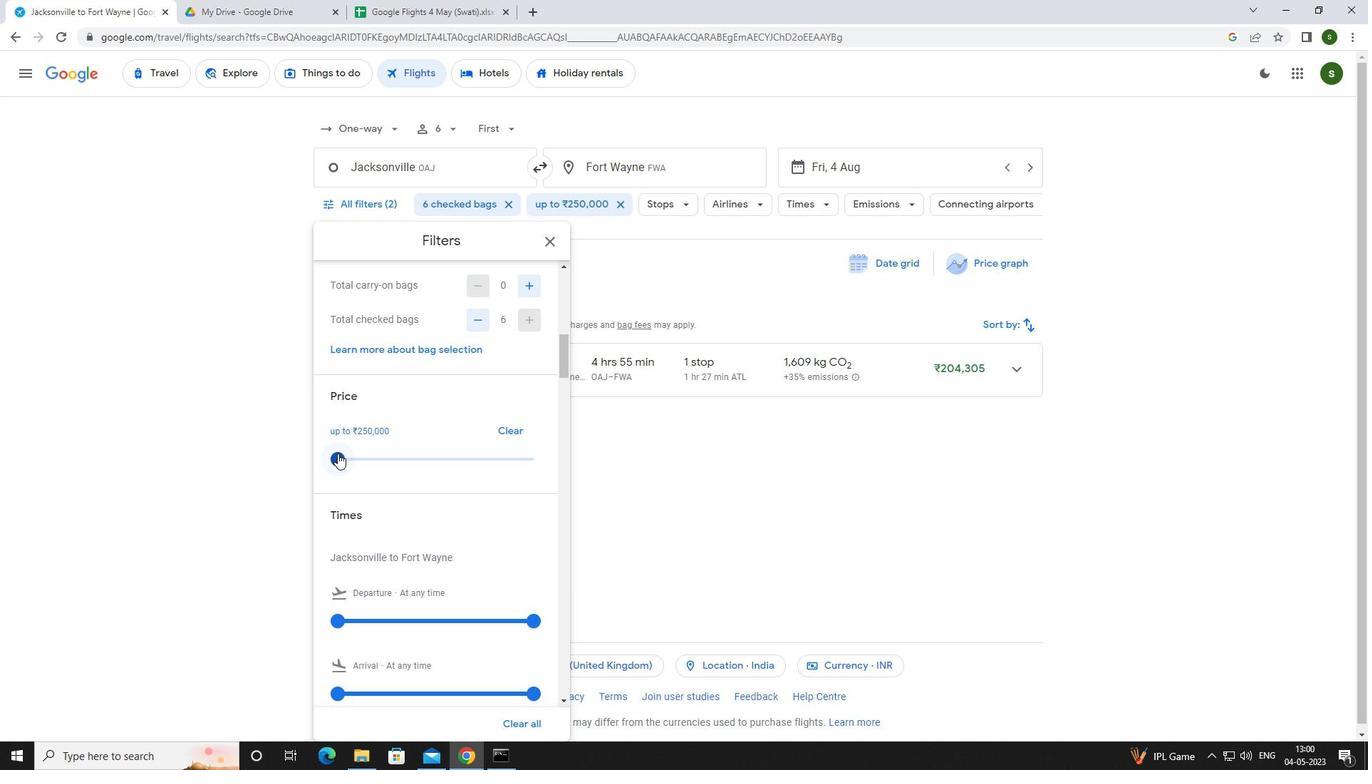 
Action: Mouse moved to (340, 475)
Screenshot: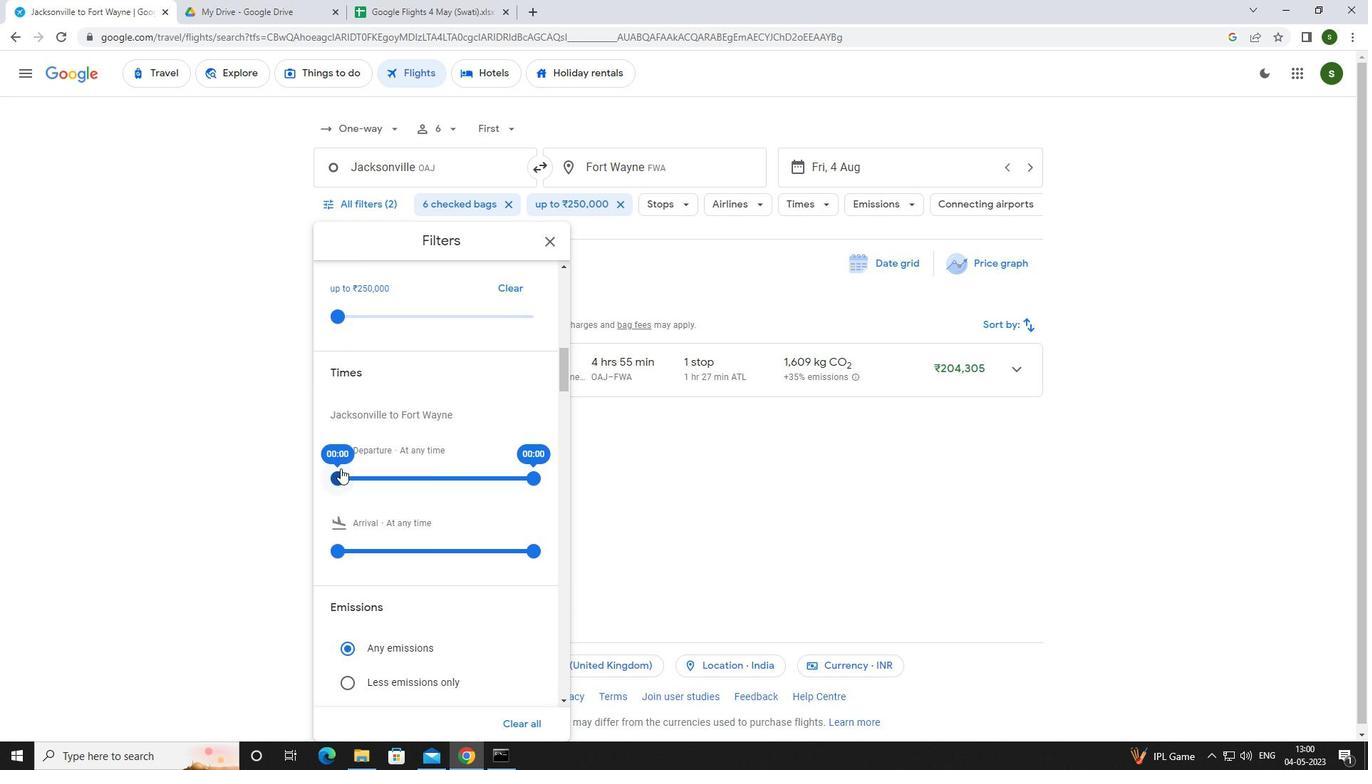 
Action: Mouse pressed left at (340, 475)
Screenshot: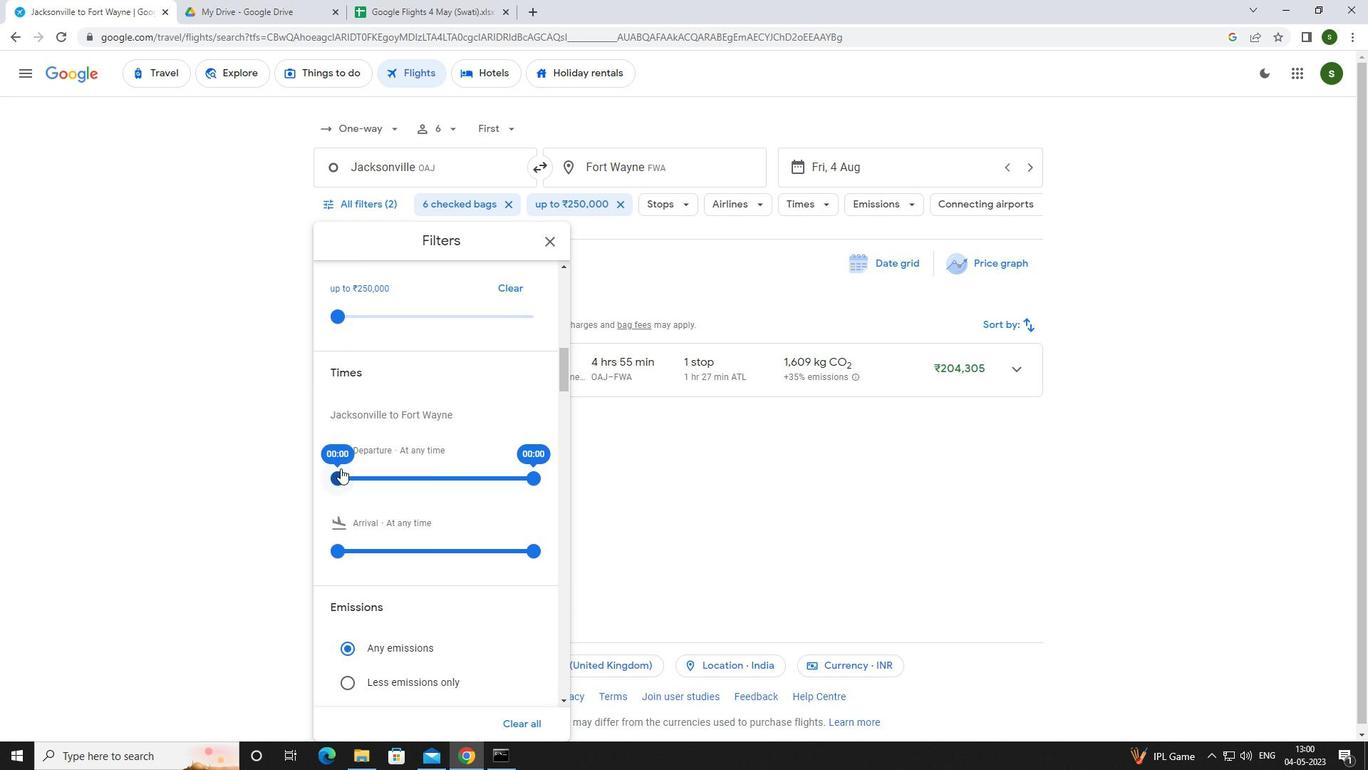 
Action: Mouse moved to (634, 497)
Screenshot: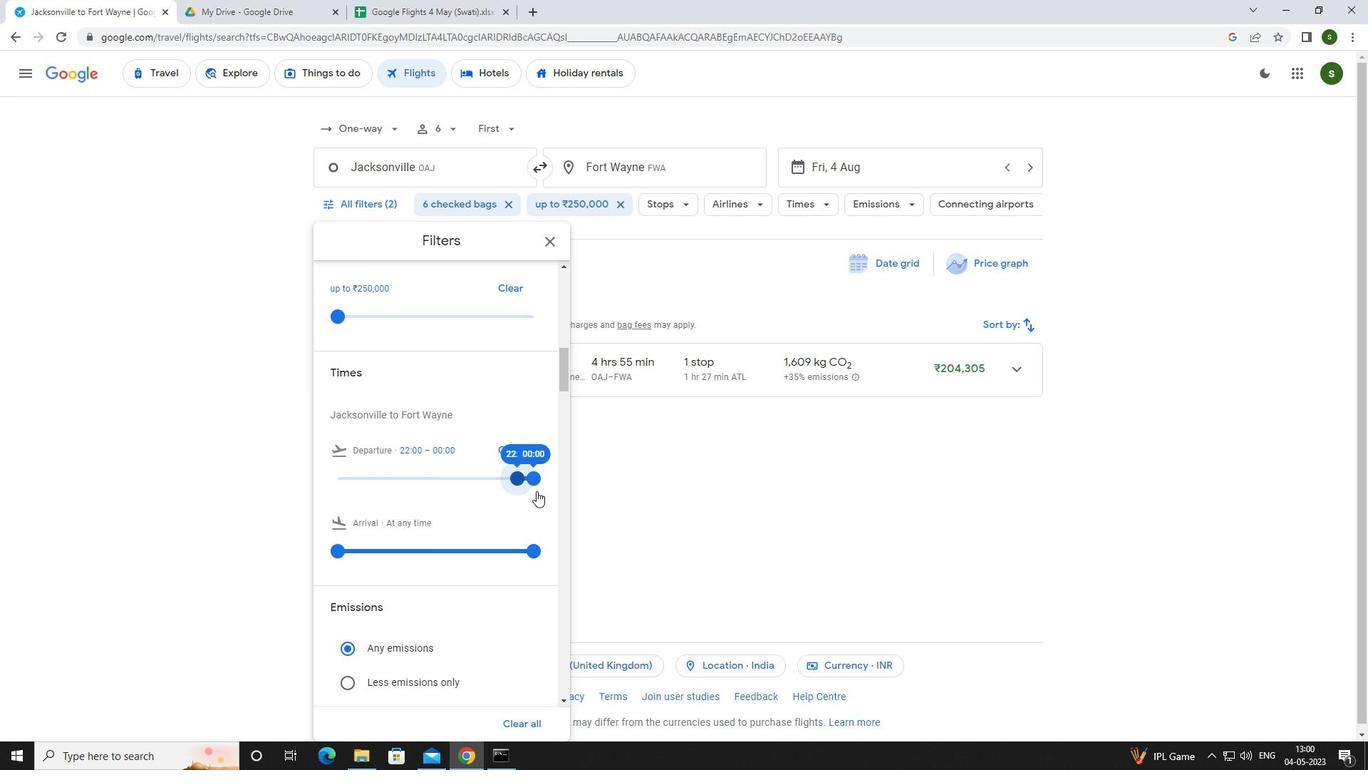
Action: Mouse pressed left at (634, 497)
Screenshot: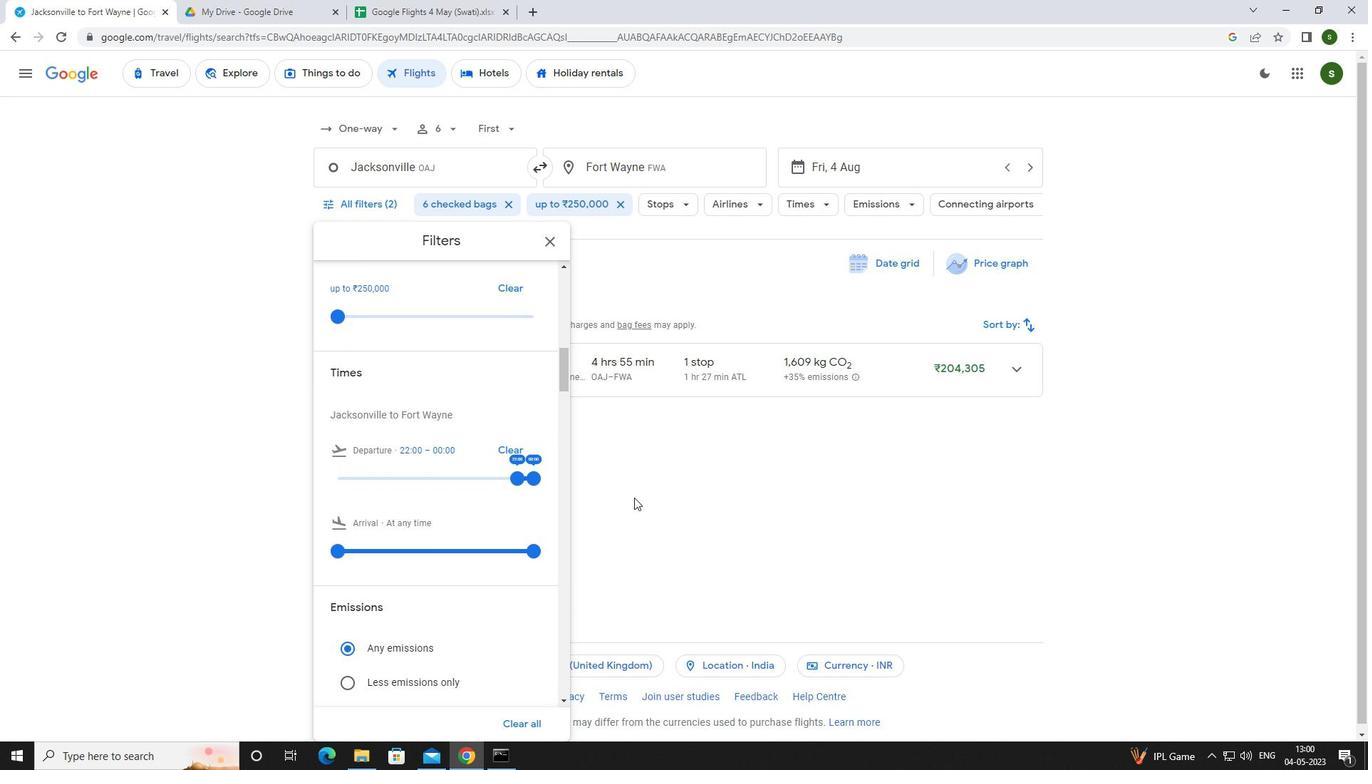 
Action: Mouse moved to (635, 494)
Screenshot: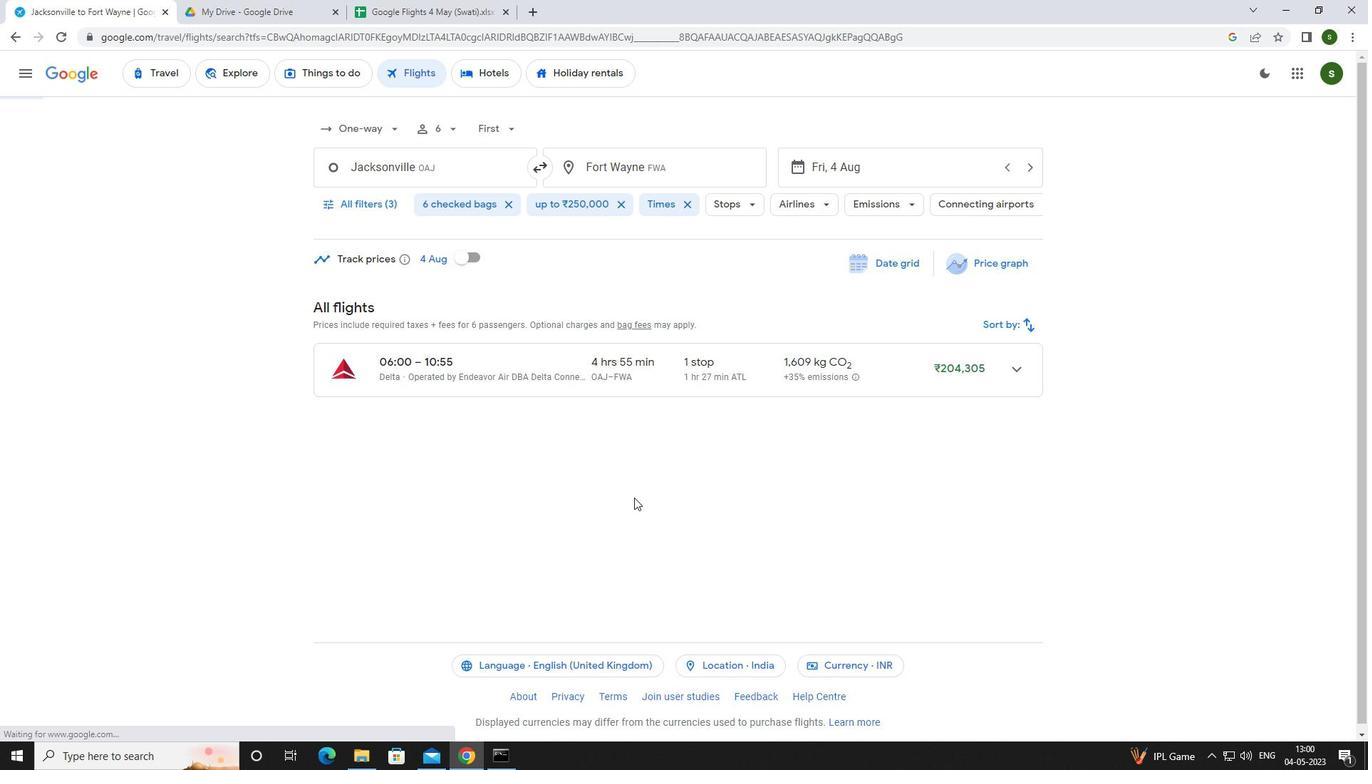 
